 Task: Find connections with filter location Lumajang with filter topic #energywith filter profile language English with filter current company PwC Acceleration Centers with filter school National Engineering College with filter industry Satellite Telecommunications with filter service category Bartending with filter keywords title Courier
Action: Mouse moved to (411, 40)
Screenshot: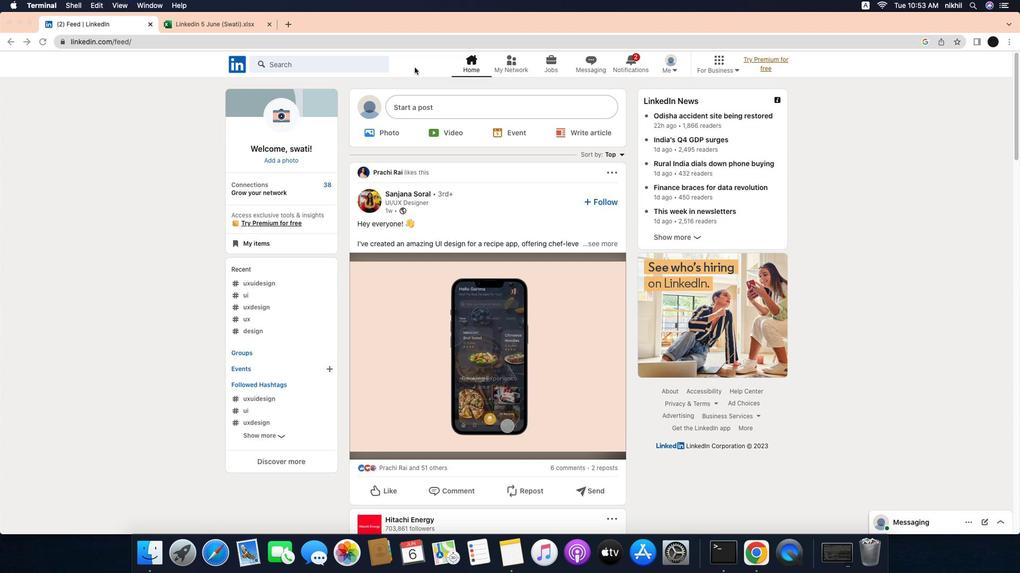 
Action: Mouse pressed left at (411, 40)
Screenshot: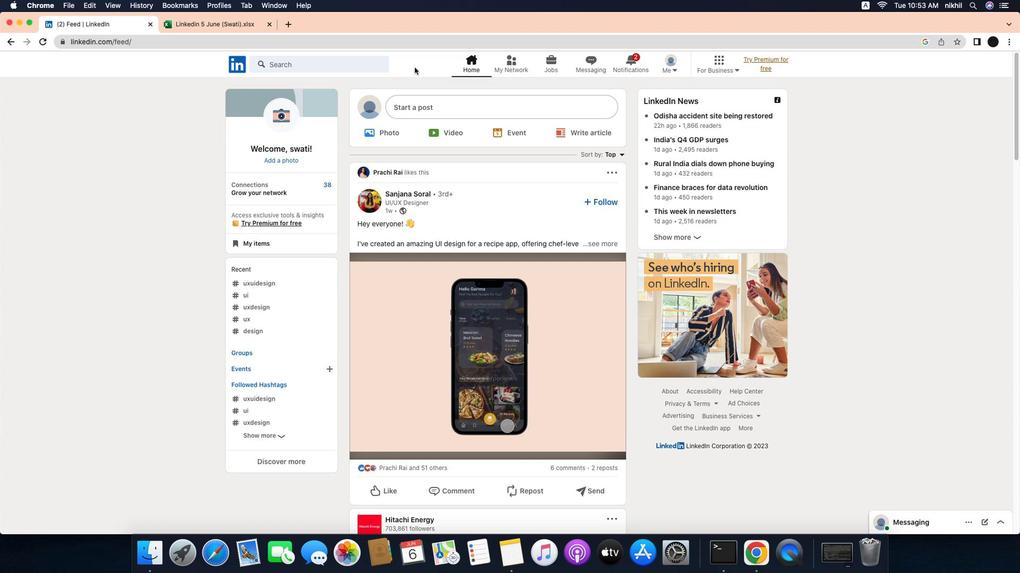 
Action: Mouse moved to (515, 39)
Screenshot: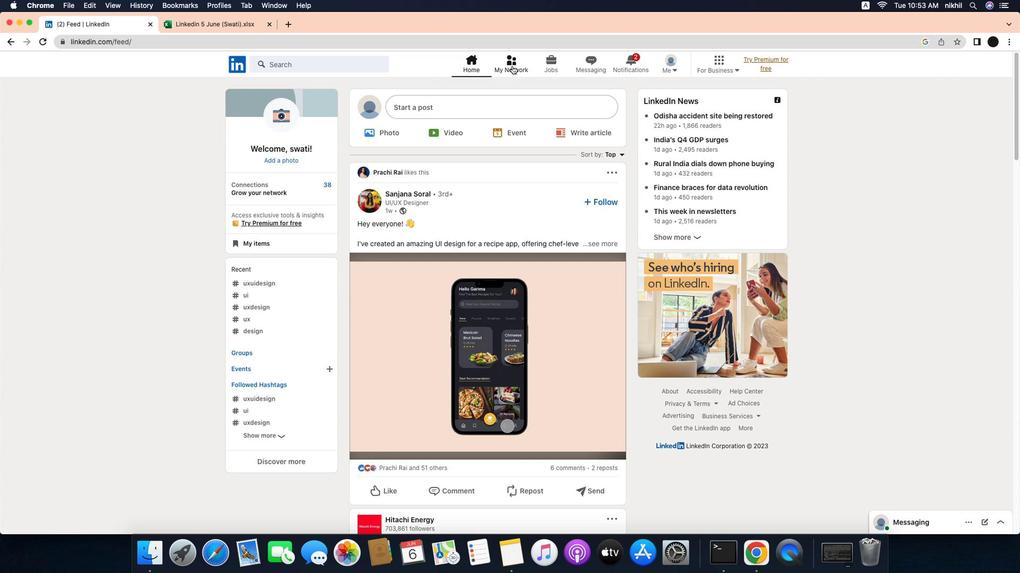 
Action: Mouse pressed left at (515, 39)
Screenshot: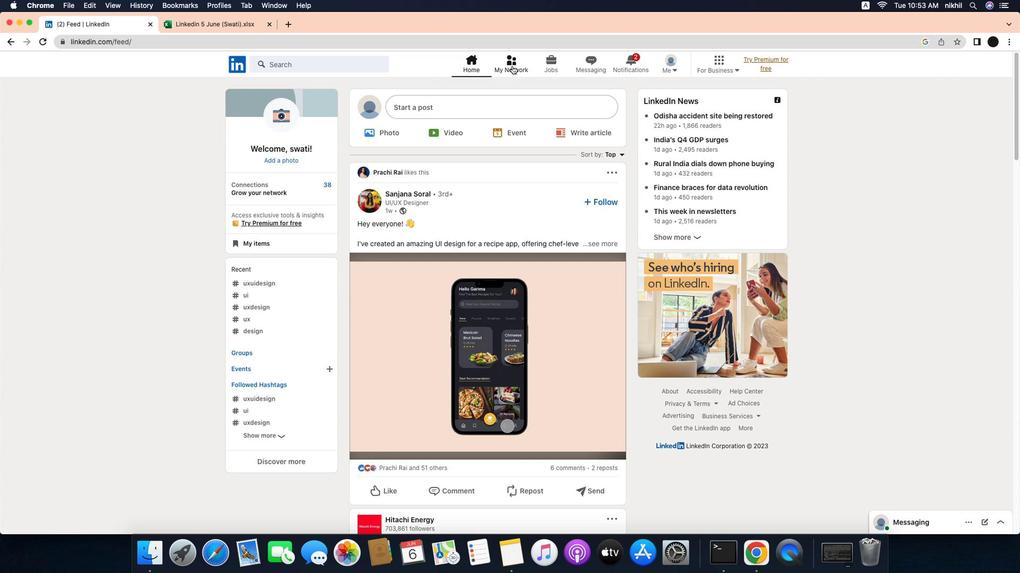 
Action: Mouse moved to (334, 95)
Screenshot: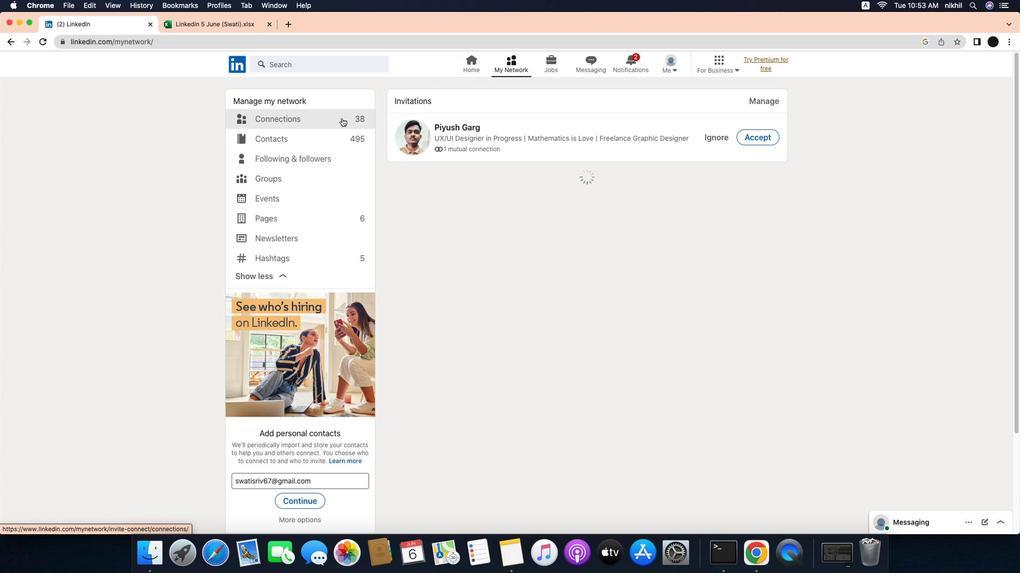 
Action: Mouse pressed left at (334, 95)
Screenshot: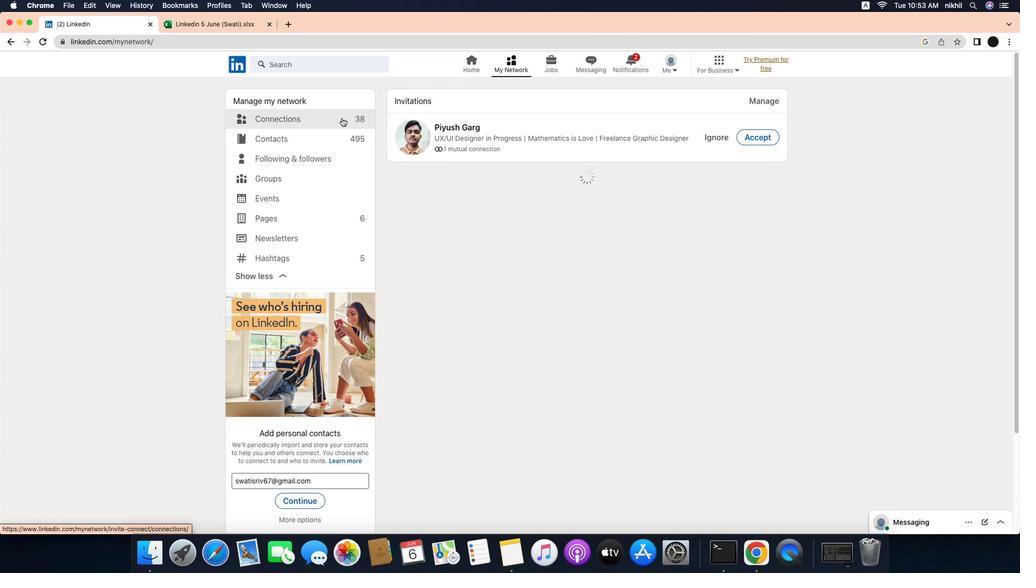 
Action: Mouse moved to (584, 99)
Screenshot: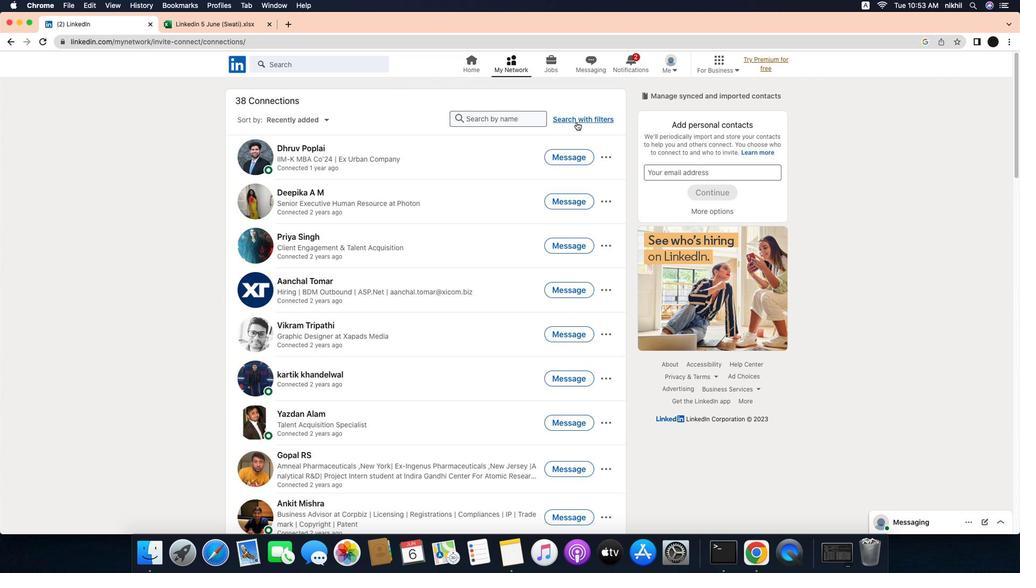 
Action: Mouse pressed left at (584, 99)
Screenshot: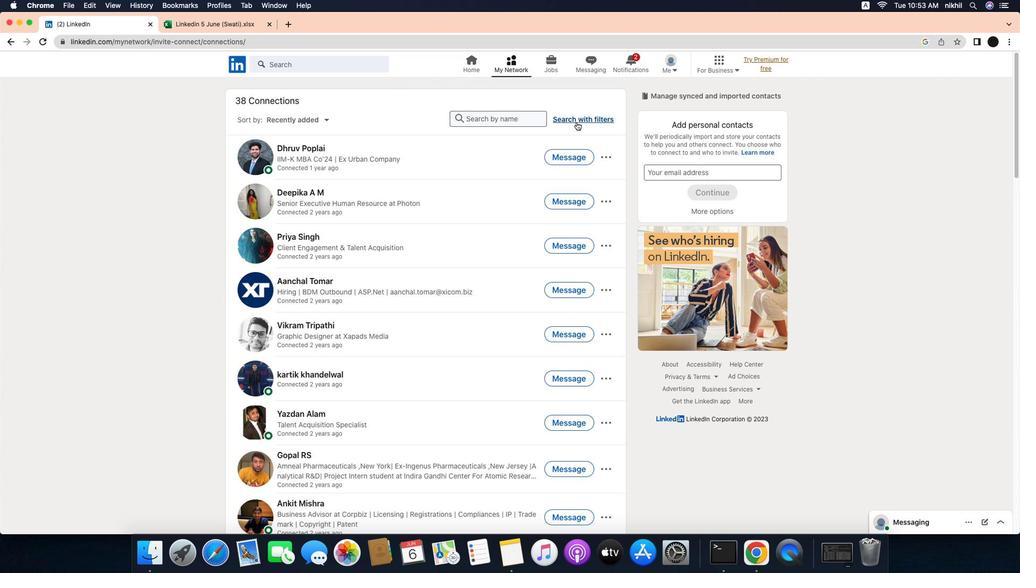 
Action: Mouse moved to (567, 63)
Screenshot: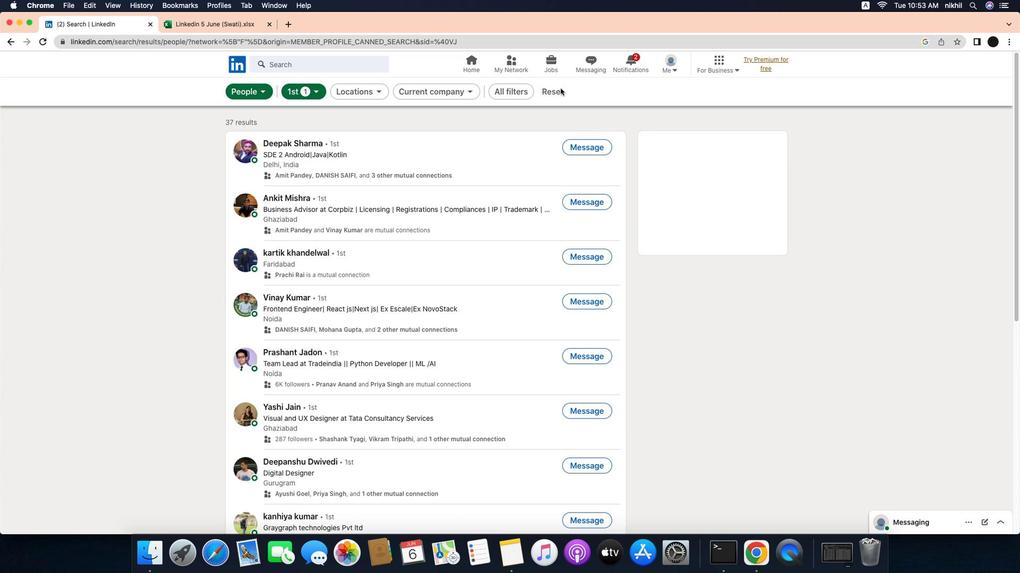 
Action: Mouse pressed left at (567, 63)
Screenshot: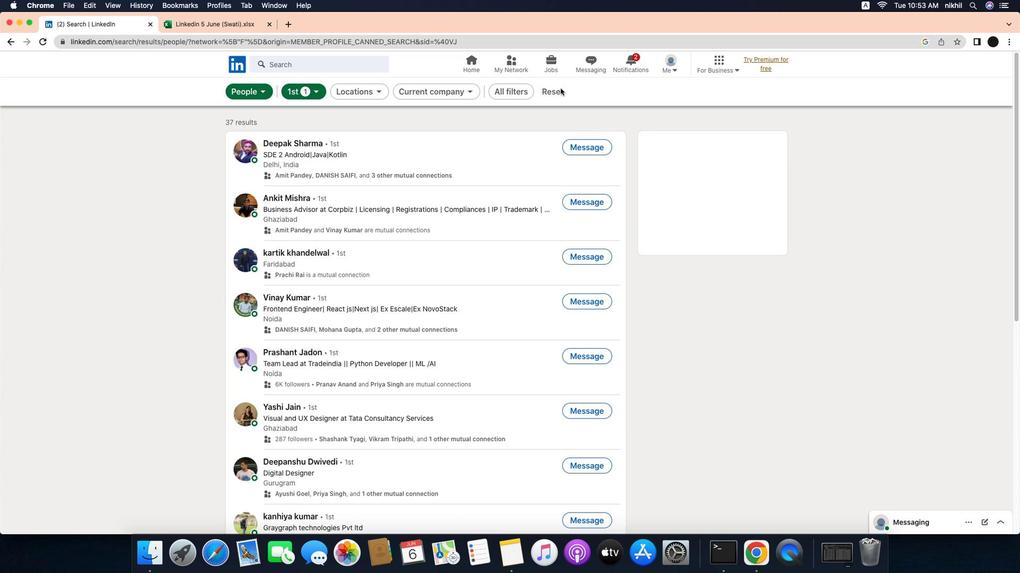 
Action: Mouse moved to (557, 68)
Screenshot: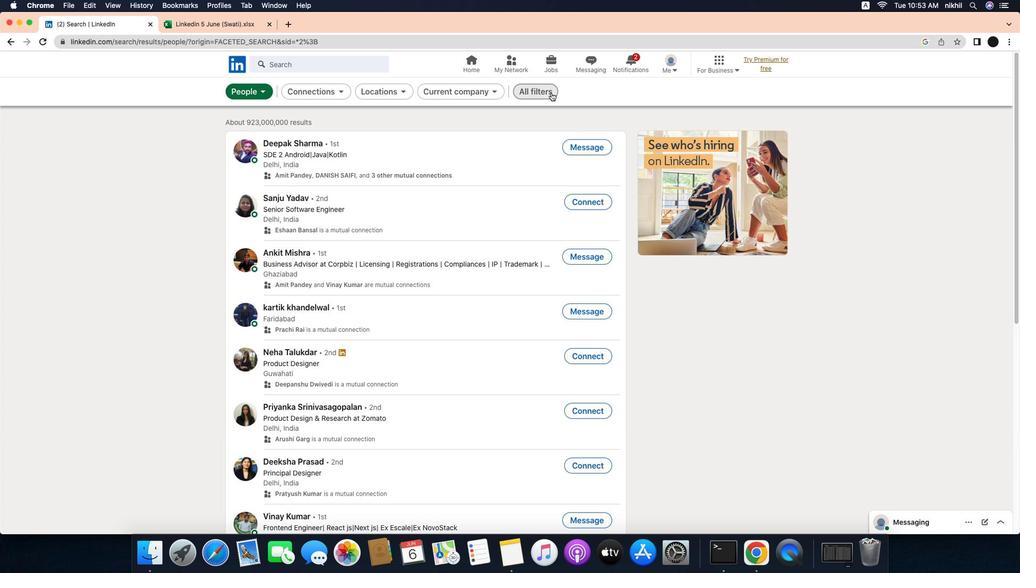
Action: Mouse pressed left at (557, 68)
Screenshot: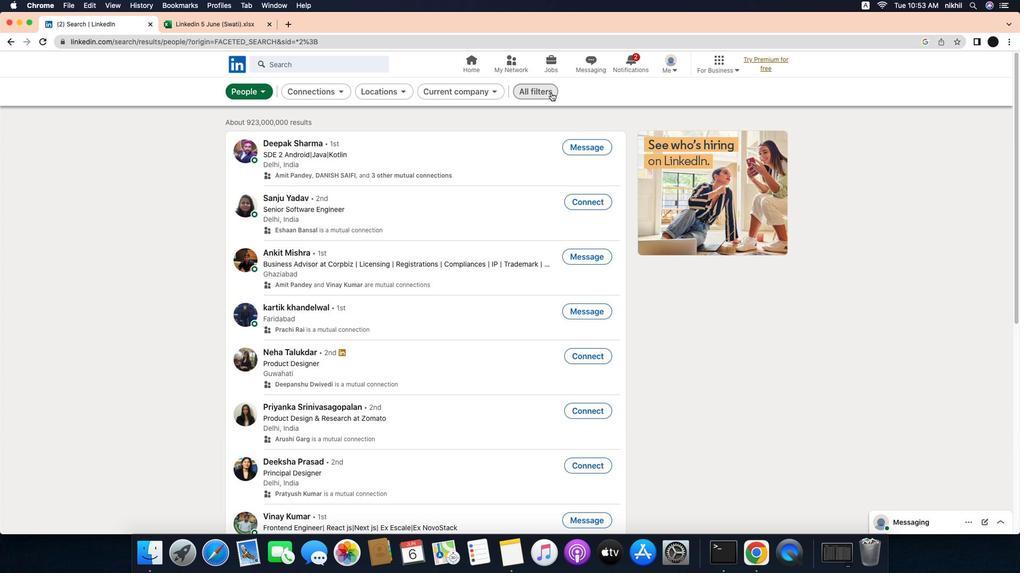 
Action: Mouse moved to (893, 269)
Screenshot: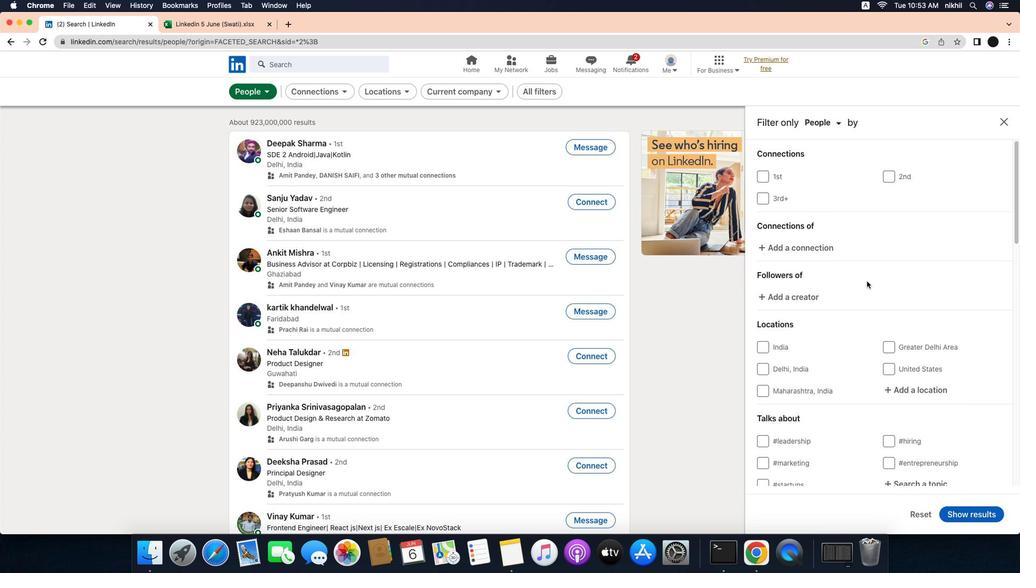 
Action: Mouse scrolled (893, 269) with delta (-30, -30)
Screenshot: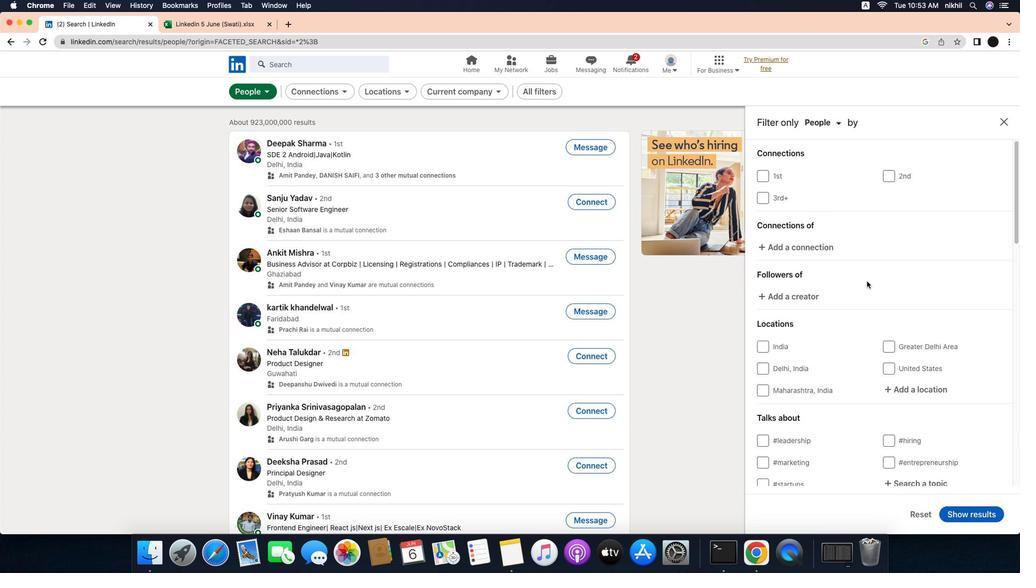 
Action: Mouse scrolled (893, 269) with delta (-30, -30)
Screenshot: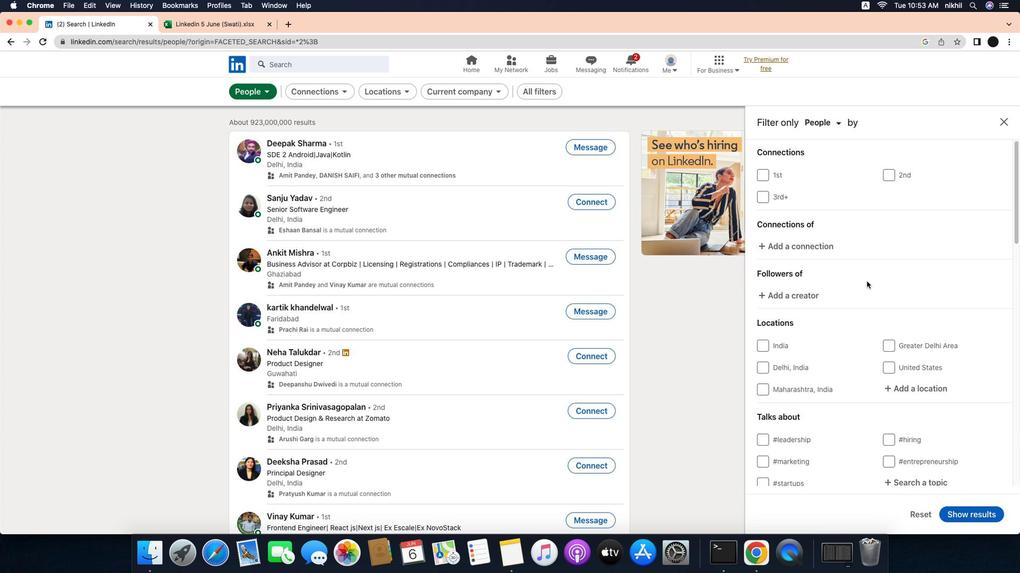 
Action: Mouse moved to (961, 373)
Screenshot: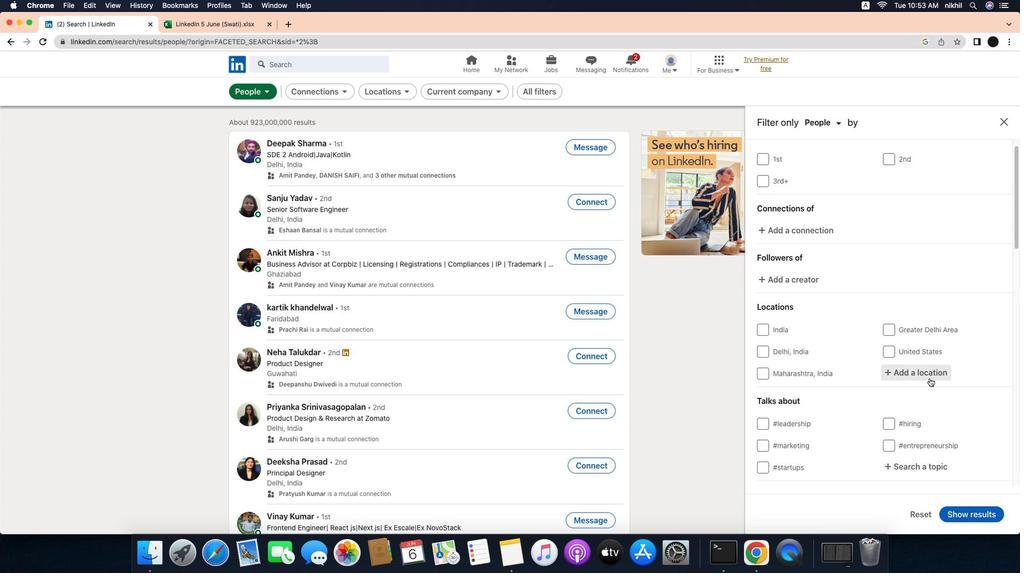 
Action: Mouse pressed left at (961, 373)
Screenshot: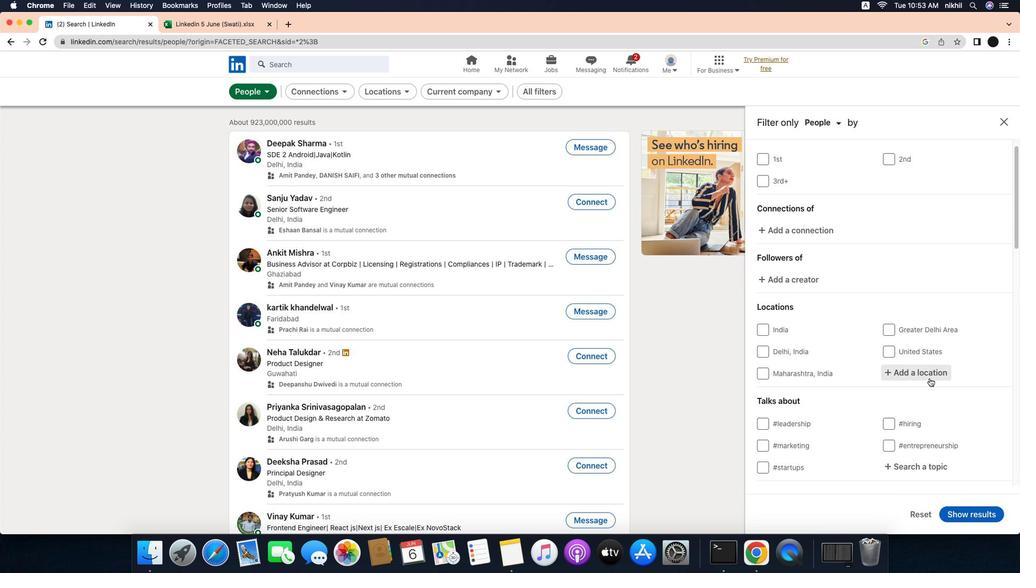 
Action: Mouse moved to (966, 370)
Screenshot: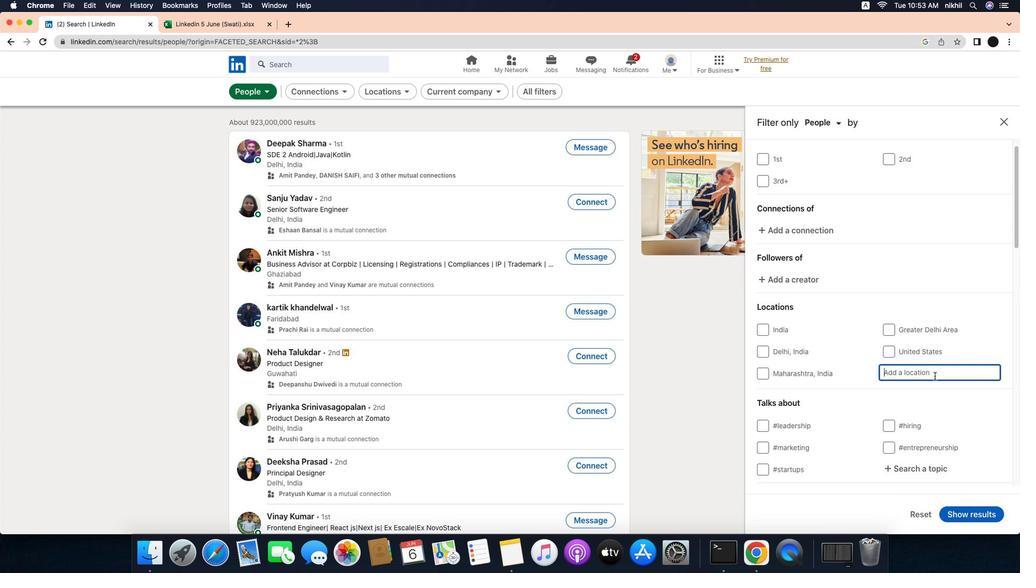 
Action: Mouse pressed left at (966, 370)
Screenshot: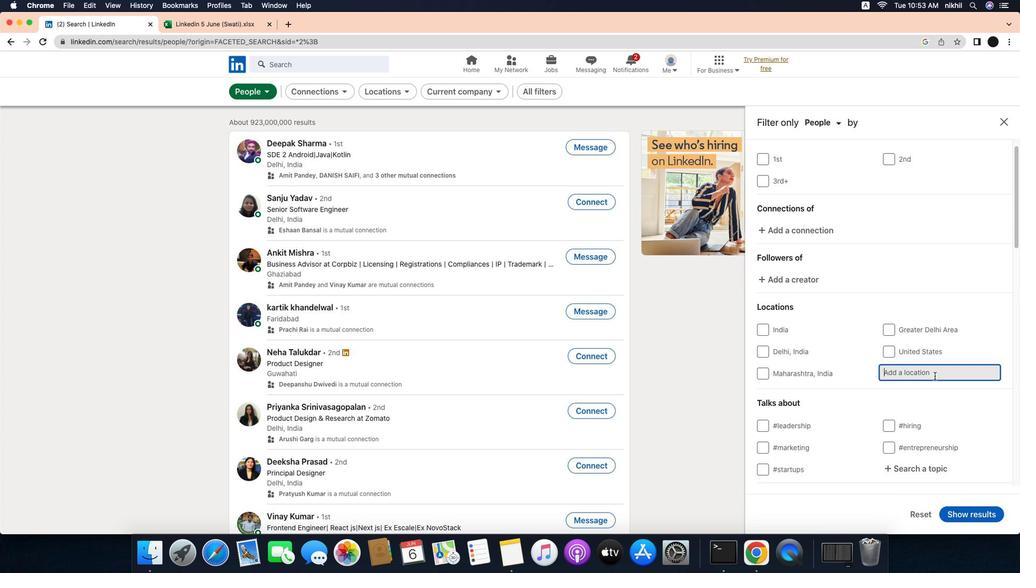 
Action: Mouse moved to (964, 368)
Screenshot: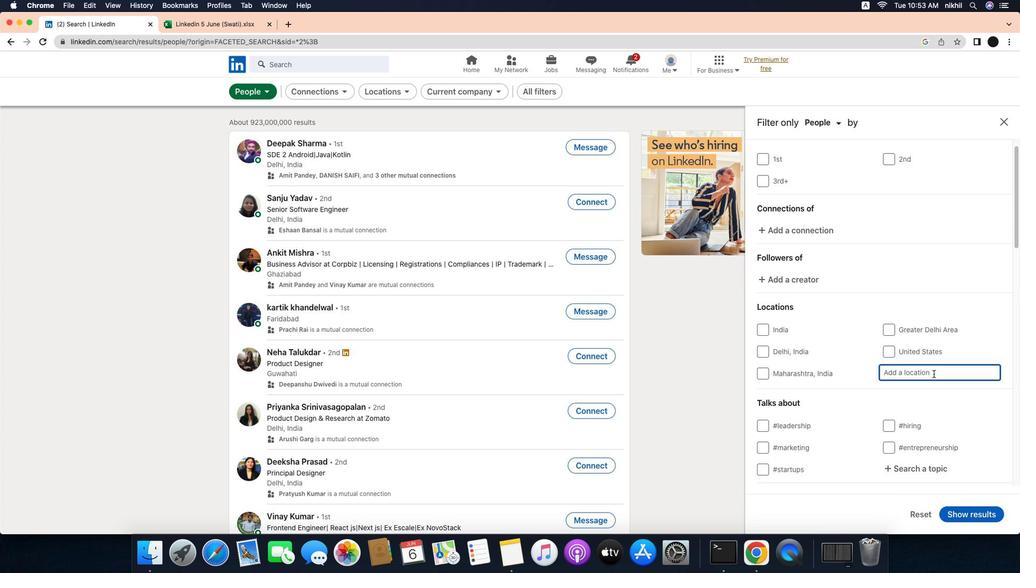 
Action: Key pressed Key.caps_lockKey.caps_lock'L'Key.caps_lock'u''m''a''j''a''n''g'Key.enter
Screenshot: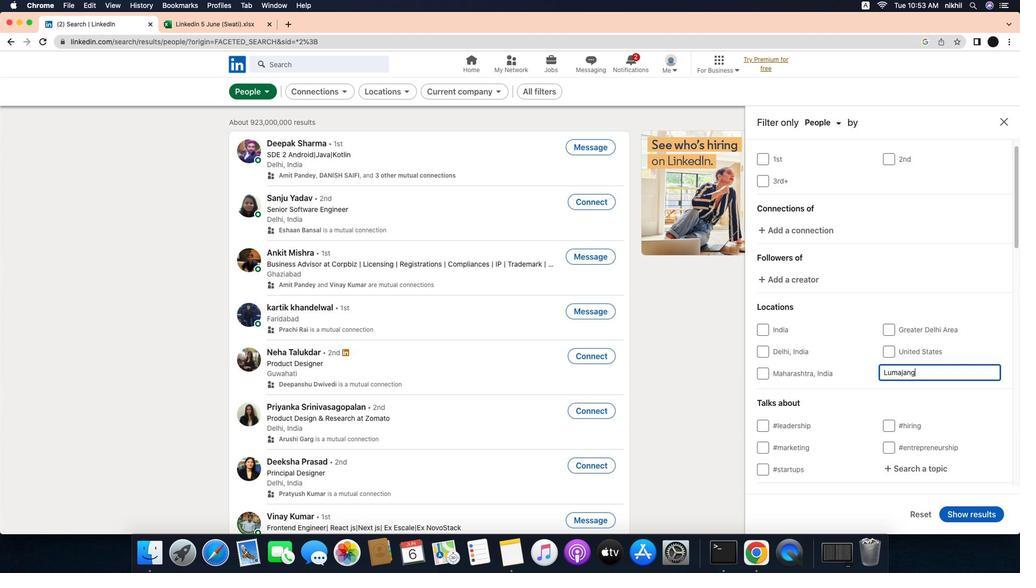 
Action: Mouse moved to (930, 396)
Screenshot: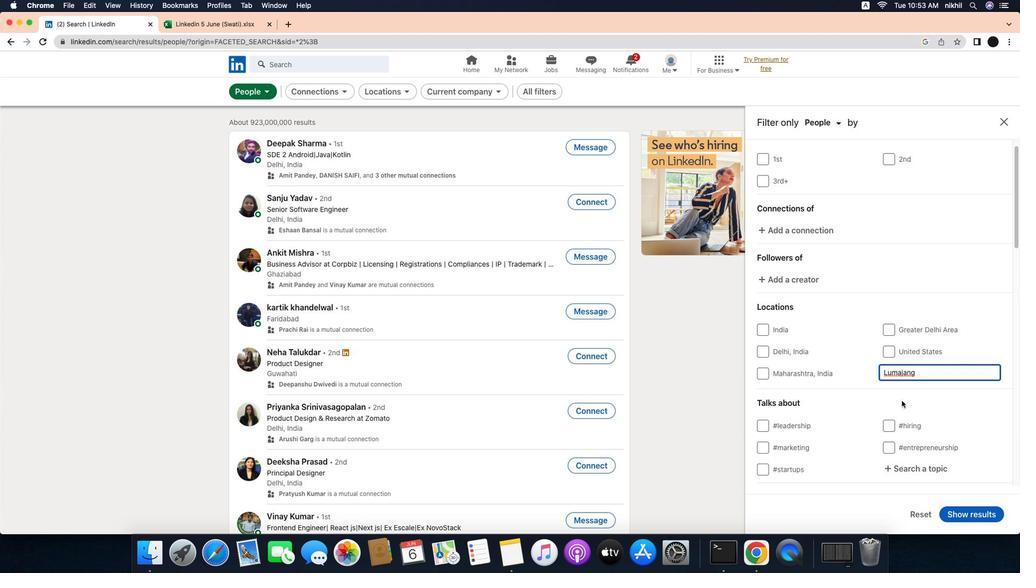 
Action: Mouse scrolled (930, 396) with delta (-30, -30)
Screenshot: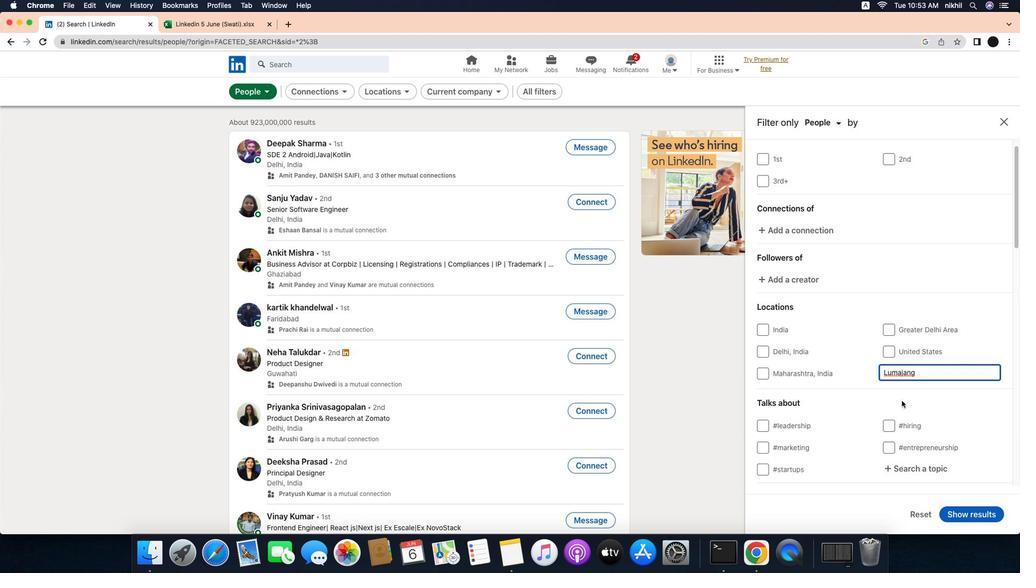 
Action: Mouse scrolled (930, 396) with delta (-30, -30)
Screenshot: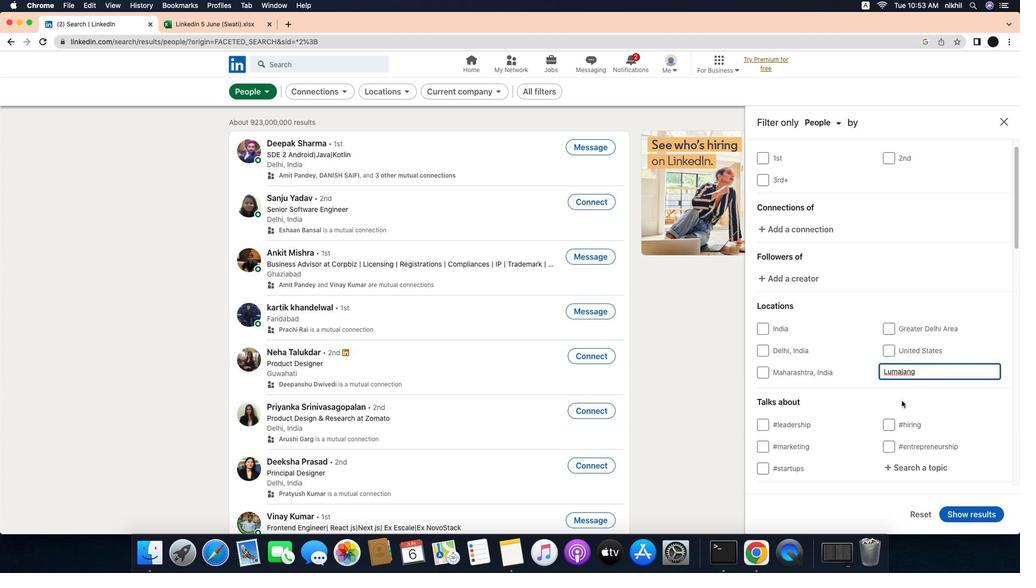 
Action: Mouse scrolled (930, 396) with delta (-30, -31)
Screenshot: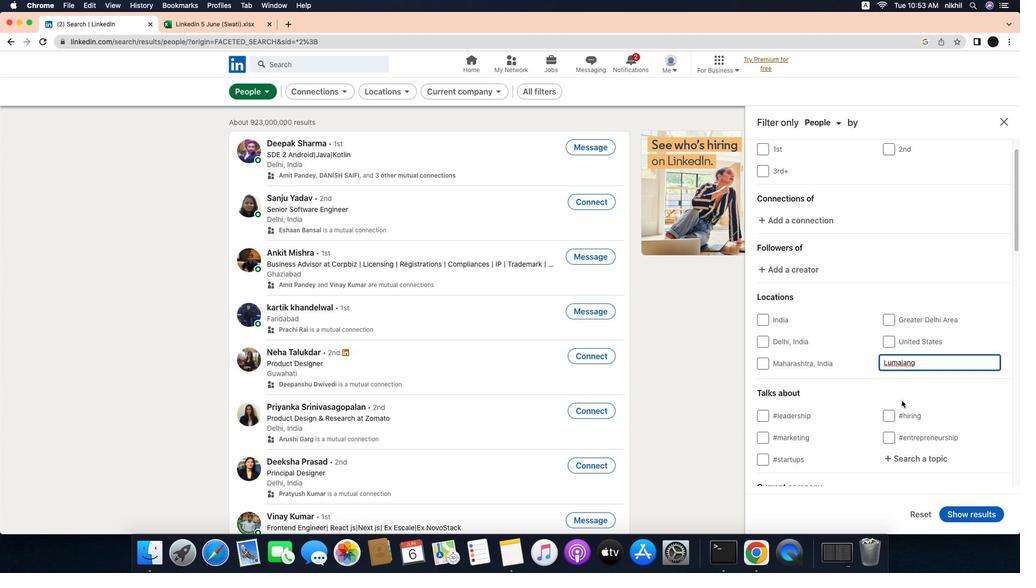 
Action: Mouse scrolled (930, 396) with delta (-30, -30)
Screenshot: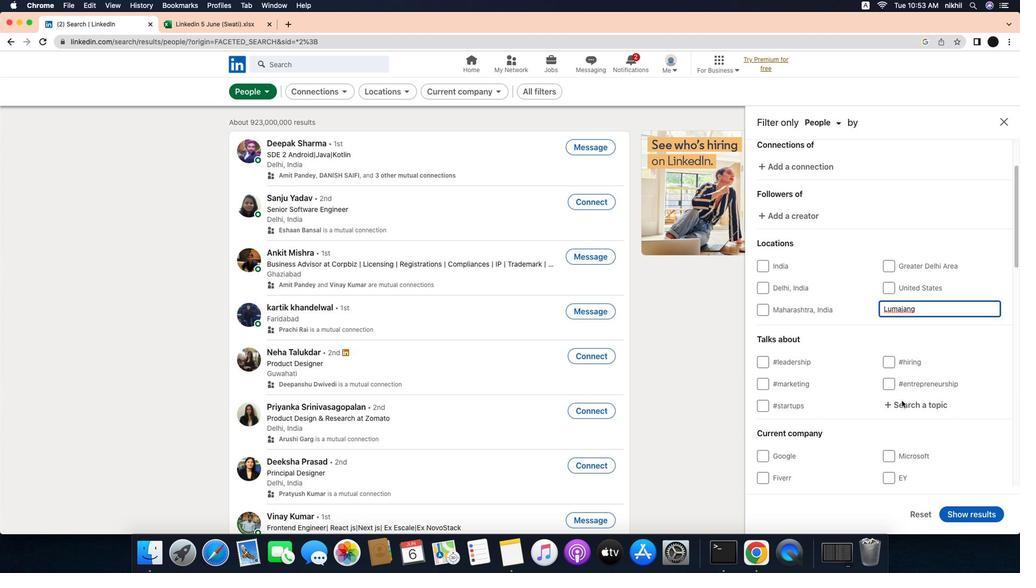 
Action: Mouse moved to (944, 401)
Screenshot: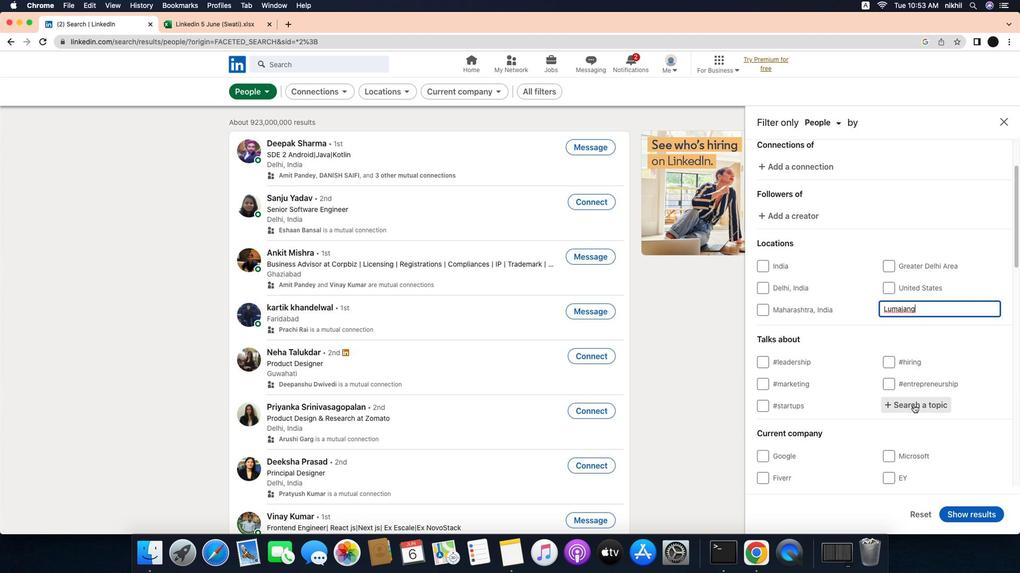 
Action: Mouse pressed left at (944, 401)
Screenshot: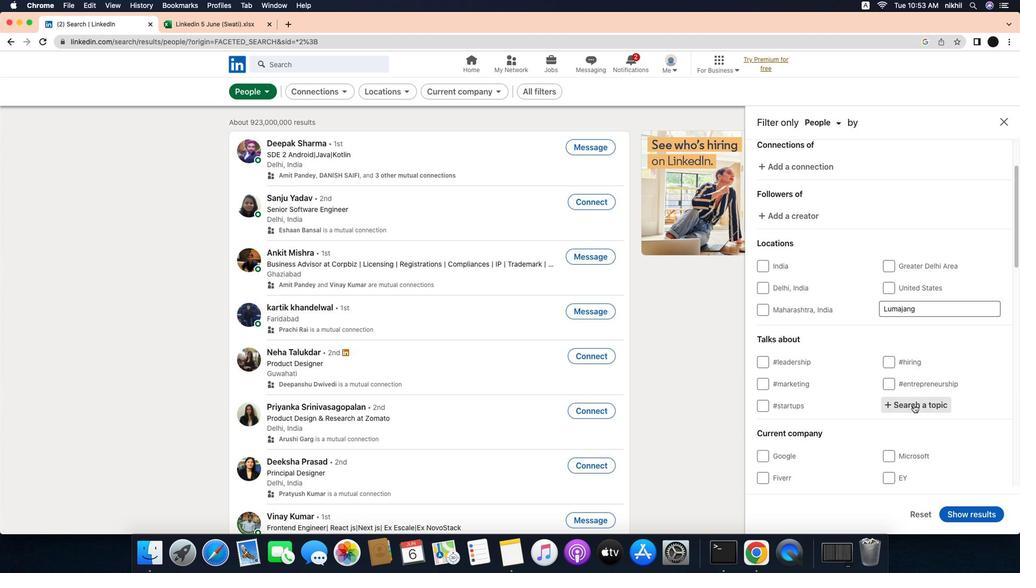 
Action: Mouse moved to (962, 400)
Screenshot: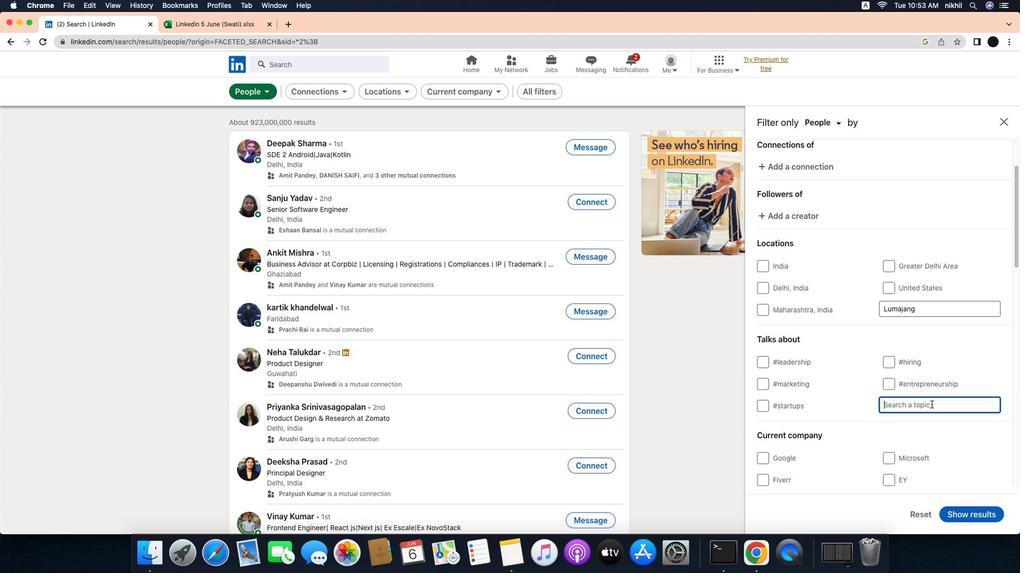 
Action: Mouse pressed left at (962, 400)
Screenshot: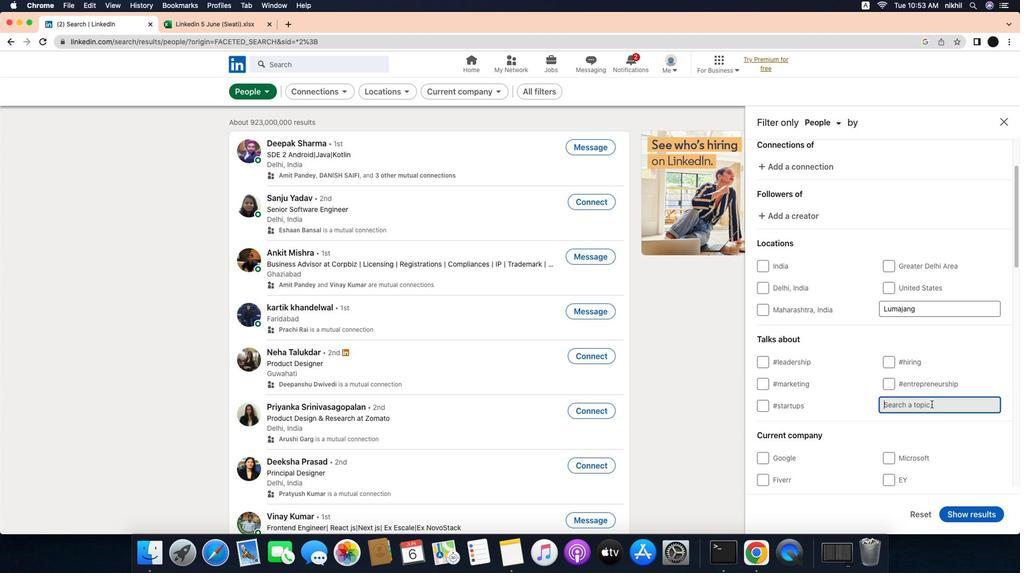 
Action: Key pressed 'e''n''e''r''g''y'
Screenshot: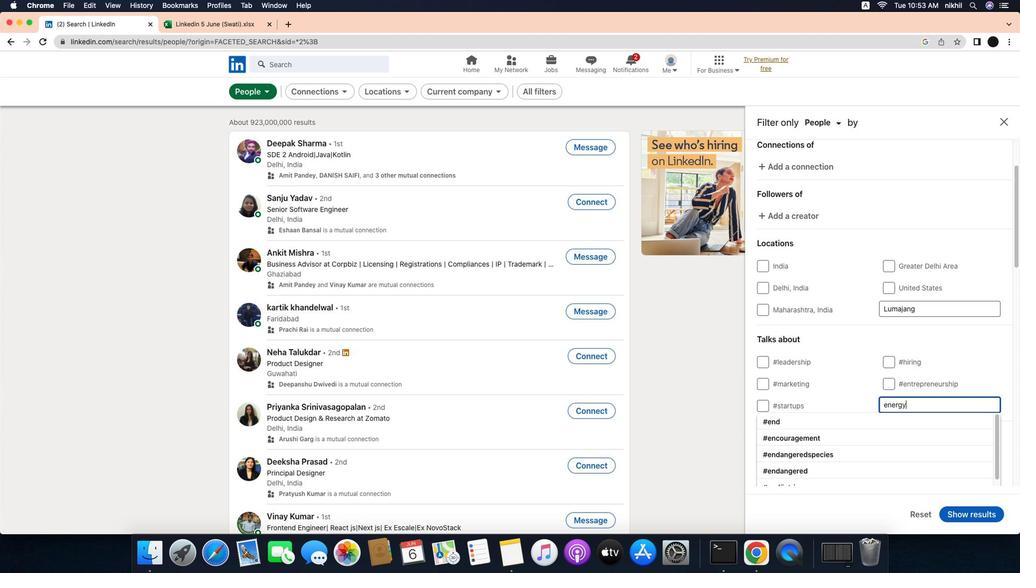 
Action: Mouse moved to (954, 417)
Screenshot: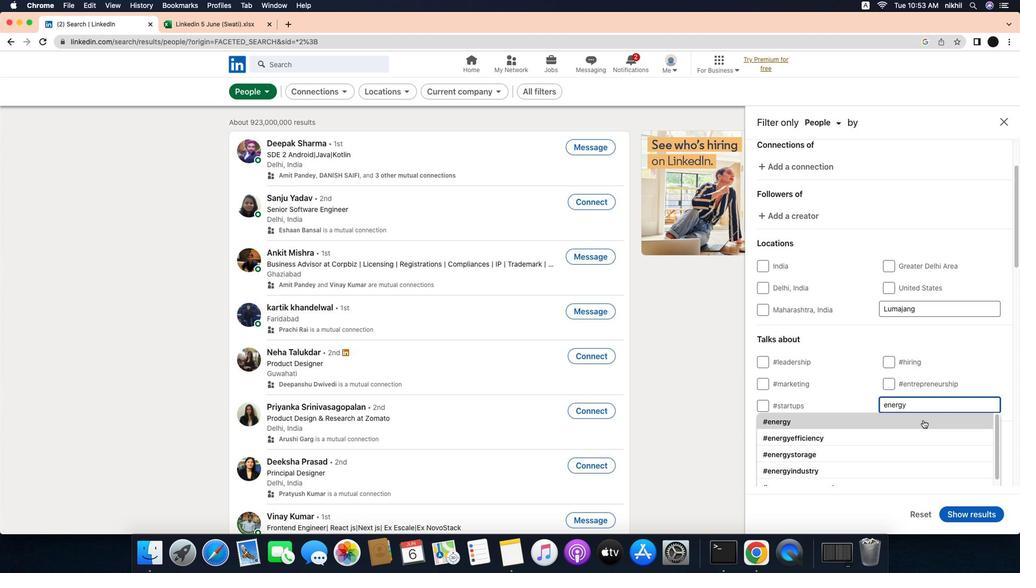 
Action: Mouse pressed left at (954, 417)
Screenshot: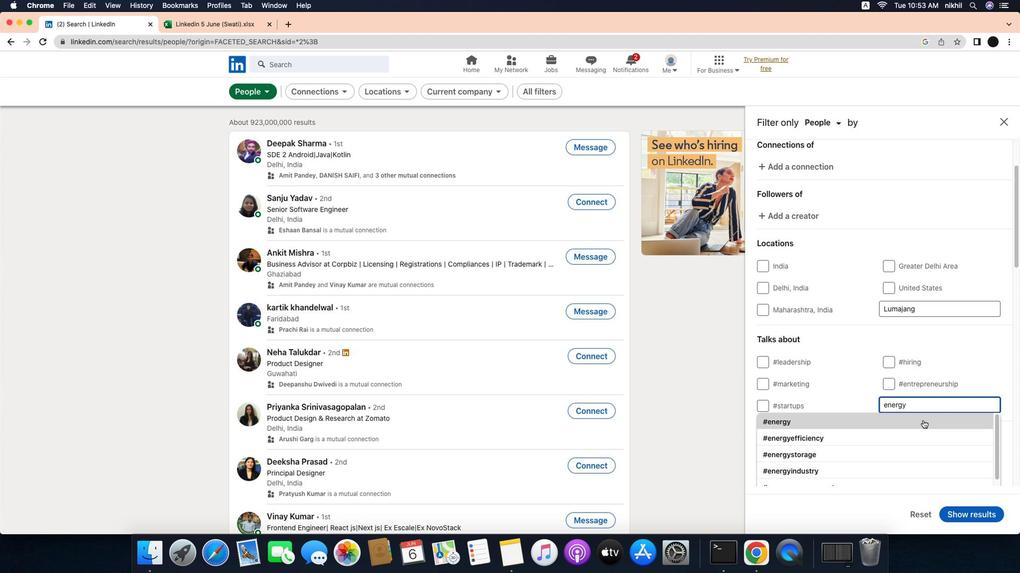 
Action: Mouse moved to (904, 390)
Screenshot: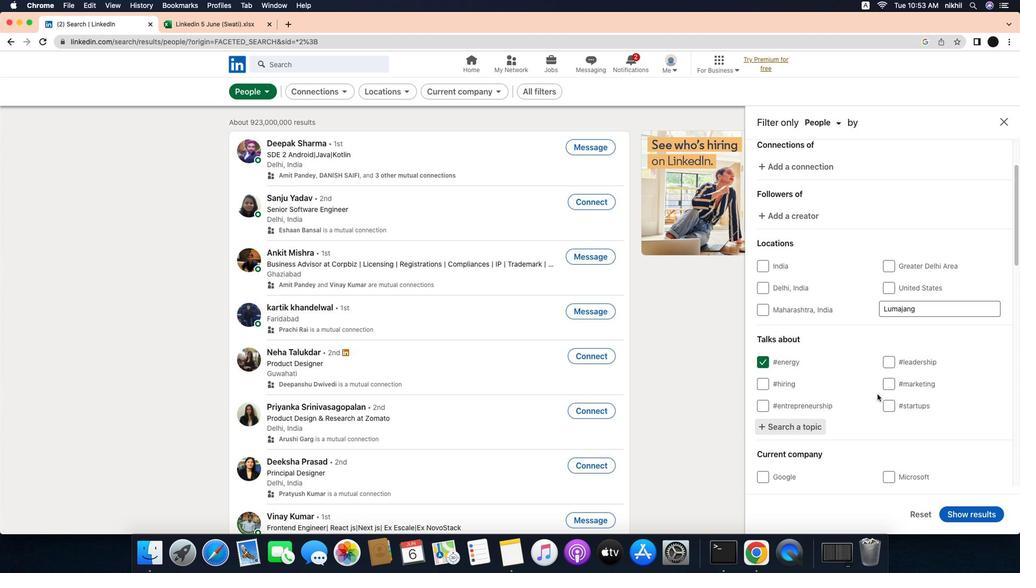 
Action: Mouse scrolled (904, 390) with delta (-30, -30)
Screenshot: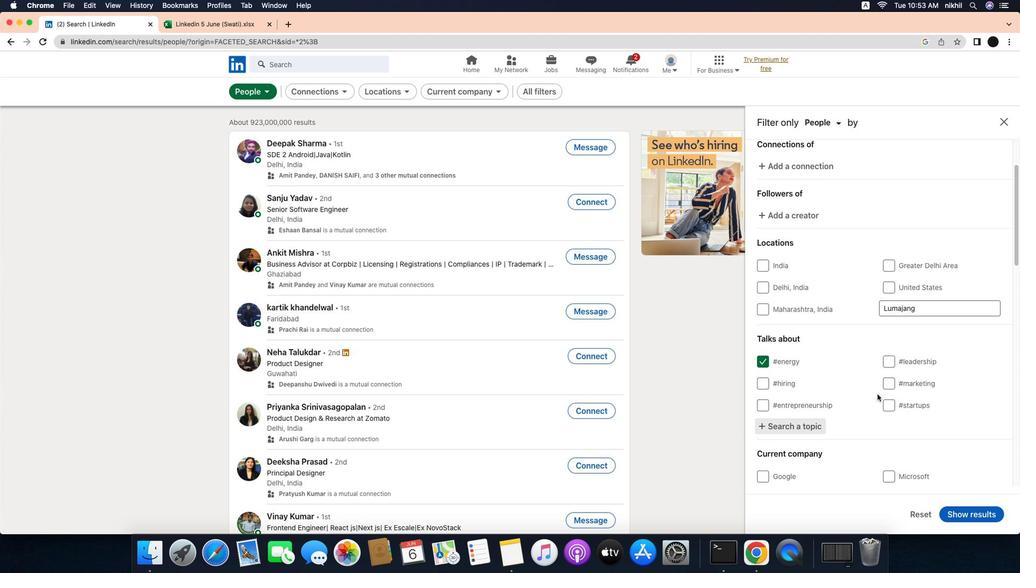 
Action: Mouse scrolled (904, 390) with delta (-30, -30)
Screenshot: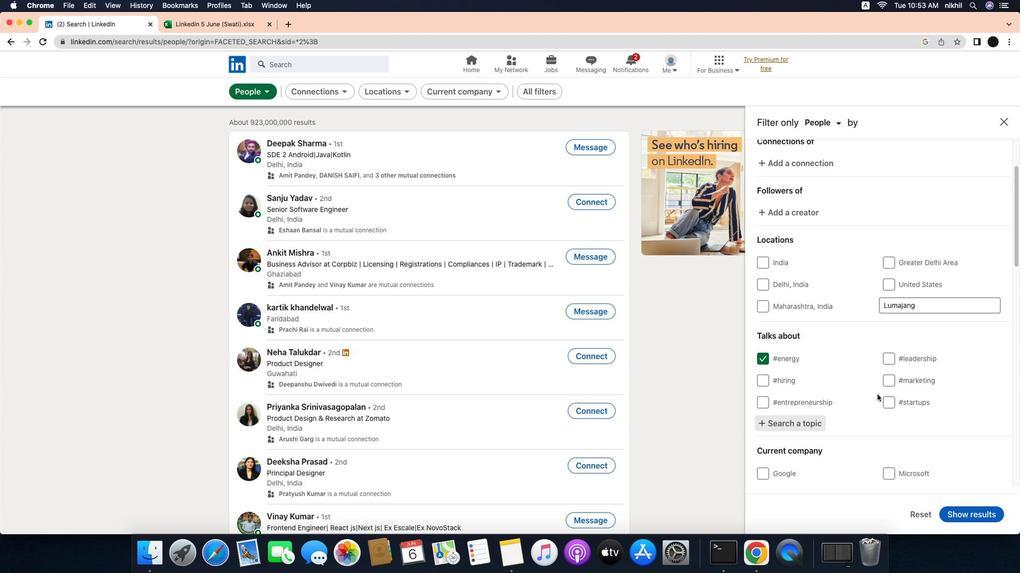 
Action: Mouse scrolled (904, 390) with delta (-30, -31)
Screenshot: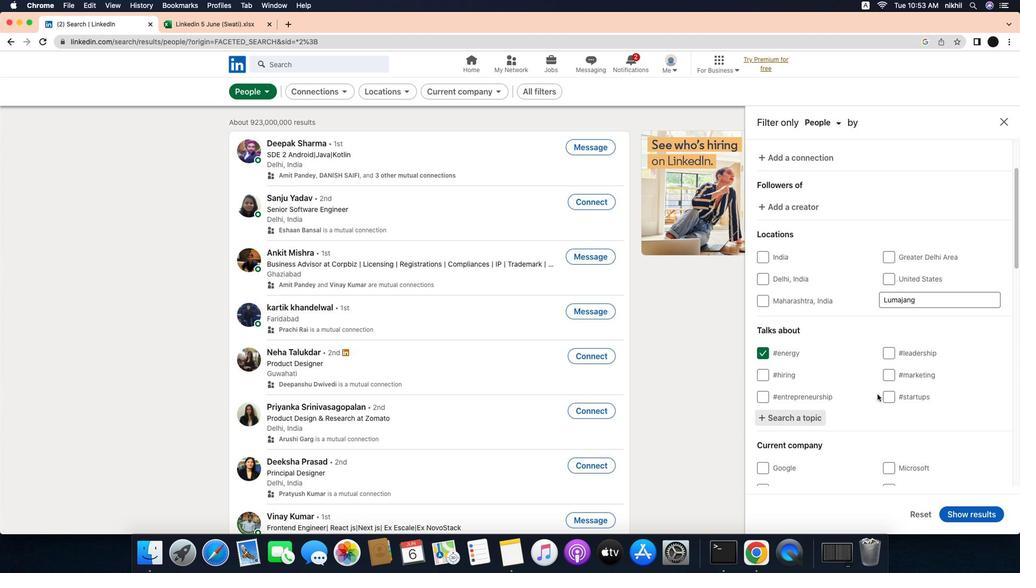 
Action: Mouse scrolled (904, 390) with delta (-30, -30)
Screenshot: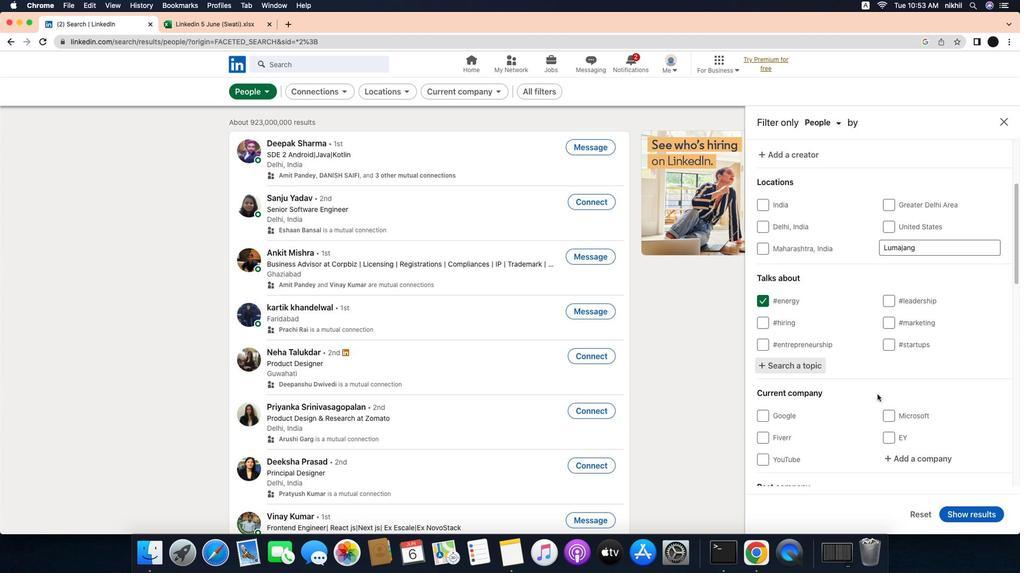 
Action: Mouse scrolled (904, 390) with delta (-30, -30)
Screenshot: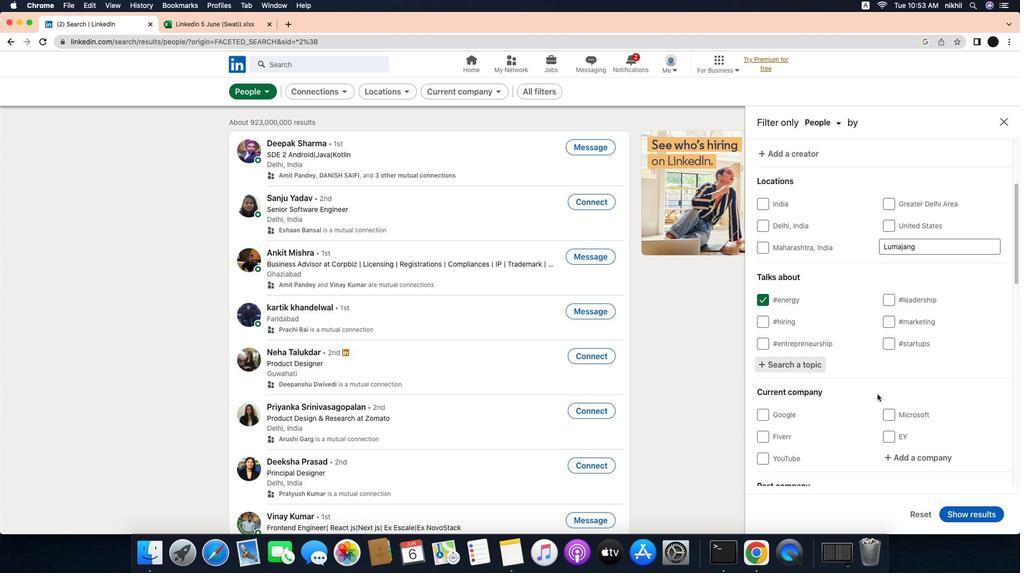 
Action: Mouse scrolled (904, 390) with delta (-30, -31)
Screenshot: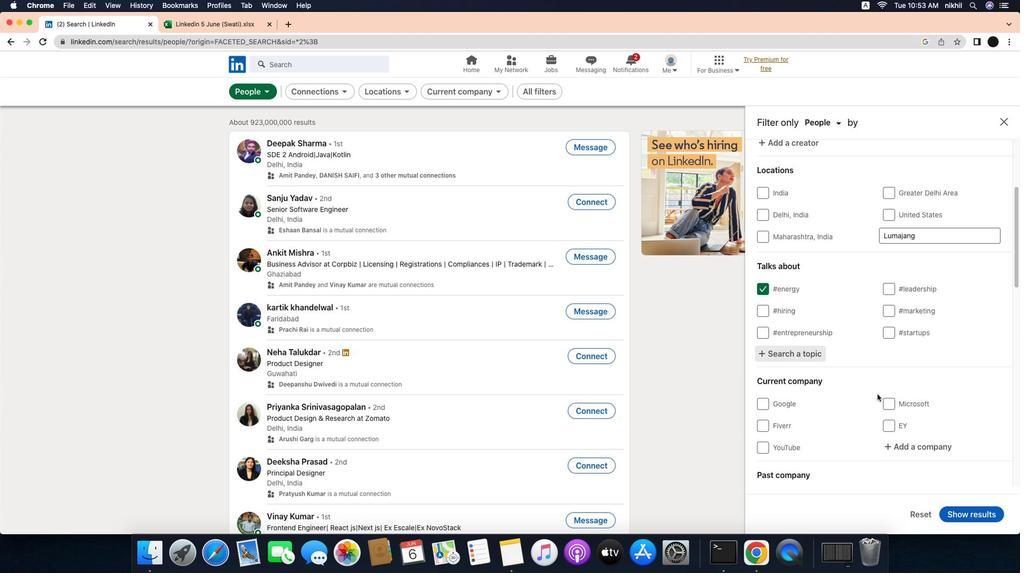 
Action: Mouse scrolled (904, 390) with delta (-30, -31)
Screenshot: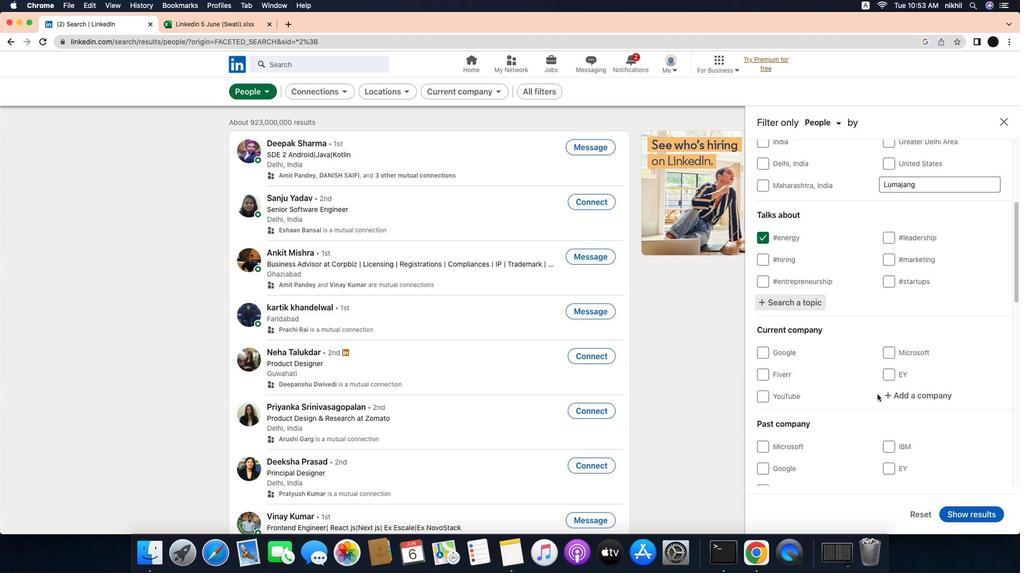 
Action: Mouse scrolled (904, 390) with delta (-30, -30)
Screenshot: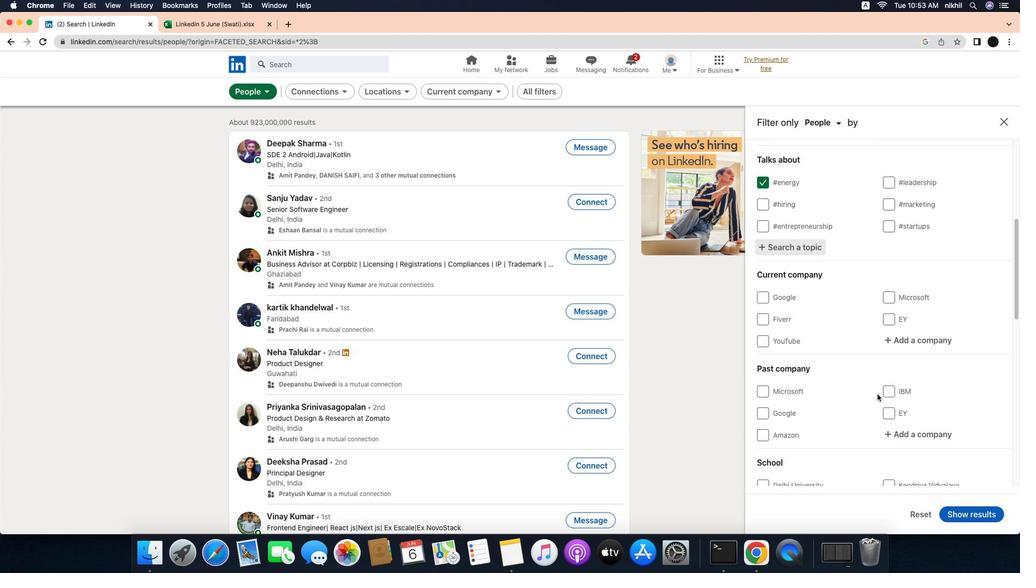 
Action: Mouse scrolled (904, 390) with delta (-30, -30)
Screenshot: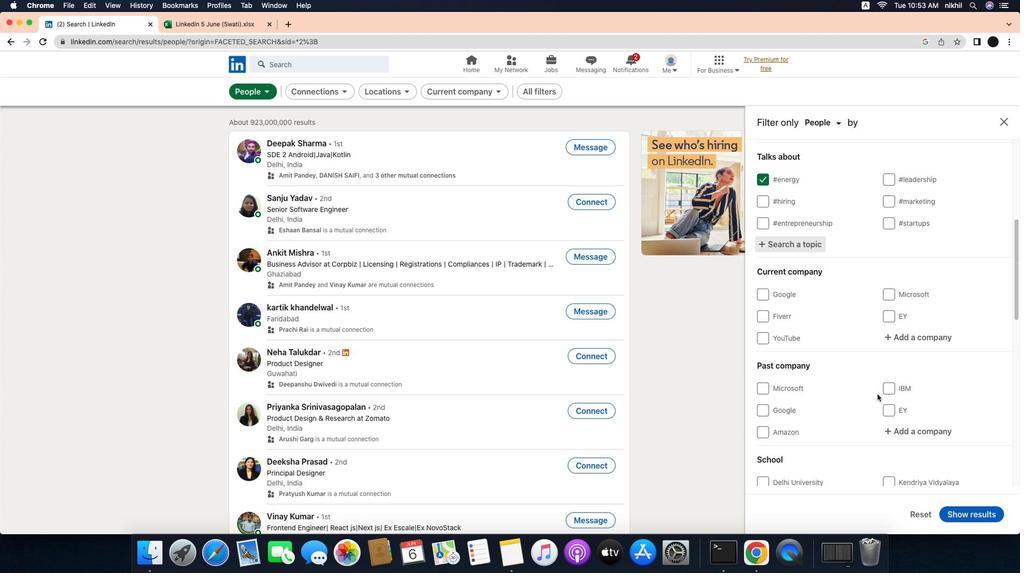 
Action: Mouse scrolled (904, 390) with delta (-30, -31)
Screenshot: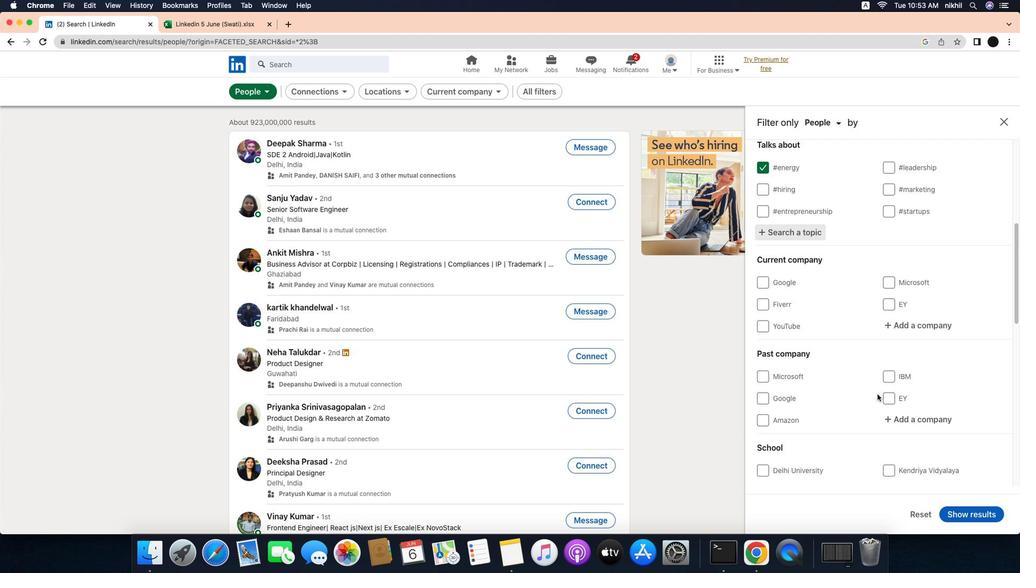 
Action: Mouse scrolled (904, 390) with delta (-30, -30)
Screenshot: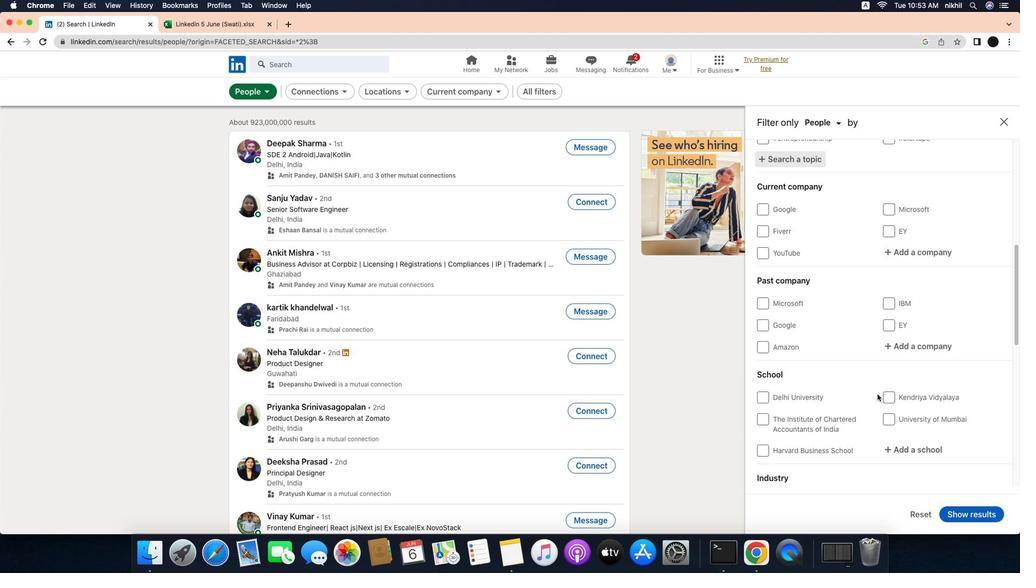 
Action: Mouse scrolled (904, 390) with delta (-30, -30)
Screenshot: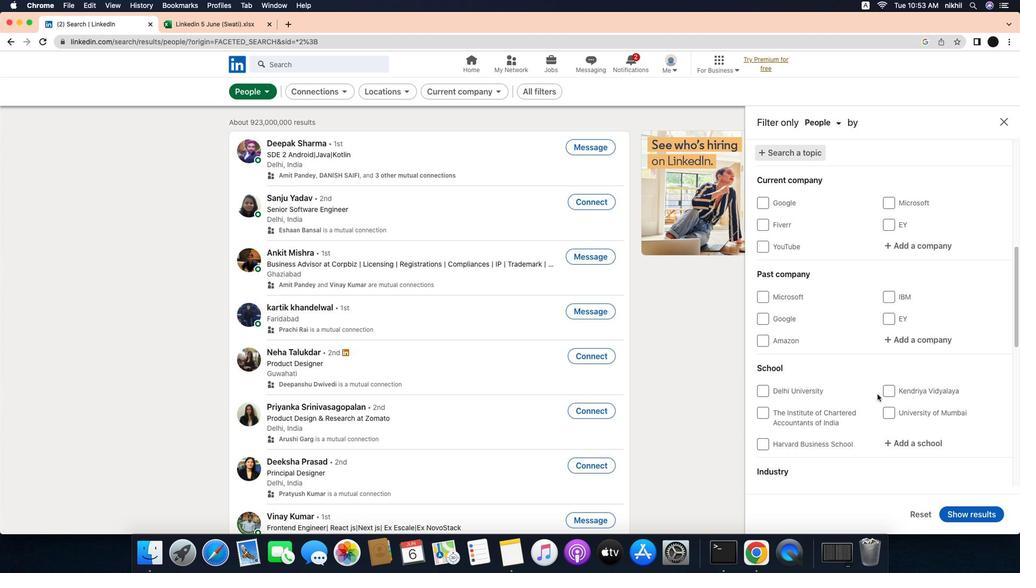 
Action: Mouse scrolled (904, 390) with delta (-30, -31)
Screenshot: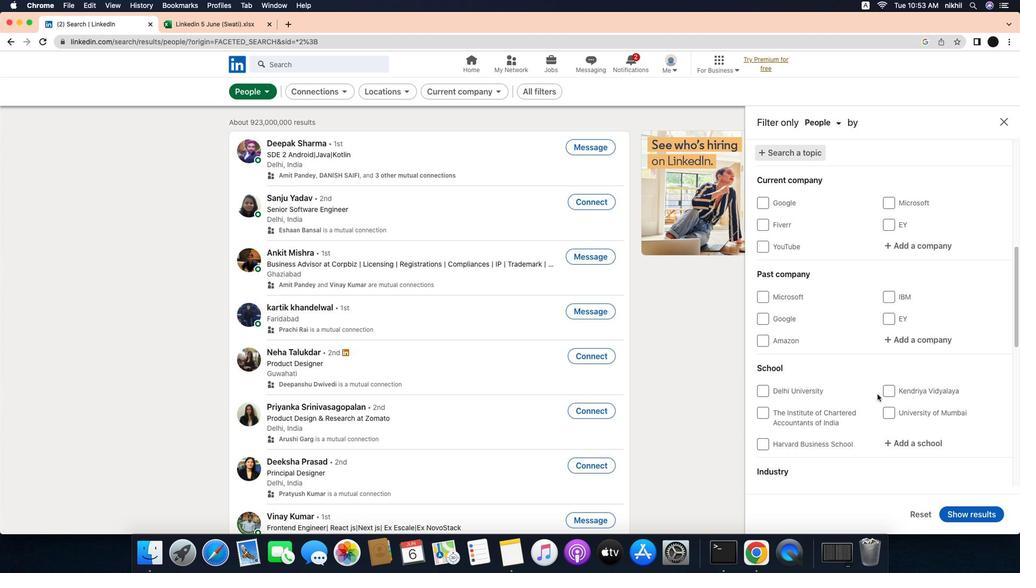 
Action: Mouse scrolled (904, 390) with delta (-30, -32)
Screenshot: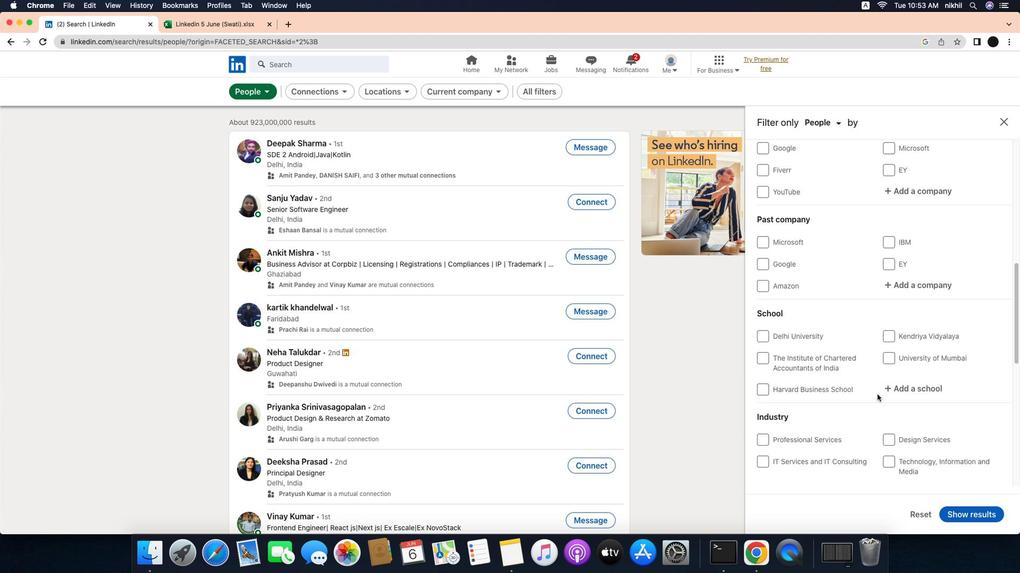 
Action: Mouse scrolled (904, 390) with delta (-30, -30)
Screenshot: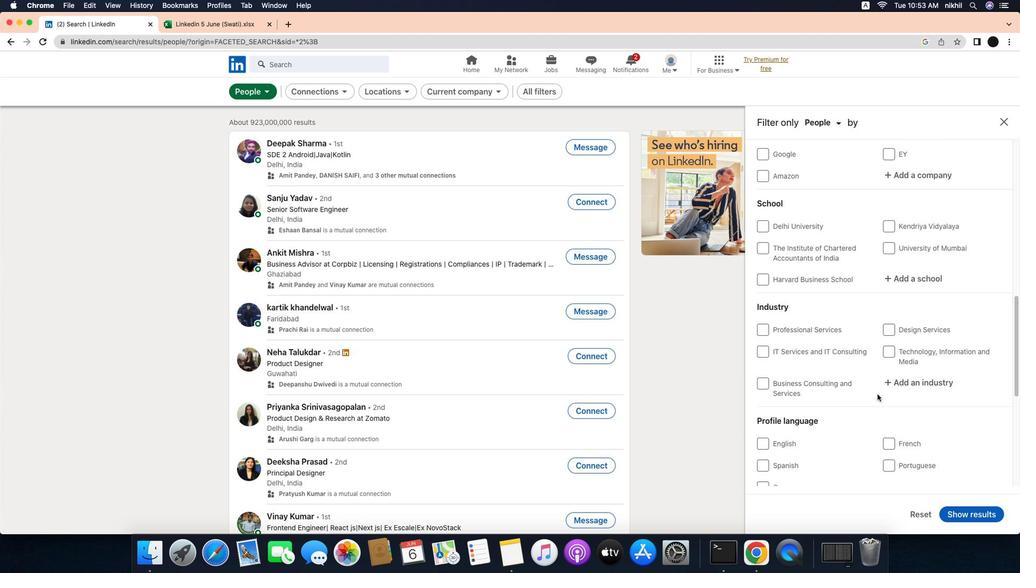 
Action: Mouse scrolled (904, 390) with delta (-30, -30)
Screenshot: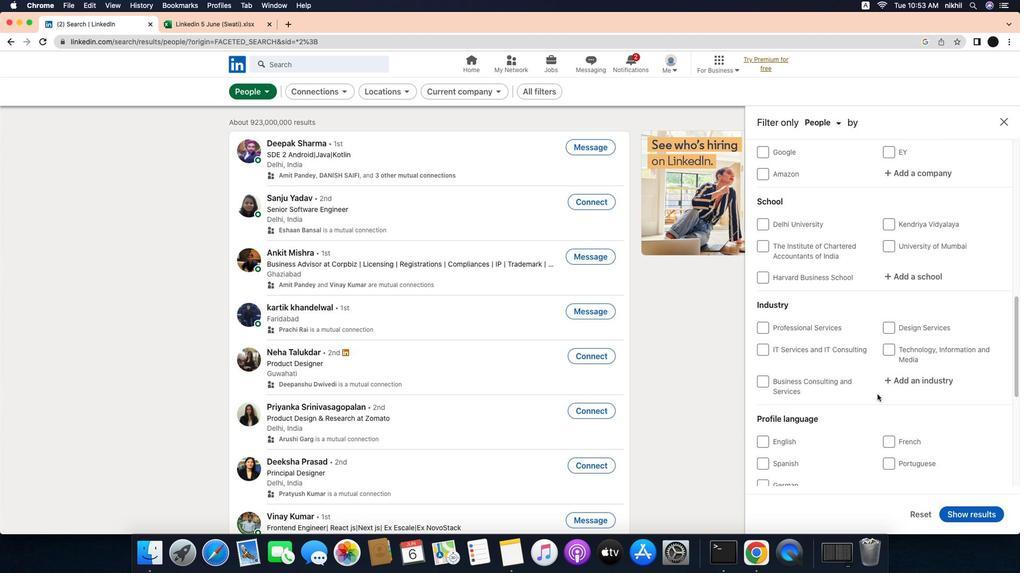 
Action: Mouse scrolled (904, 390) with delta (-30, -31)
Screenshot: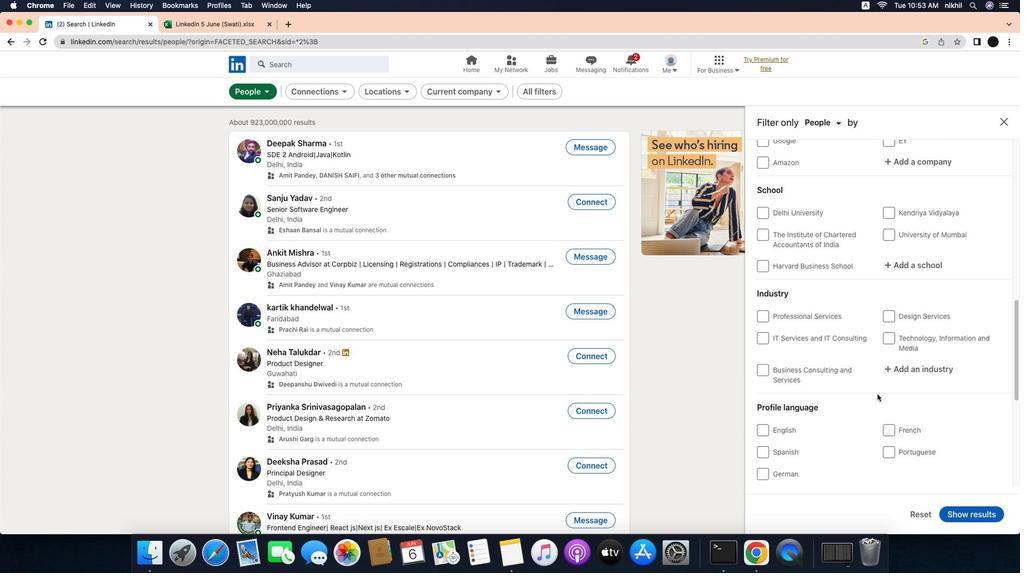 
Action: Mouse moved to (786, 378)
Screenshot: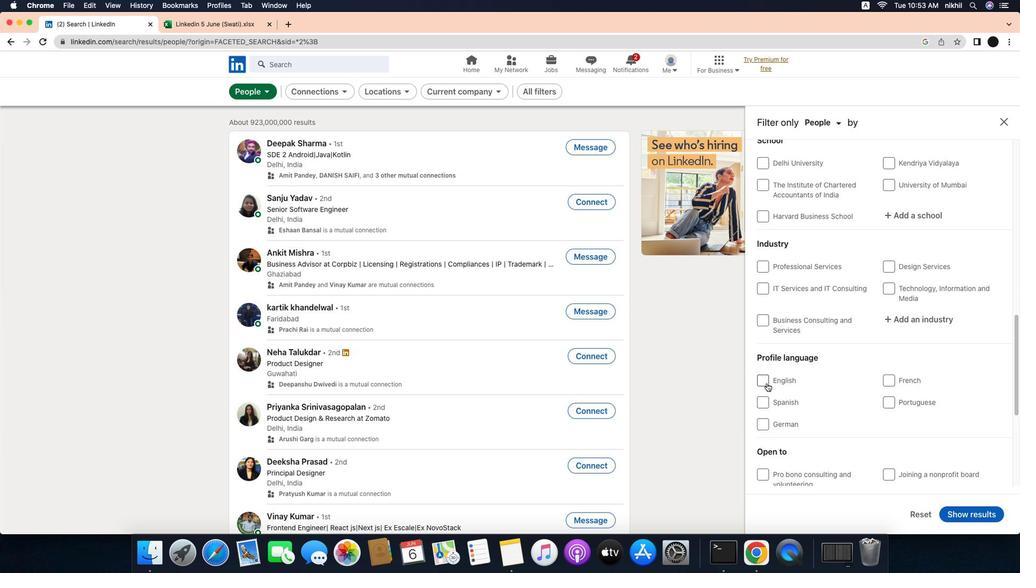 
Action: Mouse pressed left at (786, 378)
Screenshot: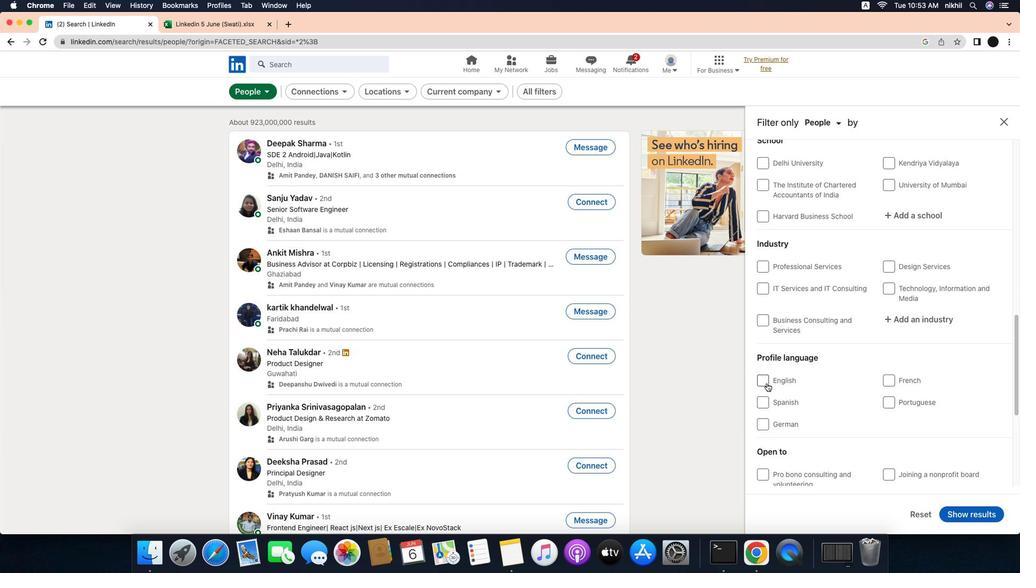 
Action: Mouse moved to (873, 371)
Screenshot: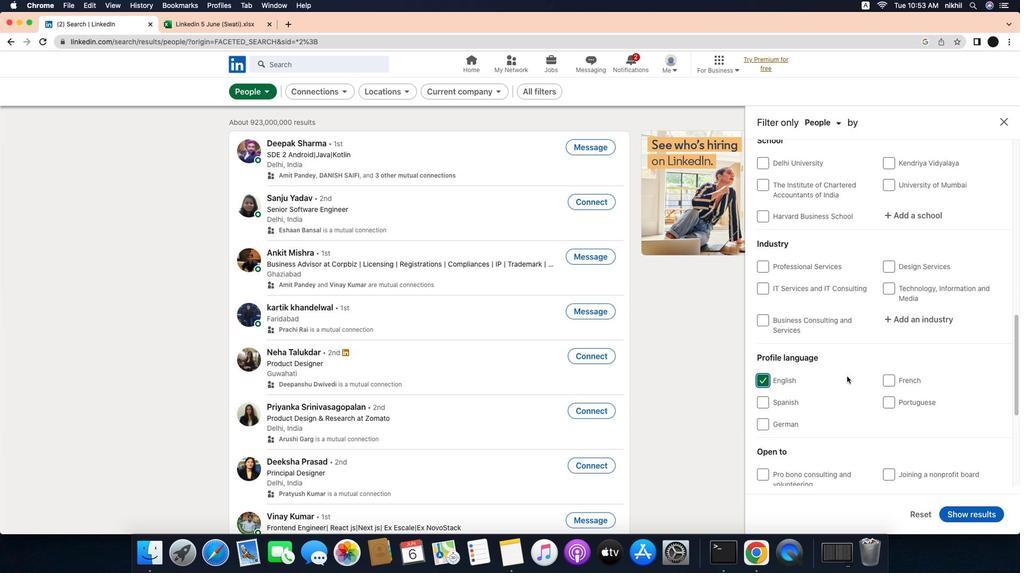 
Action: Mouse scrolled (873, 371) with delta (-30, -29)
Screenshot: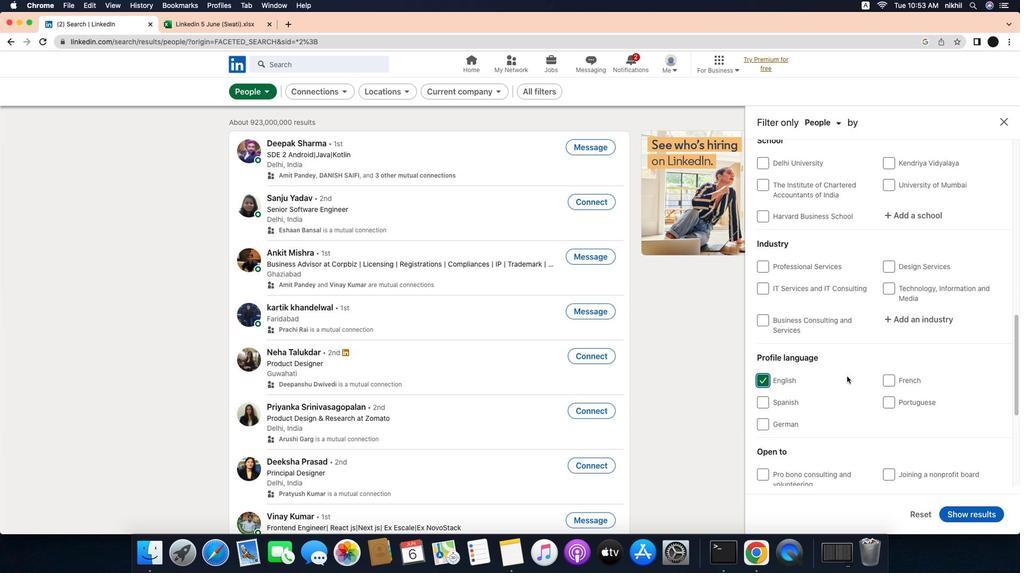 
Action: Mouse scrolled (873, 371) with delta (-30, -29)
Screenshot: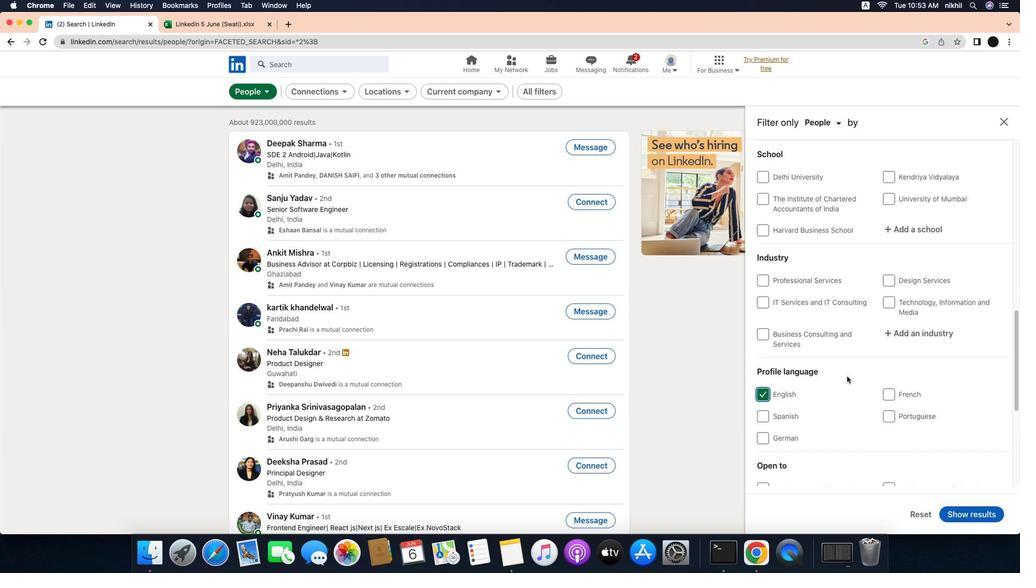 
Action: Mouse scrolled (873, 371) with delta (-30, -28)
Screenshot: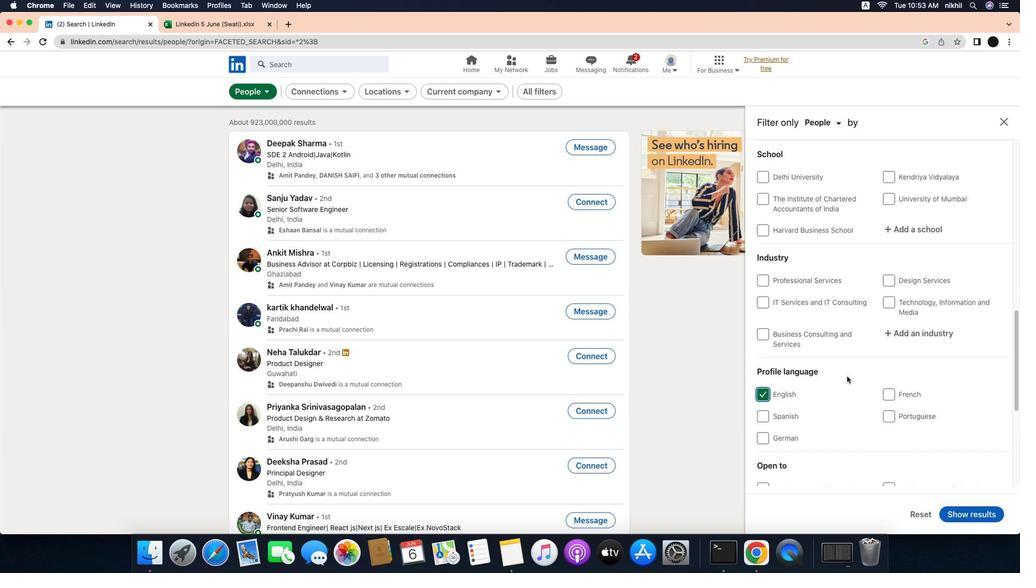 
Action: Mouse scrolled (873, 371) with delta (-30, -27)
Screenshot: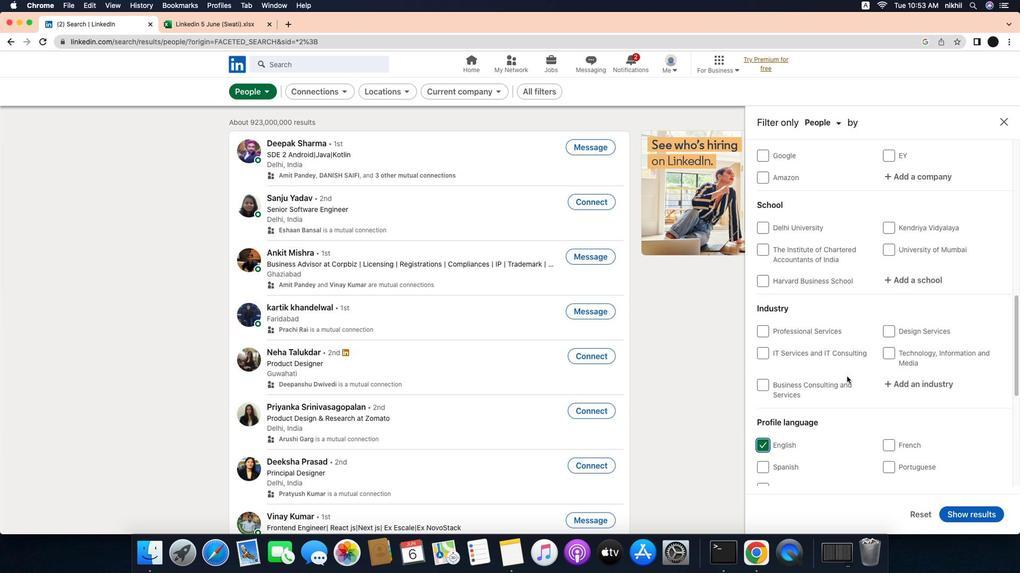 
Action: Mouse scrolled (873, 371) with delta (-30, -29)
Screenshot: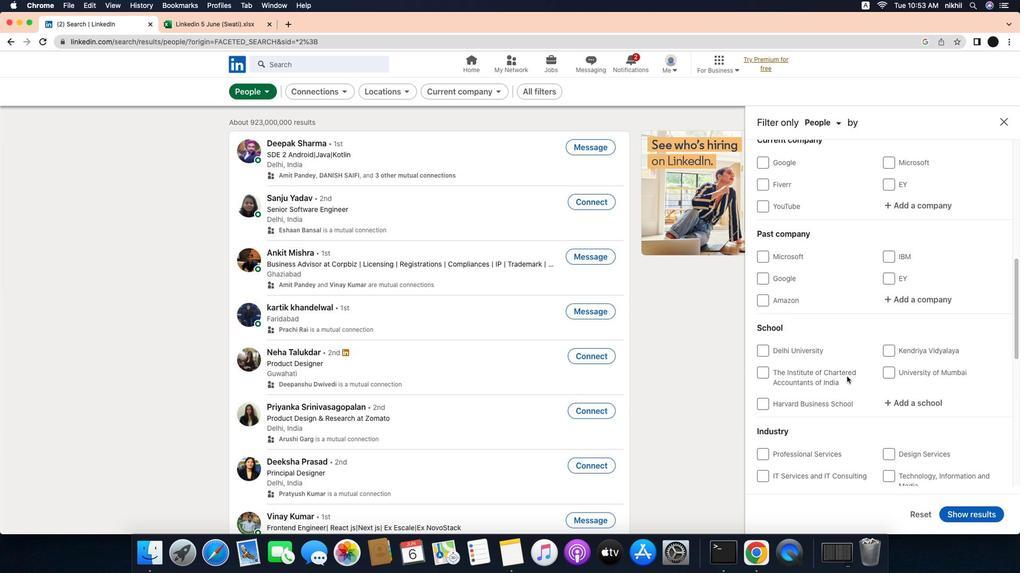 
Action: Mouse scrolled (873, 371) with delta (-30, -29)
Screenshot: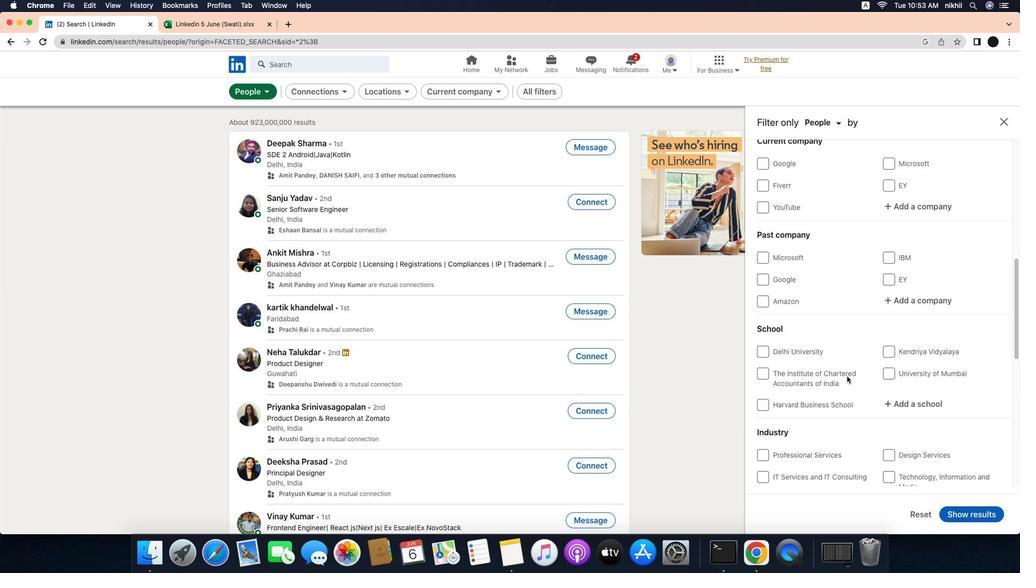 
Action: Mouse scrolled (873, 371) with delta (-30, -29)
Screenshot: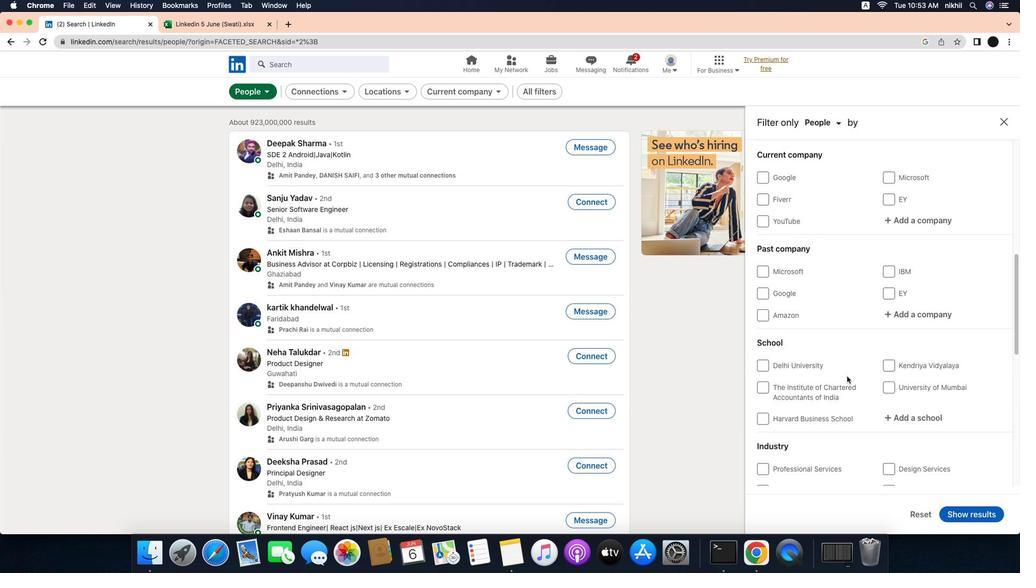 
Action: Mouse scrolled (873, 371) with delta (-30, -29)
Screenshot: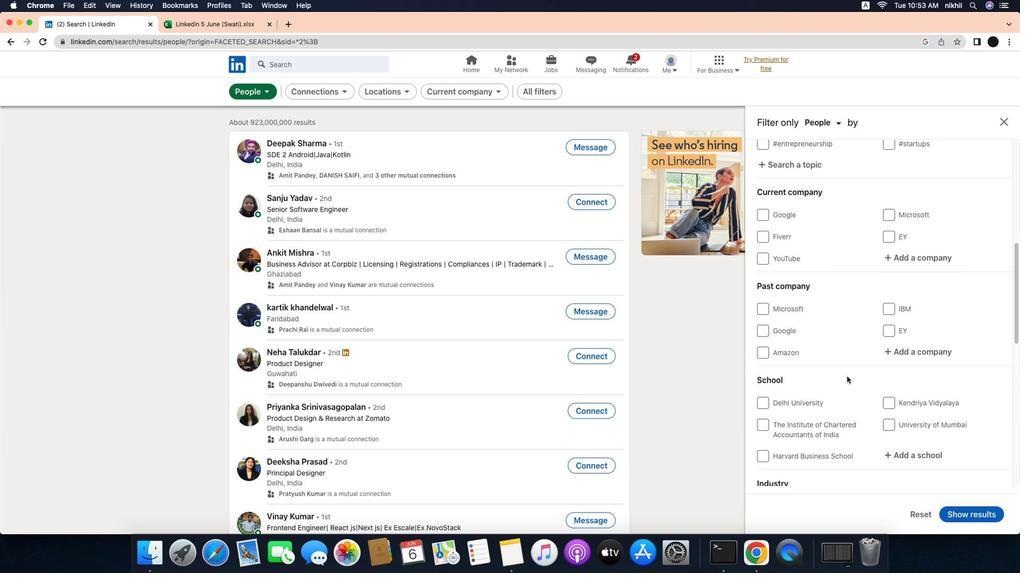 
Action: Mouse scrolled (873, 371) with delta (-30, -29)
Screenshot: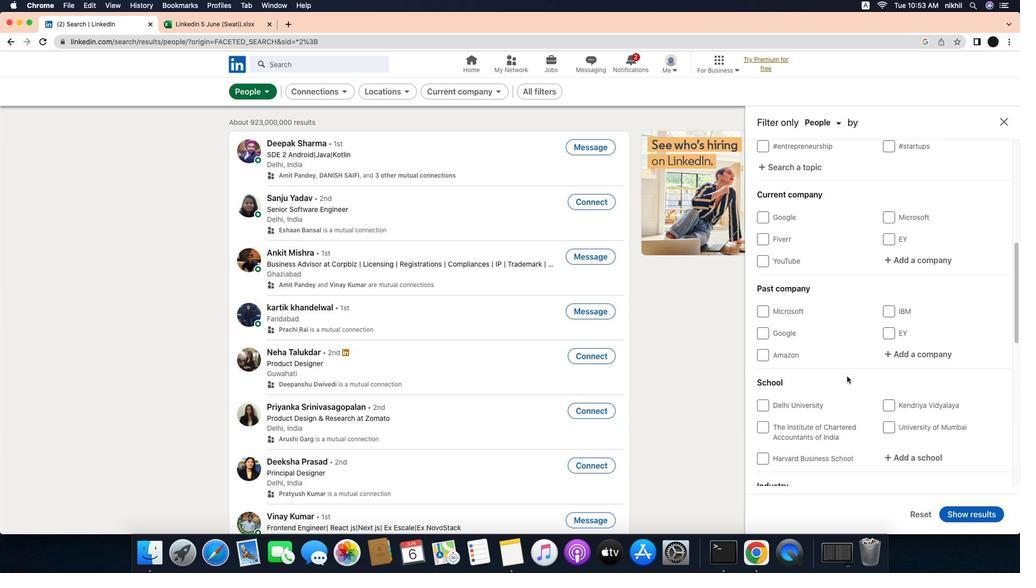 
Action: Mouse scrolled (873, 371) with delta (-30, -29)
Screenshot: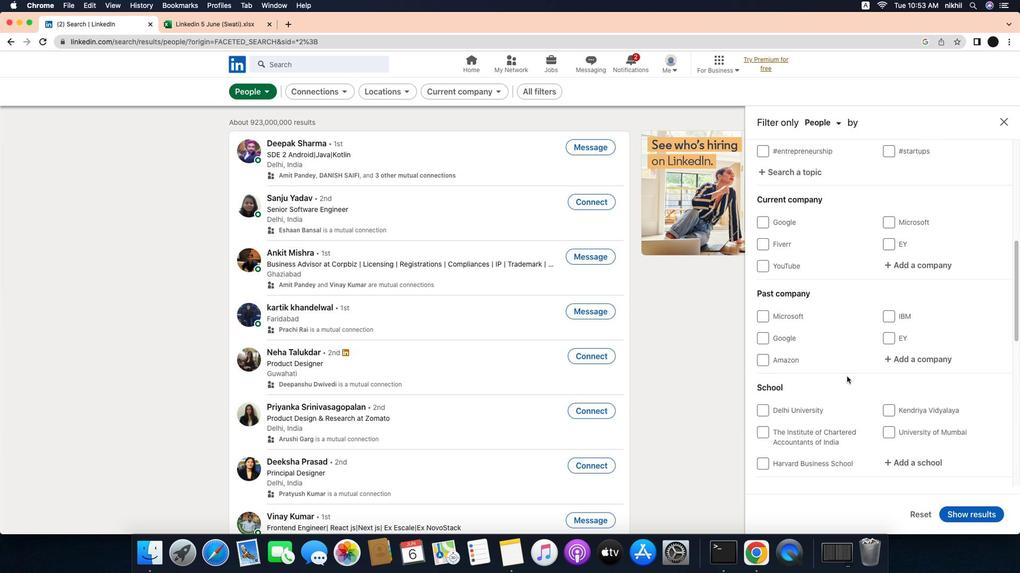 
Action: Mouse moved to (951, 312)
Screenshot: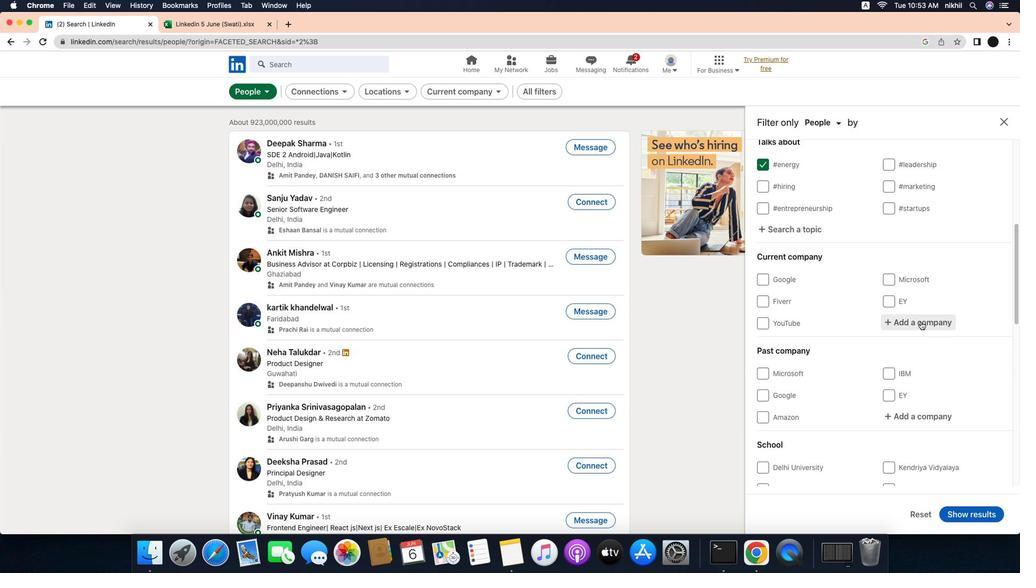 
Action: Mouse pressed left at (951, 312)
Screenshot: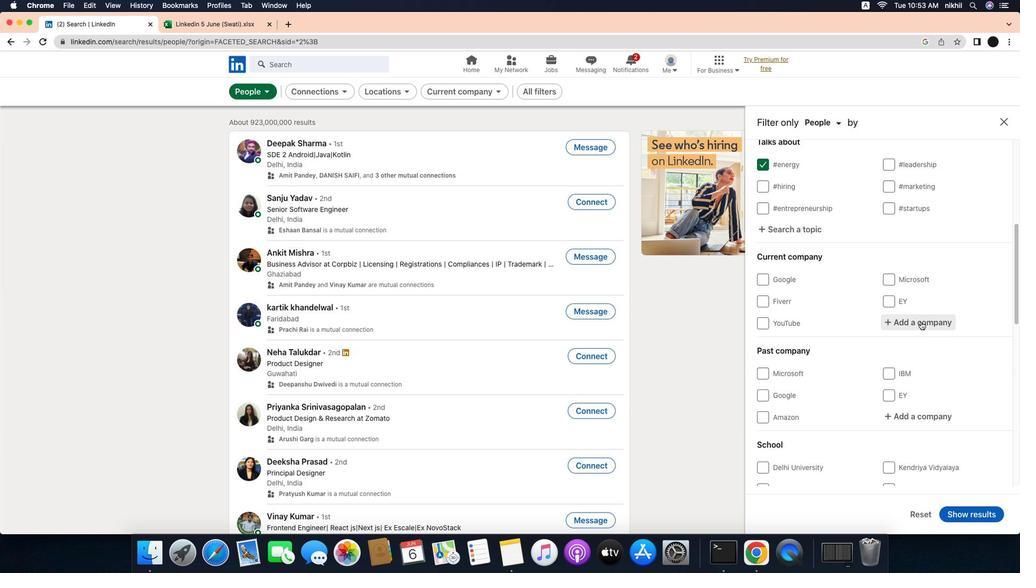 
Action: Mouse moved to (966, 312)
Screenshot: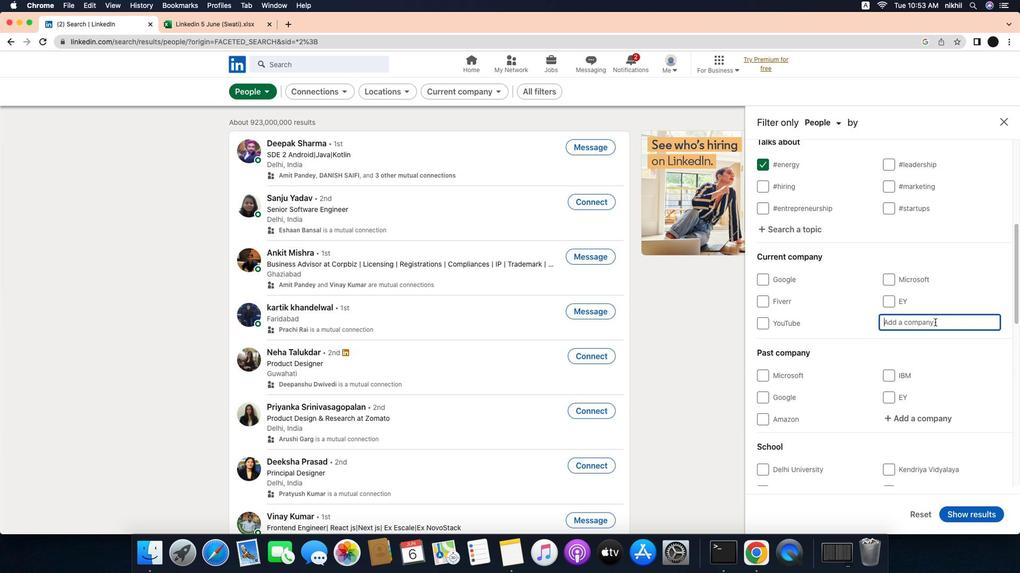 
Action: Mouse pressed left at (966, 312)
Screenshot: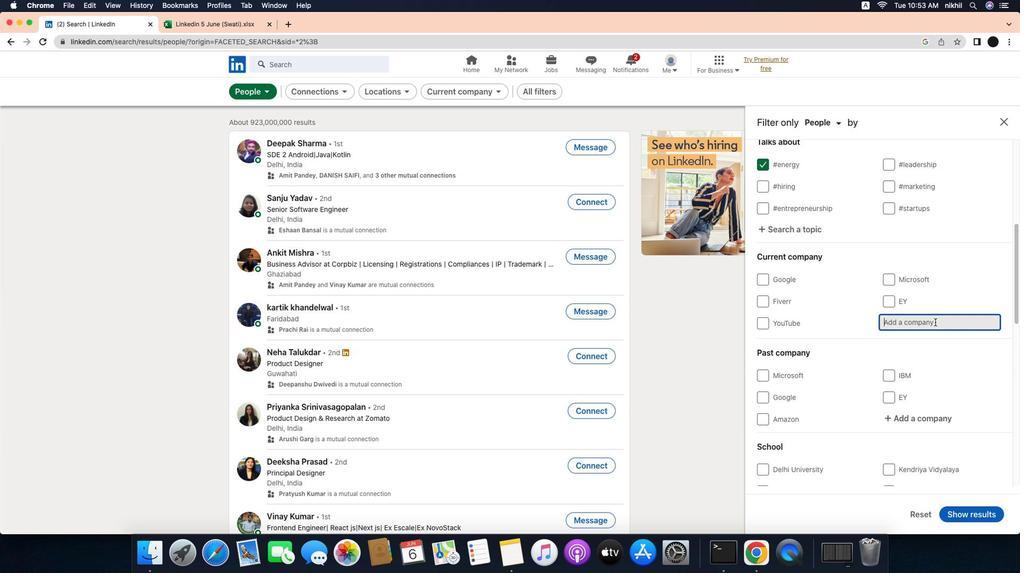
Action: Mouse moved to (967, 313)
Screenshot: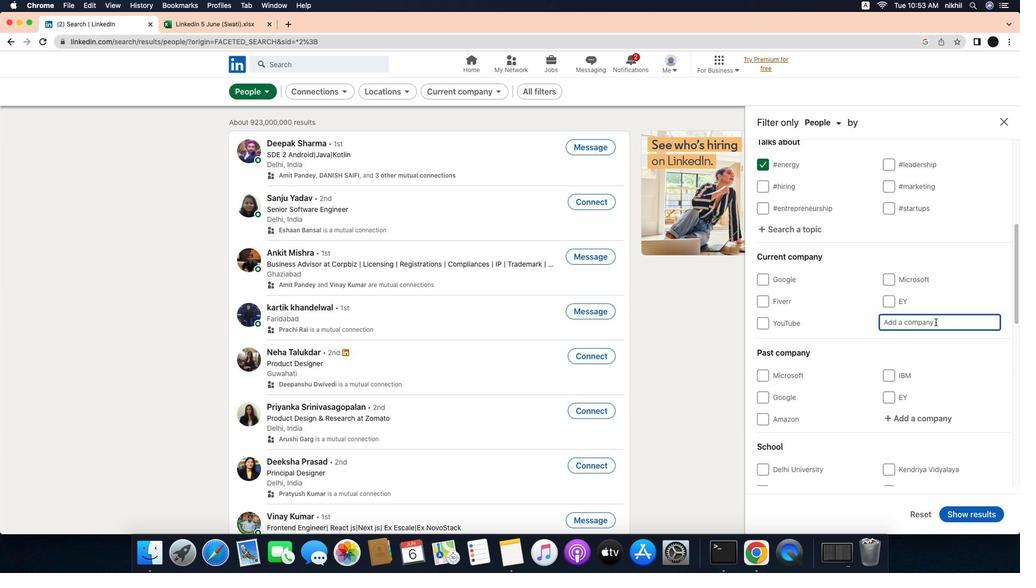 
Action: Key pressed Key.caps_lock'P'Key.caps_lock'w'Key.caps_lock'C'Key.space'A'Key.caps_lock'c''c''e''l''e''r''a''t''i''o''n'Key.spaceKey.caps_lock'C'Key.caps_lock'e''n''t''r''e''s'
Screenshot: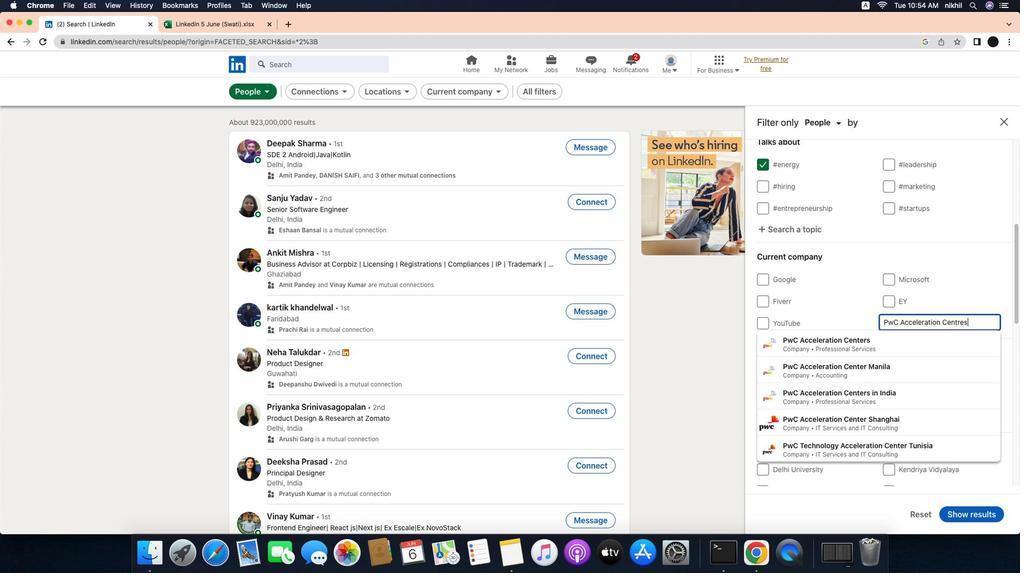 
Action: Mouse moved to (966, 312)
Screenshot: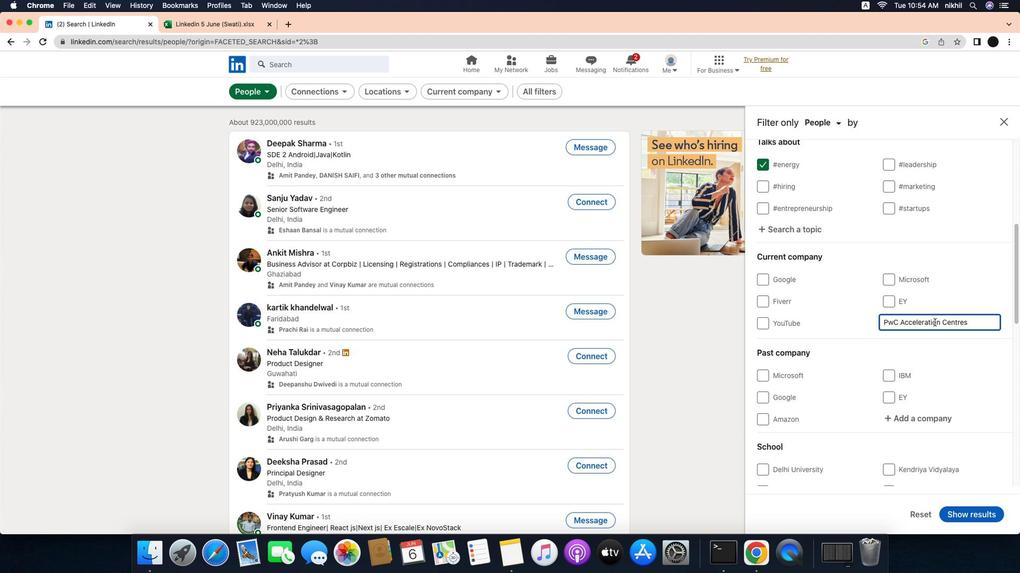 
Action: Key pressed Key.enter
Screenshot: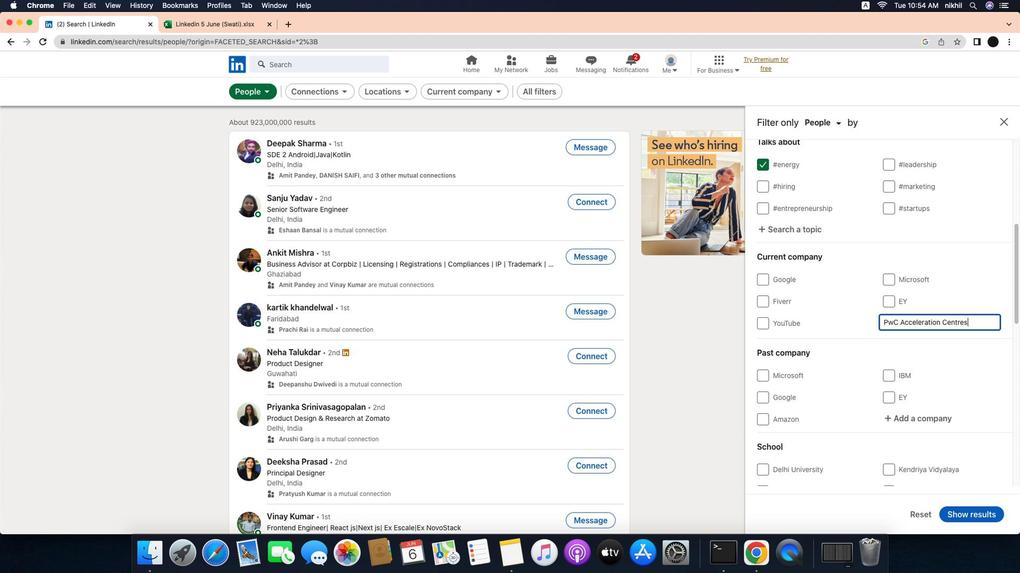
Action: Mouse moved to (900, 357)
Screenshot: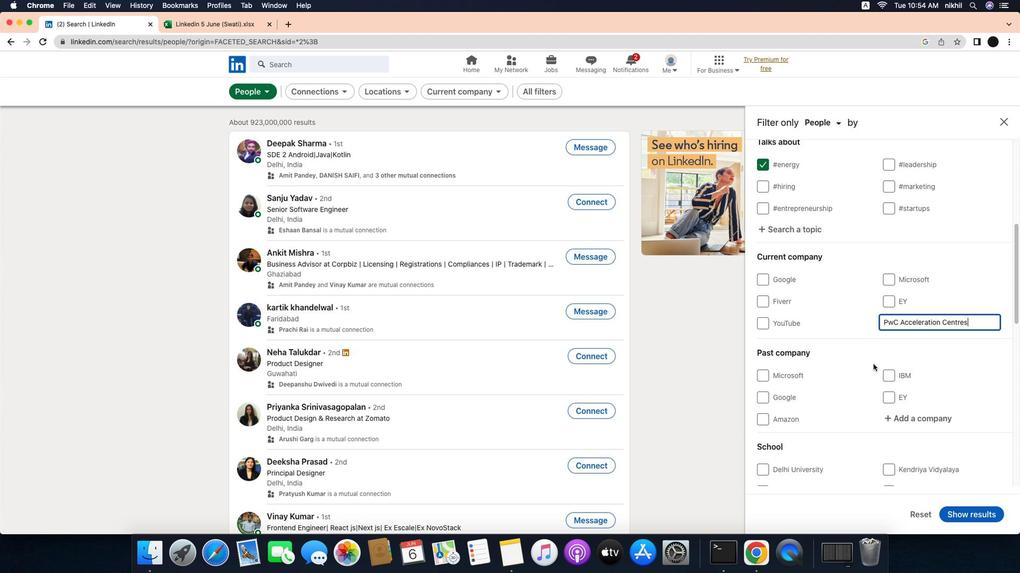 
Action: Mouse scrolled (900, 357) with delta (-30, -30)
Screenshot: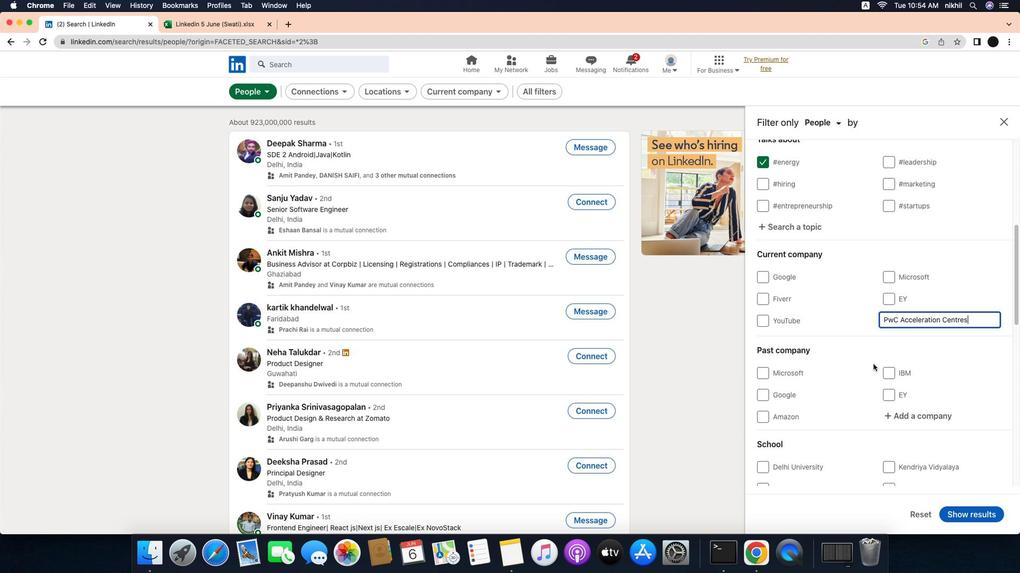 
Action: Mouse scrolled (900, 357) with delta (-30, -30)
Screenshot: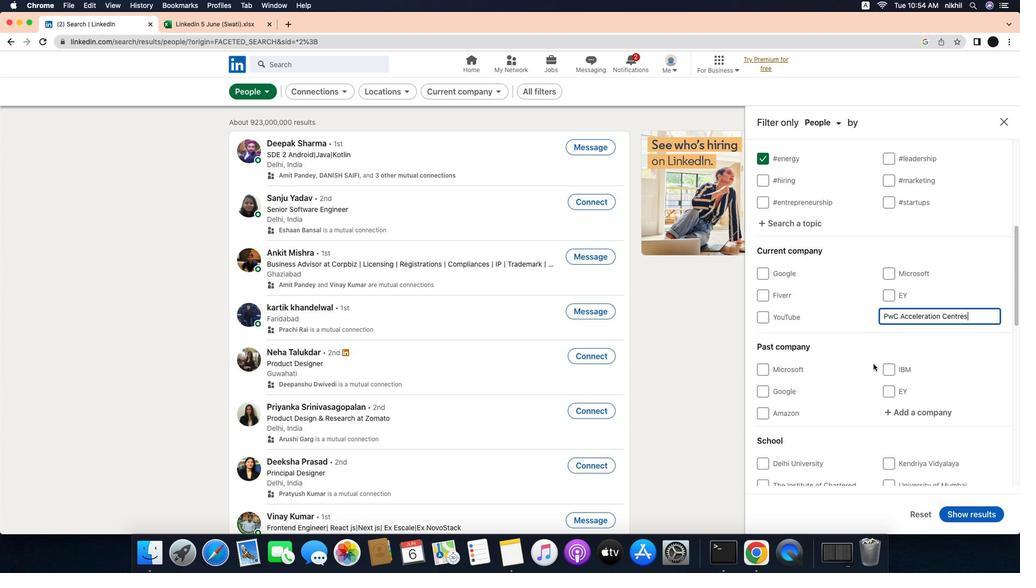
Action: Mouse scrolled (900, 357) with delta (-30, -31)
Screenshot: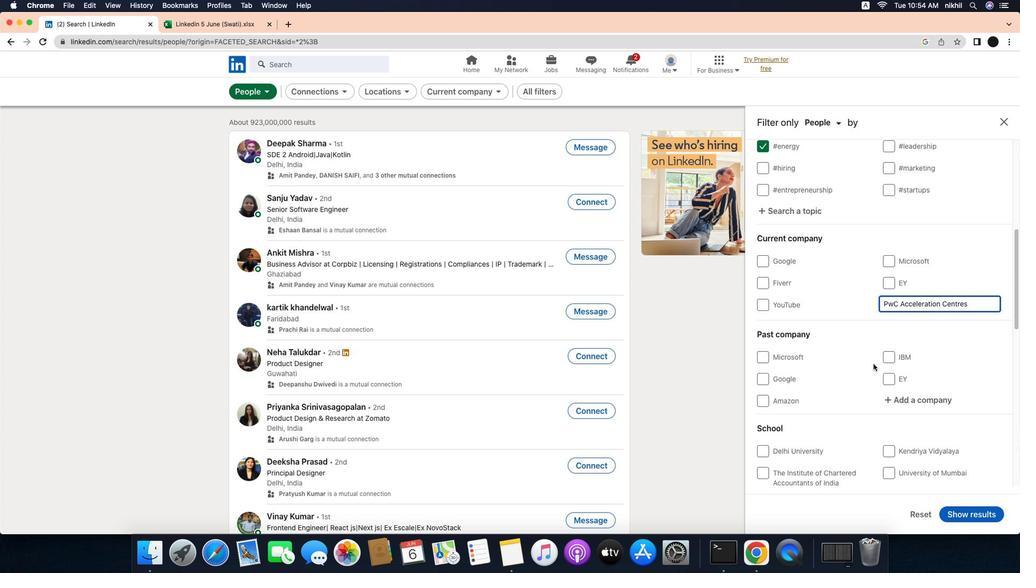 
Action: Mouse scrolled (900, 357) with delta (-30, -30)
Screenshot: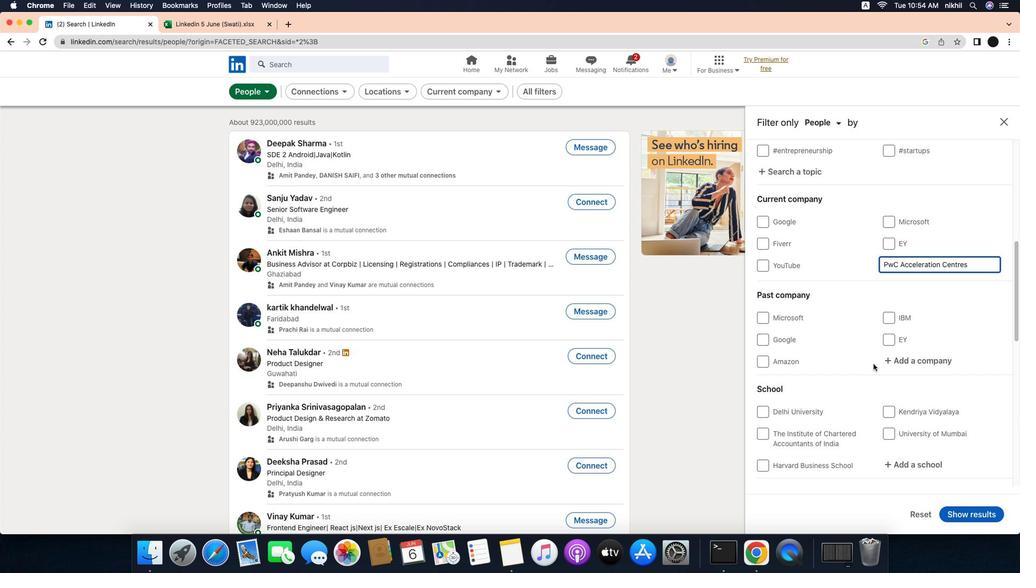 
Action: Mouse scrolled (900, 357) with delta (-30, -30)
Screenshot: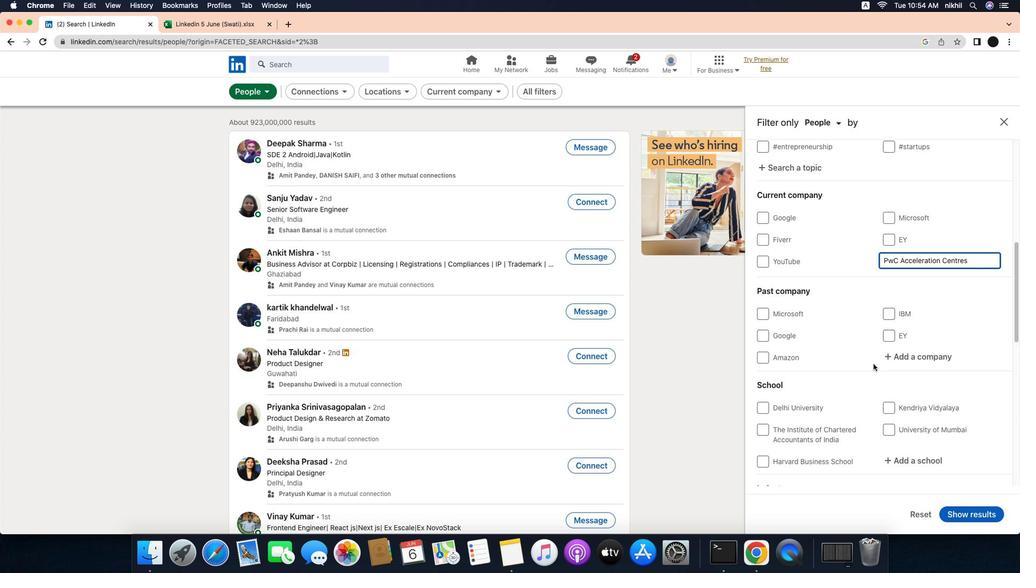 
Action: Mouse scrolled (900, 357) with delta (-30, -30)
Screenshot: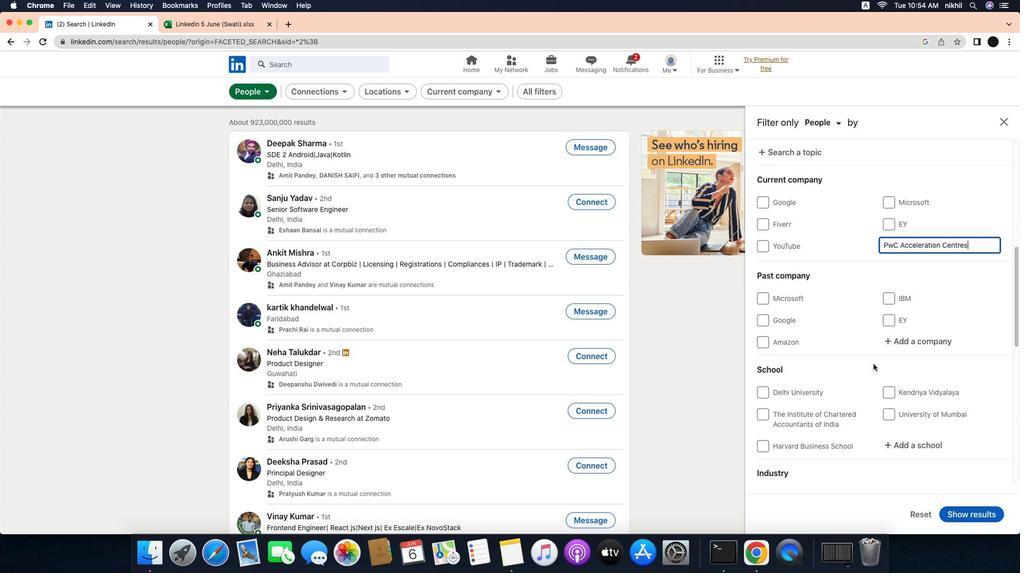 
Action: Mouse scrolled (900, 357) with delta (-30, -30)
Screenshot: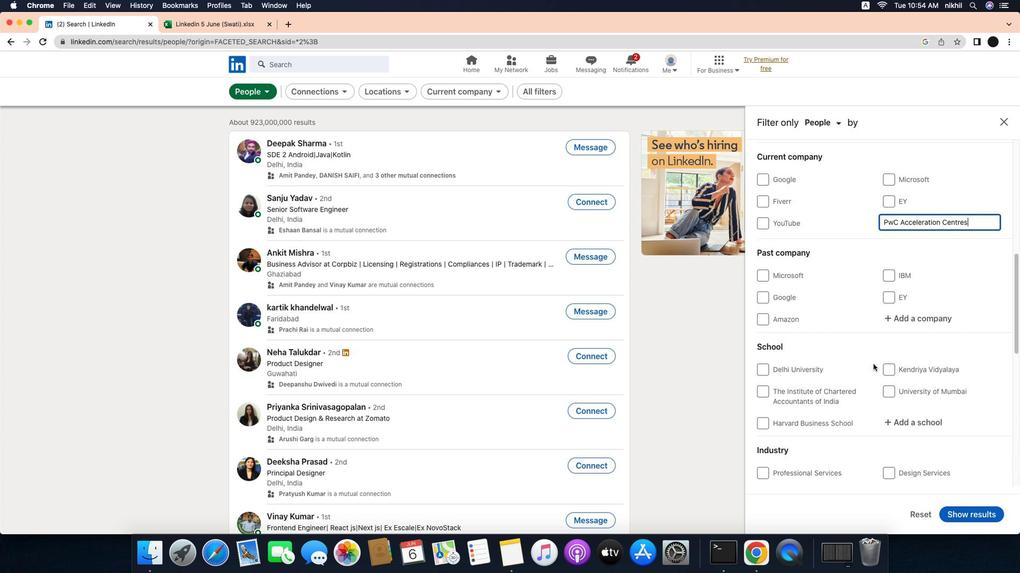 
Action: Mouse moved to (935, 418)
Screenshot: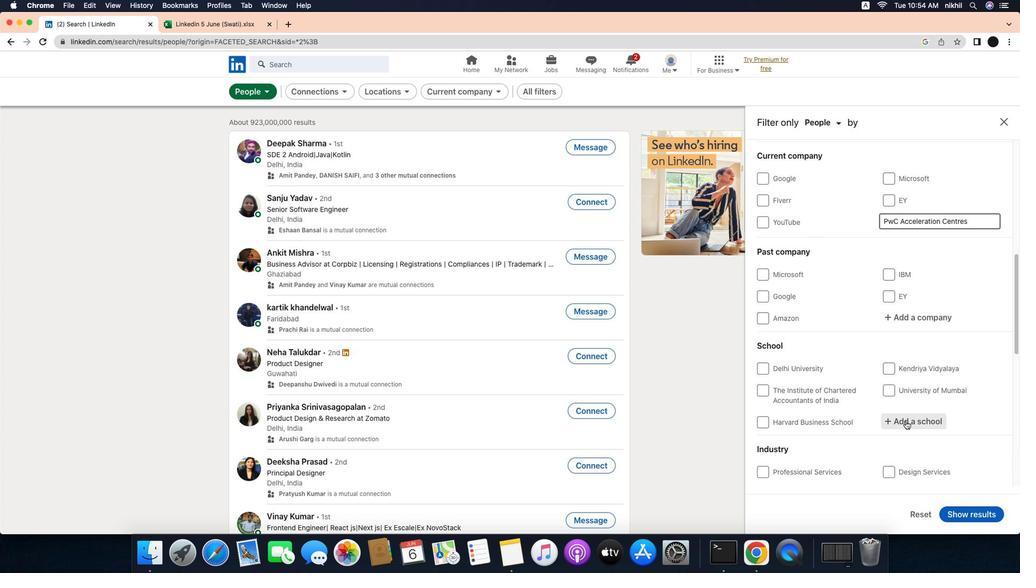 
Action: Mouse pressed left at (935, 418)
Screenshot: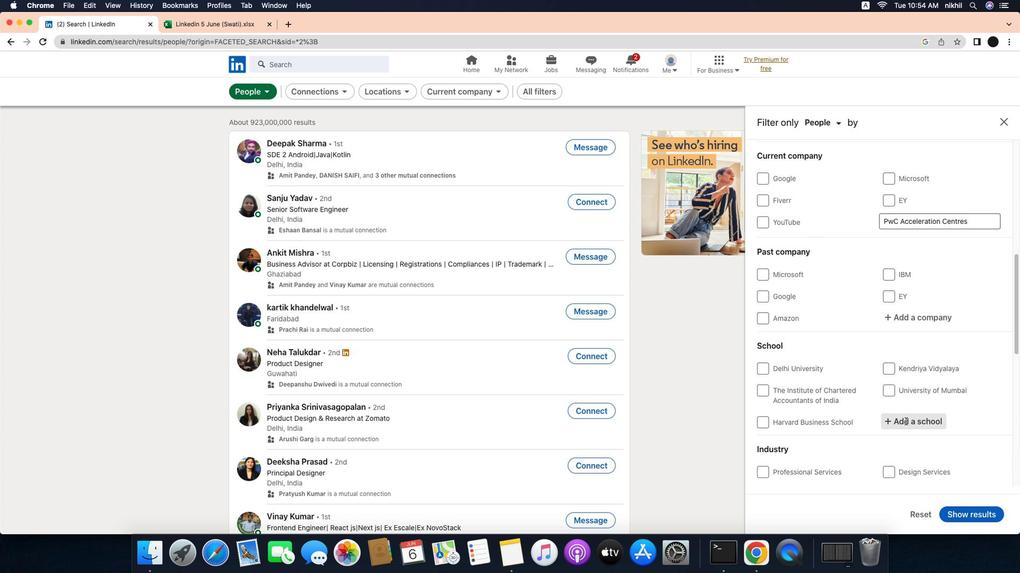 
Action: Mouse moved to (950, 419)
Screenshot: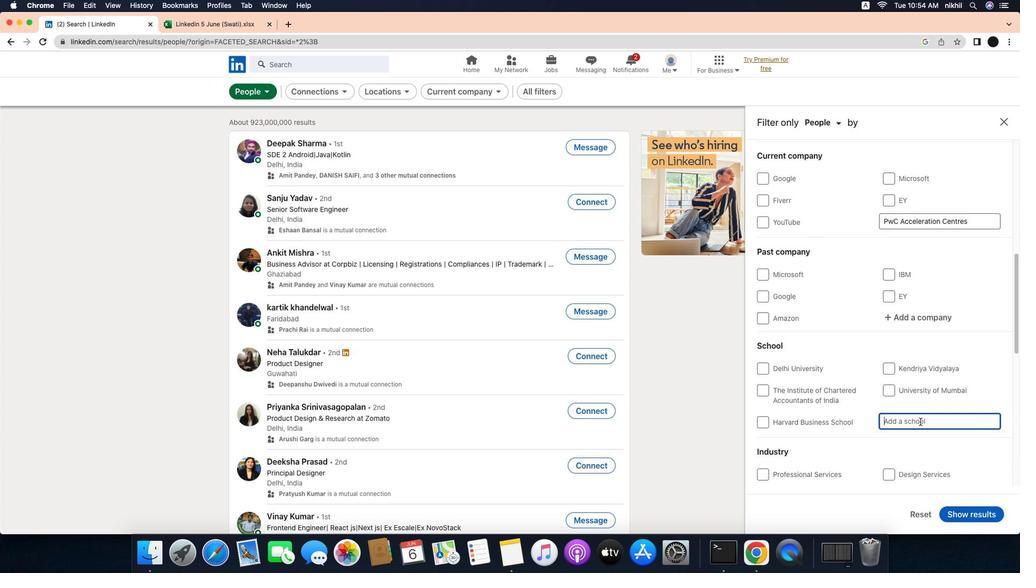 
Action: Mouse pressed left at (950, 419)
Screenshot: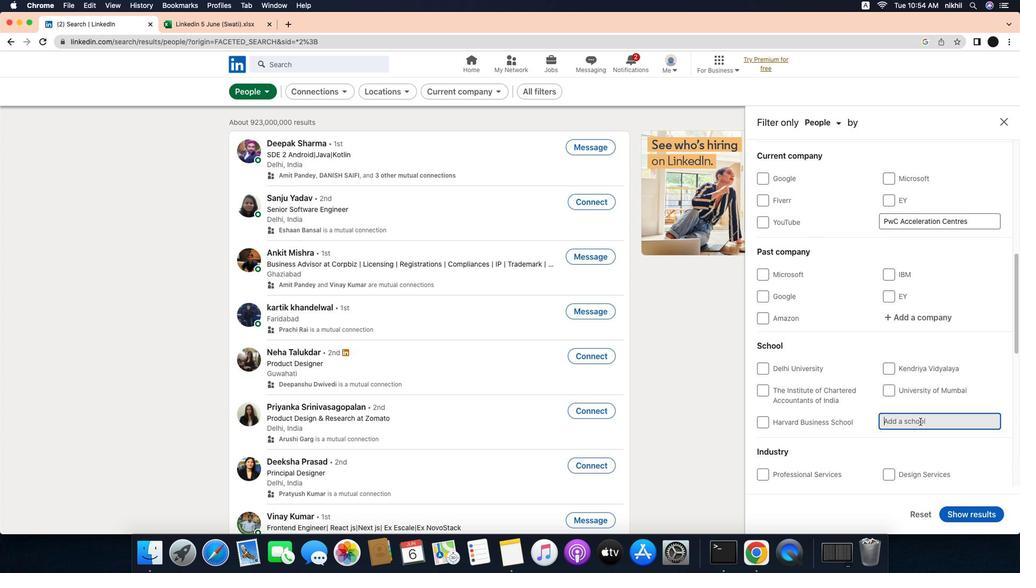 
Action: Mouse moved to (949, 420)
Screenshot: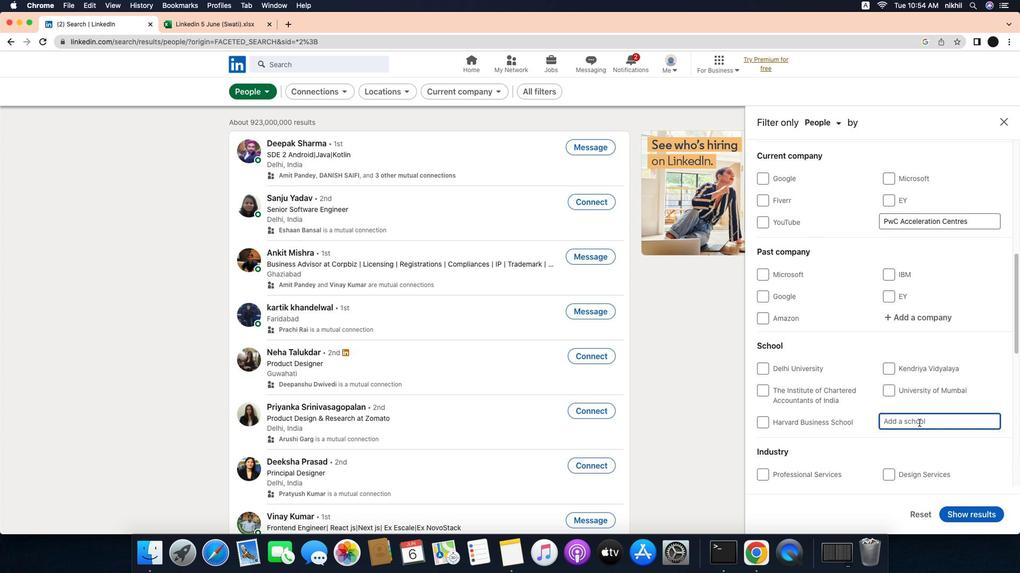
Action: Key pressed Key.caps_lock'N'Key.caps_lock'a''t''i''o''n''l''a'Key.backspaceKey.backspace'a''l'Key.spaceKey.caps_lock'E'Key.caps_lock'n''g''i''n''e''e''r''i''n''g'Key.spaceKey.caps_lock'C'Key.caps_lock'o''l''l''e''g''e'
Screenshot: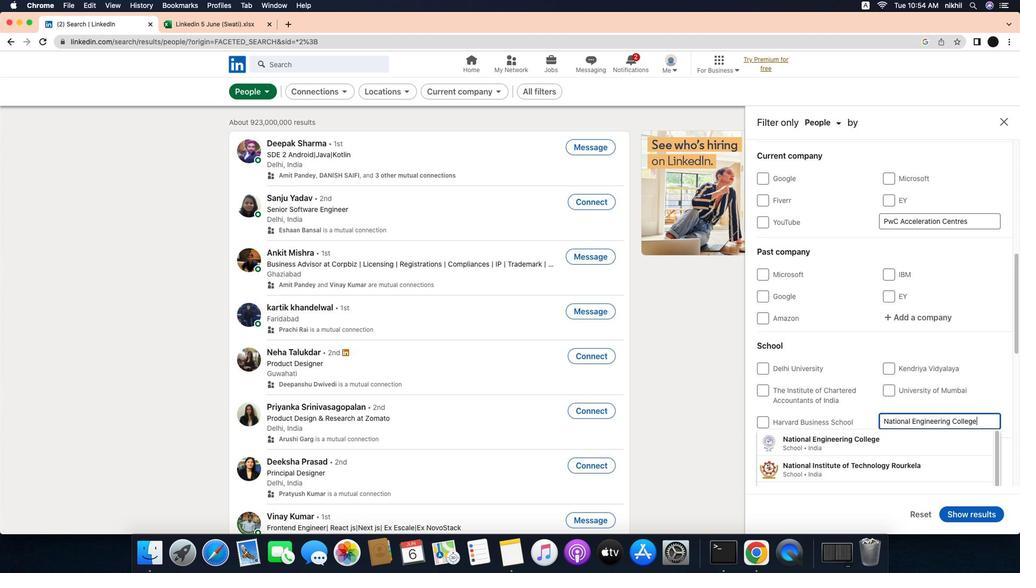 
Action: Mouse moved to (918, 440)
Screenshot: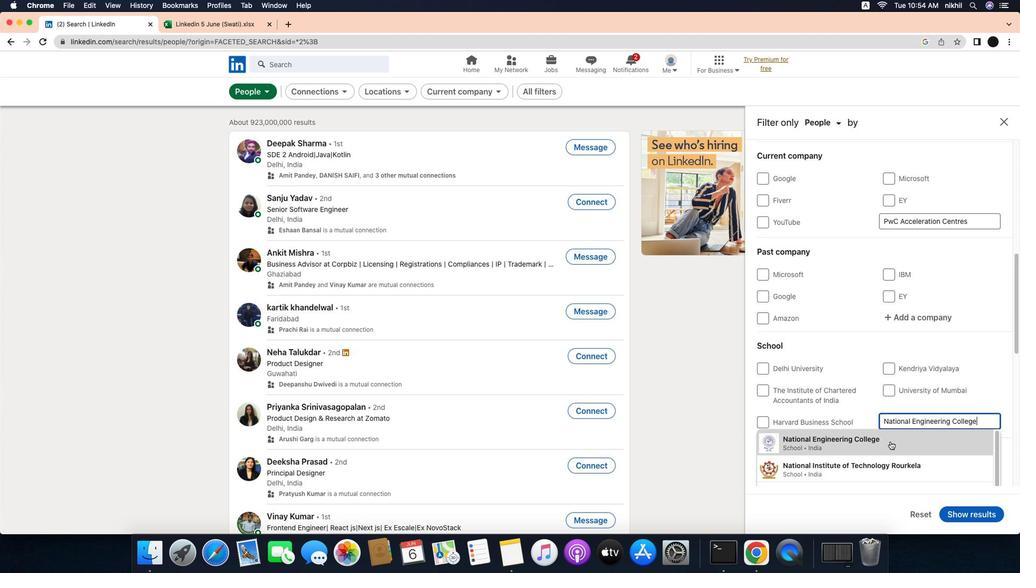
Action: Mouse pressed left at (918, 440)
Screenshot: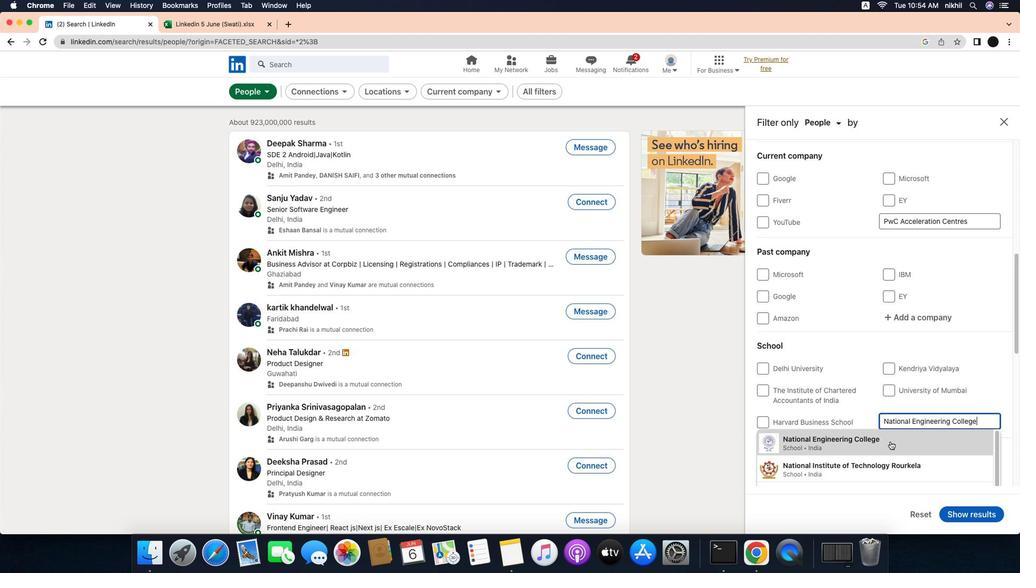 
Action: Mouse moved to (918, 433)
Screenshot: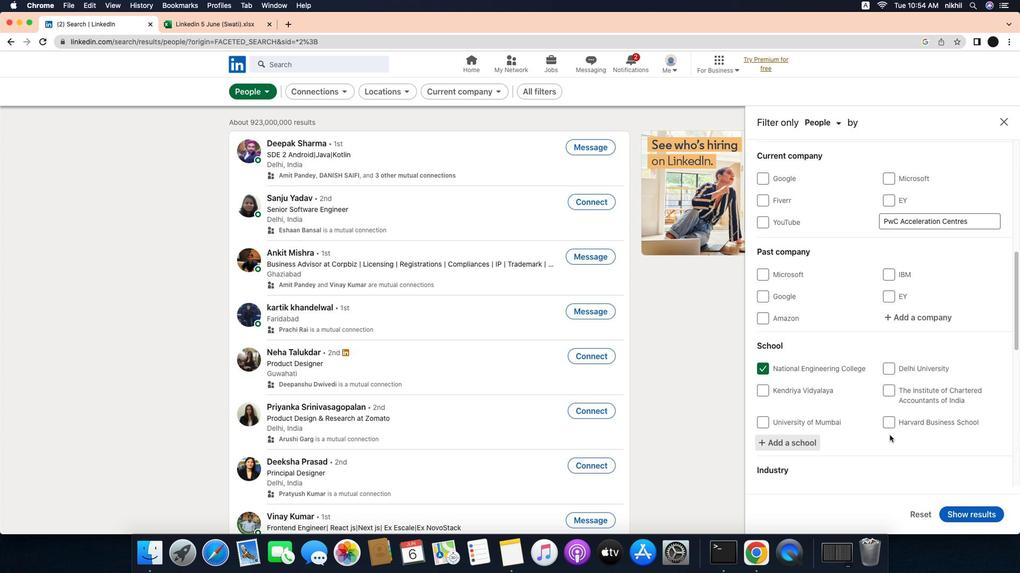 
Action: Mouse scrolled (918, 433) with delta (-30, -30)
Screenshot: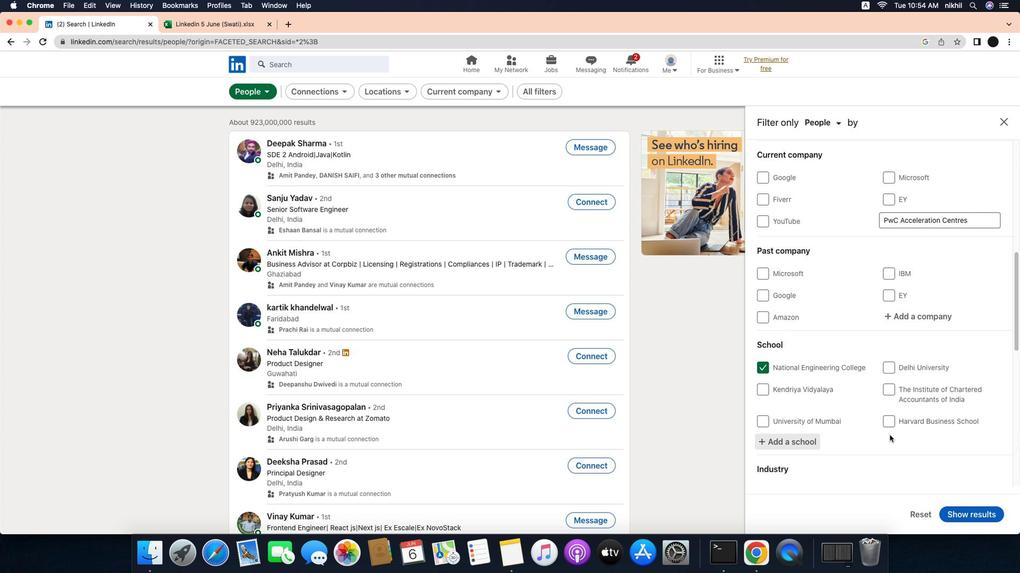 
Action: Mouse scrolled (918, 433) with delta (-30, -30)
Screenshot: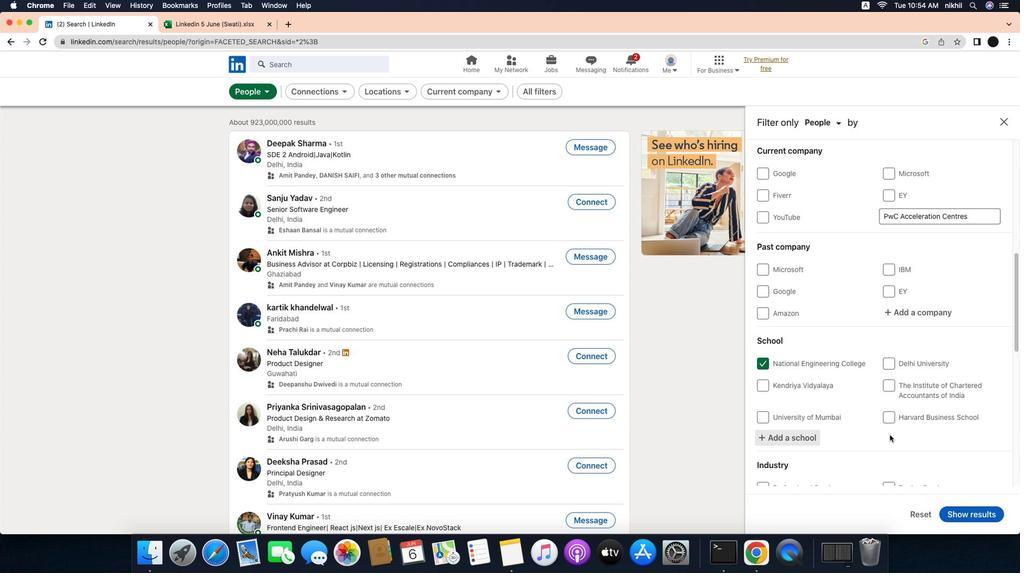 
Action: Mouse scrolled (918, 433) with delta (-30, -30)
Screenshot: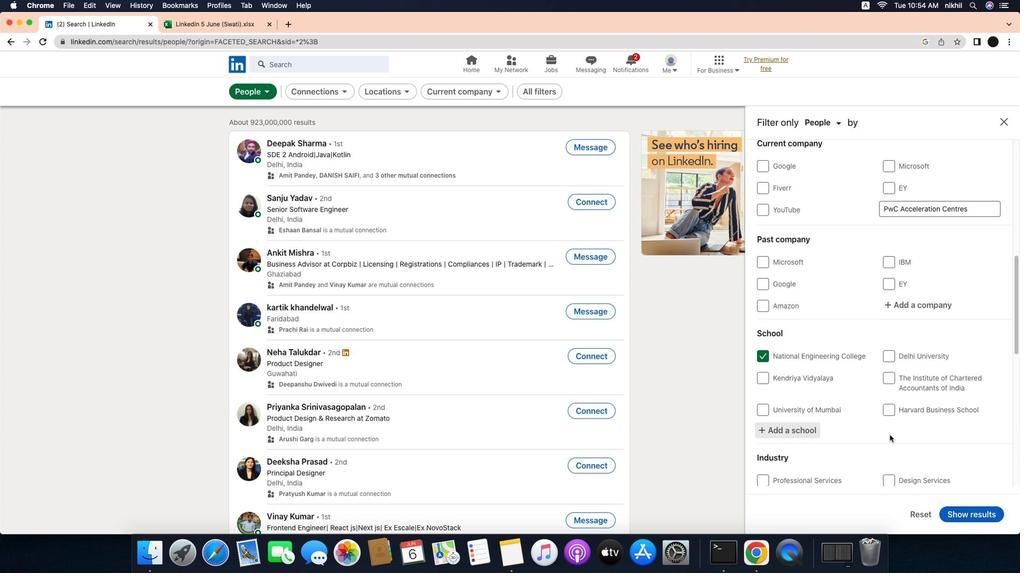 
Action: Mouse scrolled (918, 433) with delta (-30, -30)
Screenshot: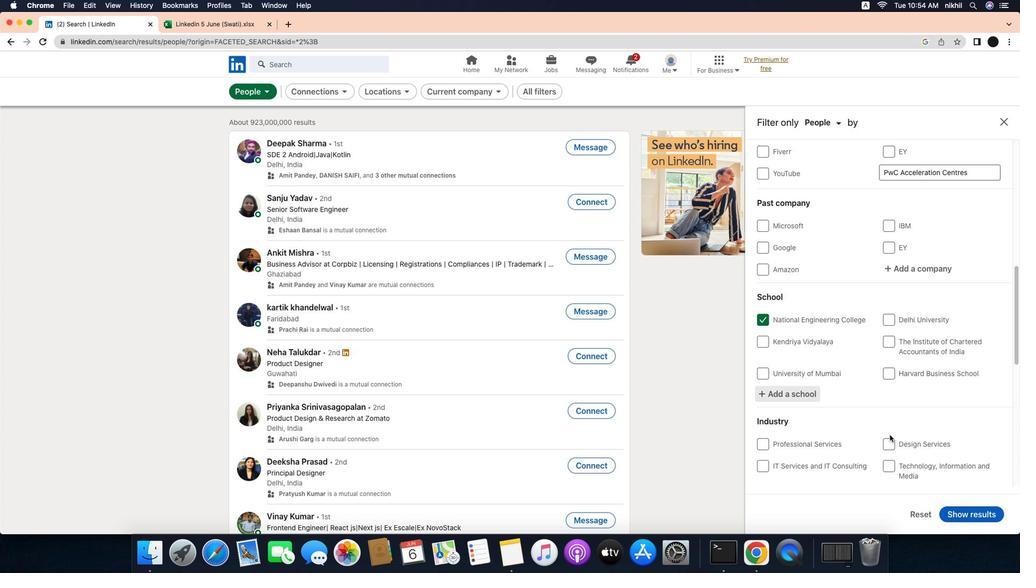 
Action: Mouse scrolled (918, 433) with delta (-30, -30)
Screenshot: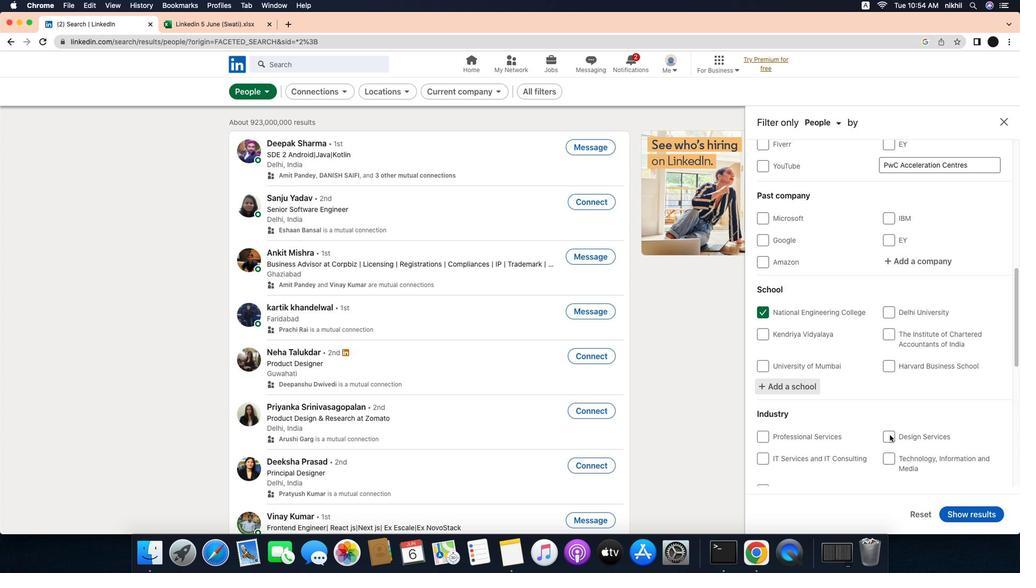 
Action: Mouse scrolled (918, 433) with delta (-30, -31)
Screenshot: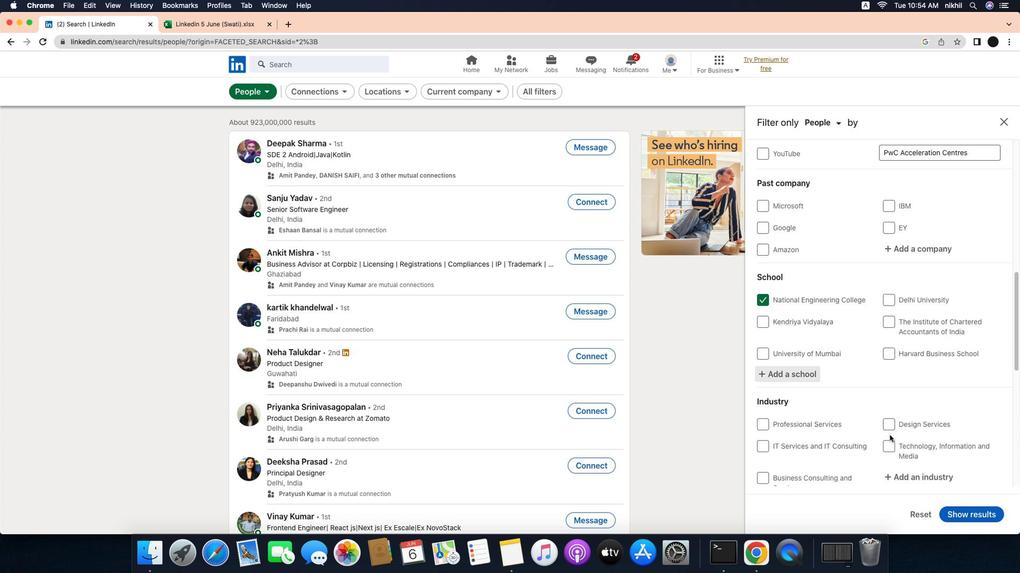 
Action: Mouse scrolled (918, 433) with delta (-30, -31)
Screenshot: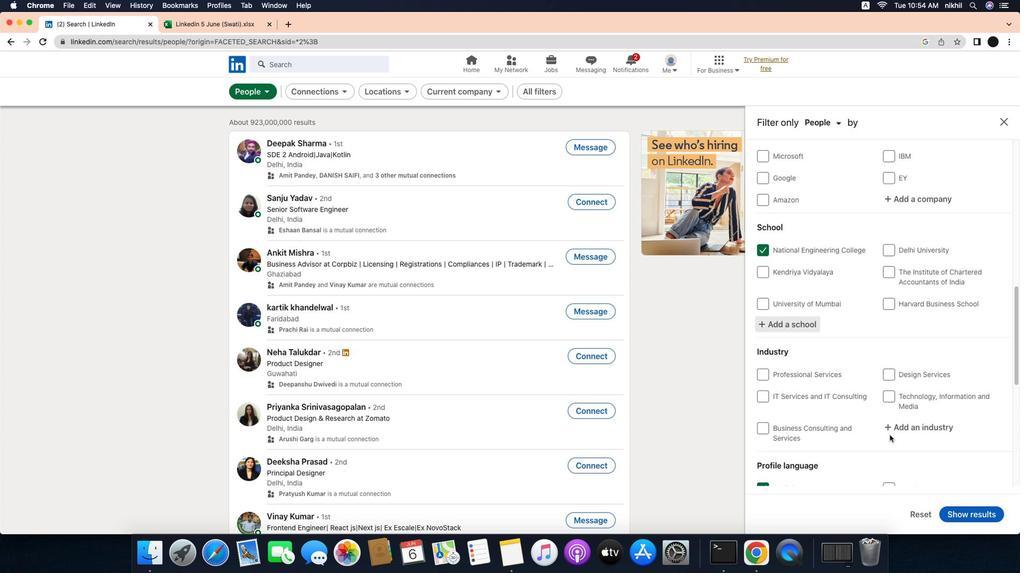 
Action: Mouse moved to (941, 371)
Screenshot: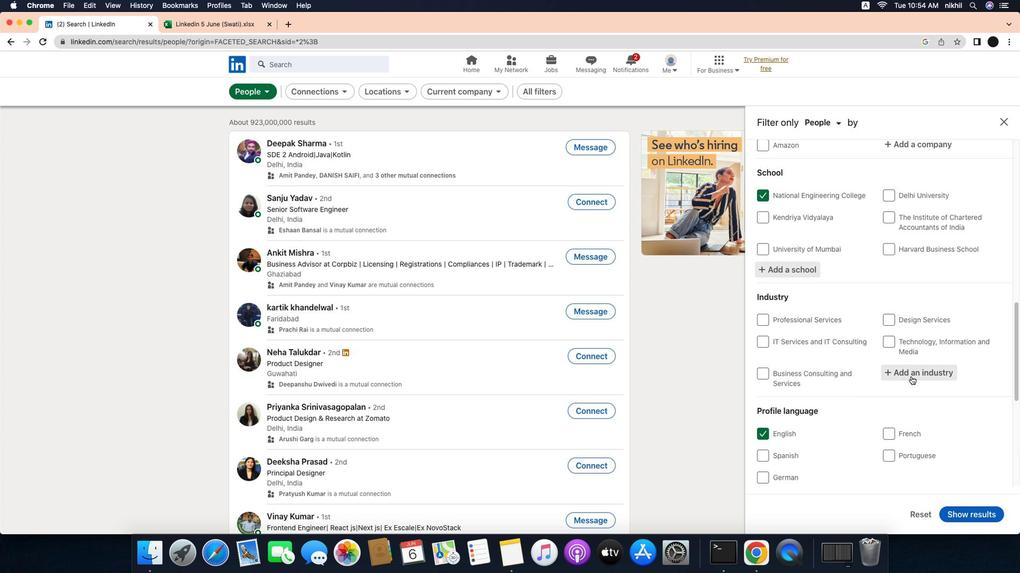 
Action: Mouse pressed left at (941, 371)
Screenshot: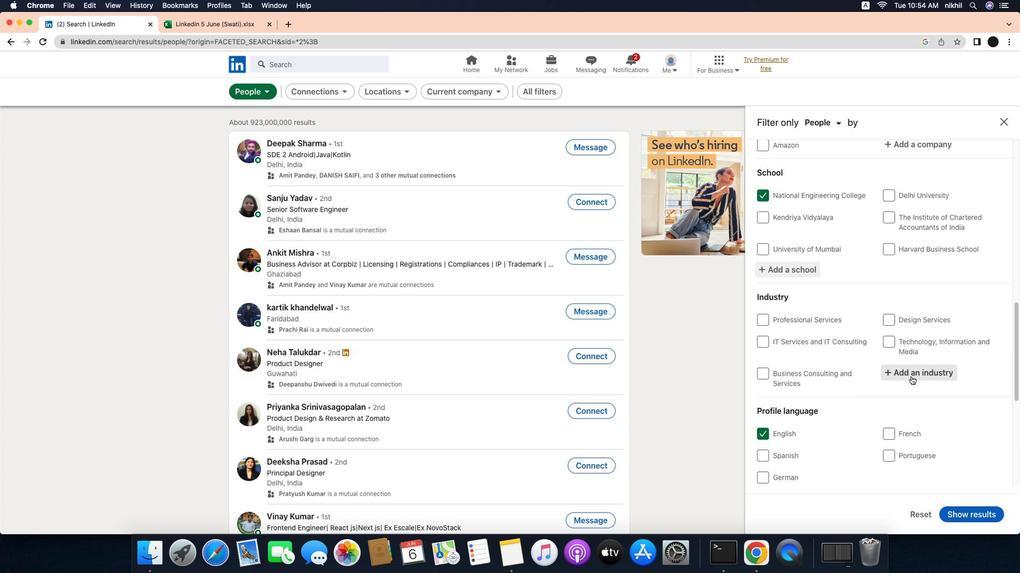 
Action: Mouse moved to (956, 369)
Screenshot: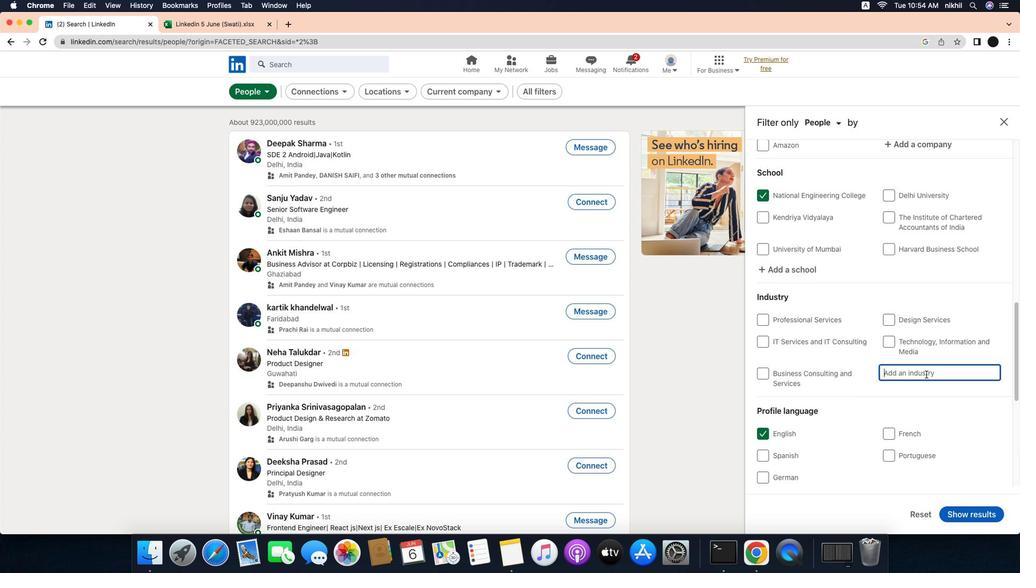 
Action: Mouse pressed left at (956, 369)
Screenshot: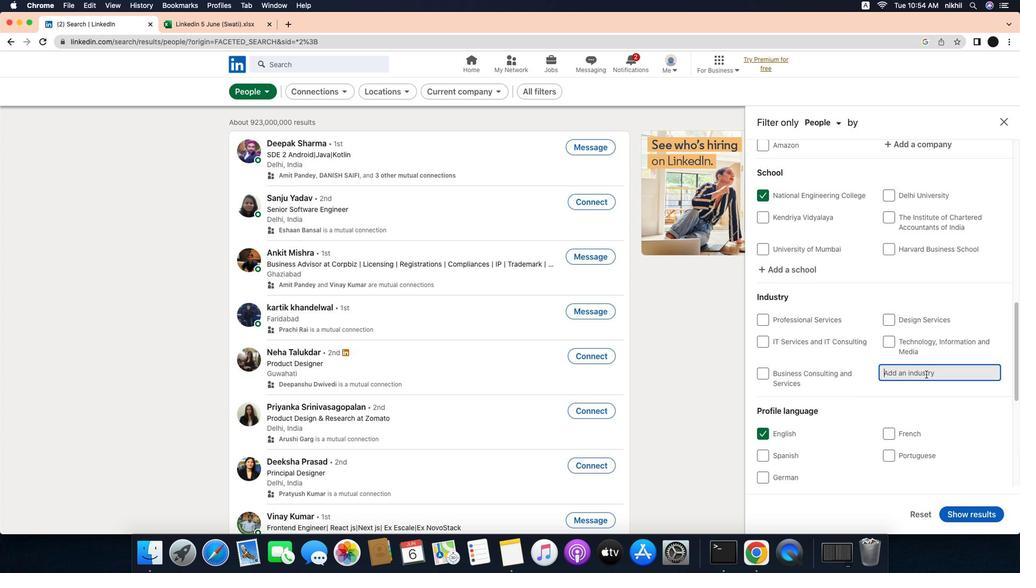 
Action: Mouse moved to (956, 369)
Screenshot: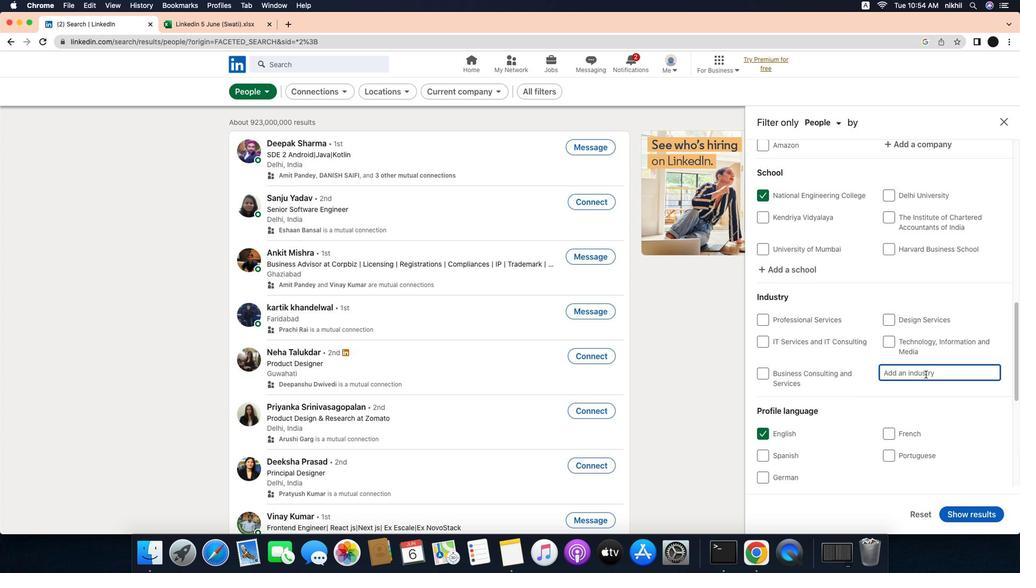 
Action: Key pressed Key.caps_lock'S'Key.caps_lock'a''t''e''l''l''i''t''e'Key.spaceKey.caps_lock'T'Key.caps_lock'e''l''e''c''o''m''m''u''n''i''c''a''t''i''o''n''s'
Screenshot: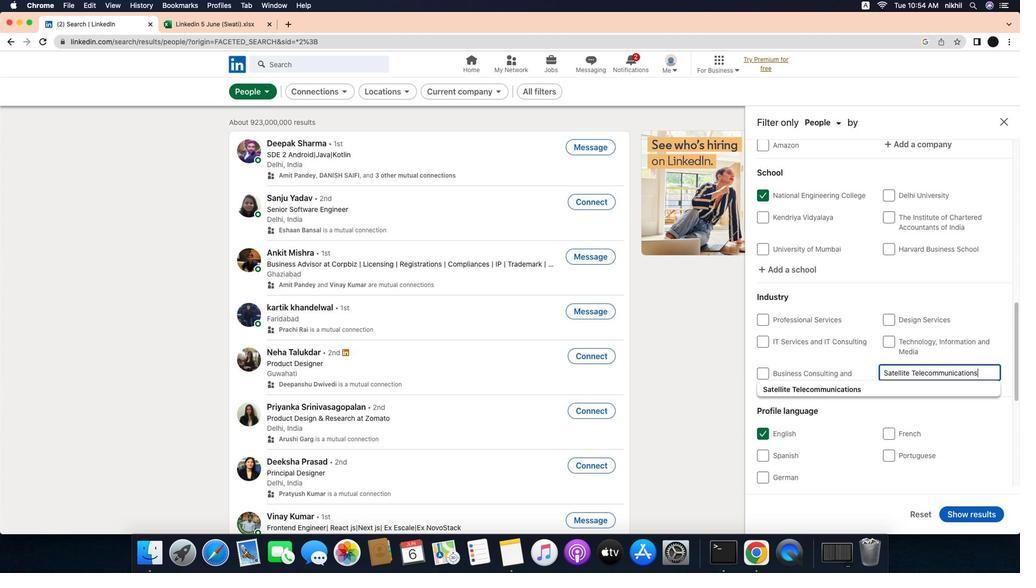 
Action: Mouse moved to (904, 386)
Screenshot: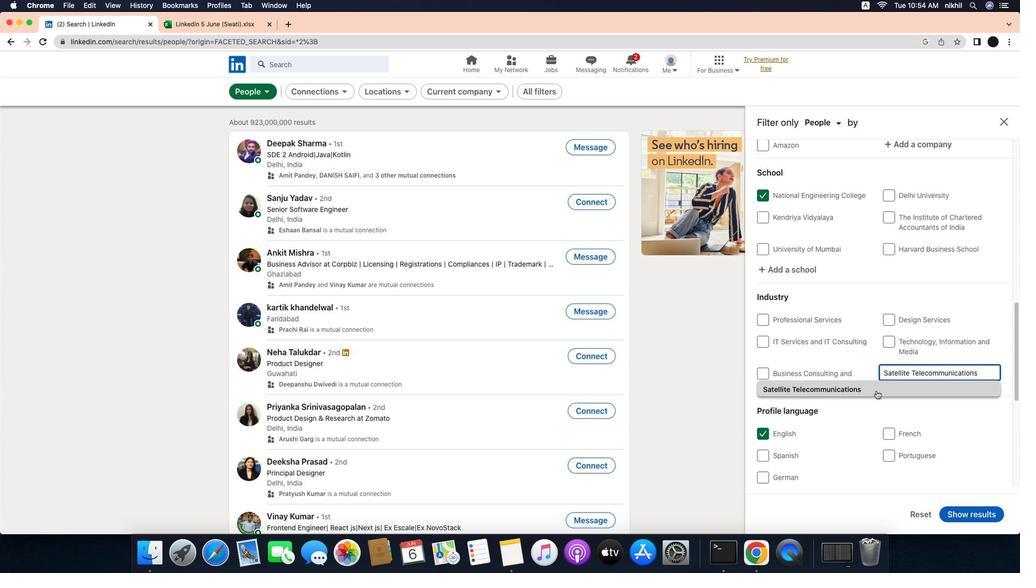 
Action: Mouse pressed left at (904, 386)
Screenshot: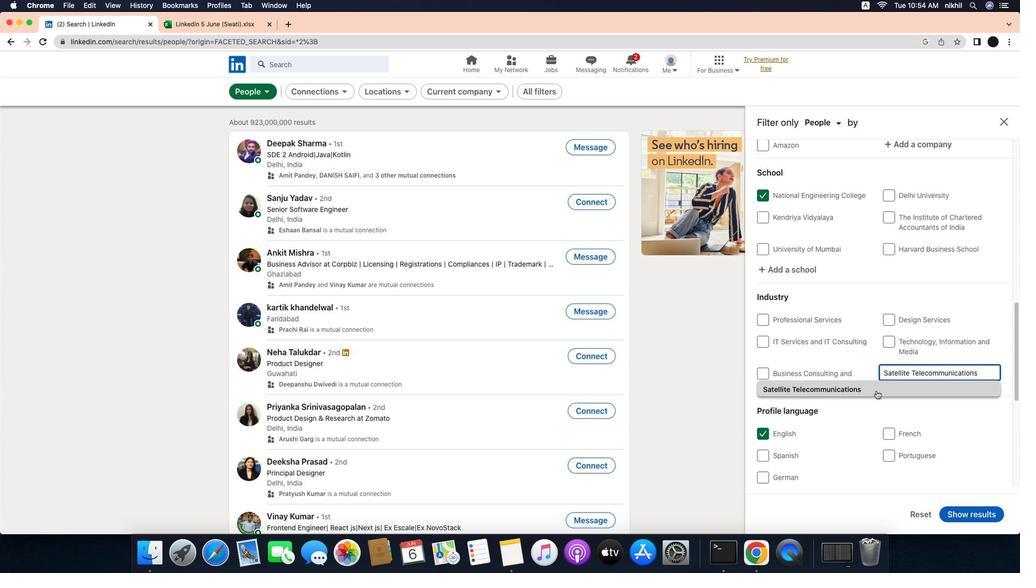 
Action: Mouse moved to (911, 398)
Screenshot: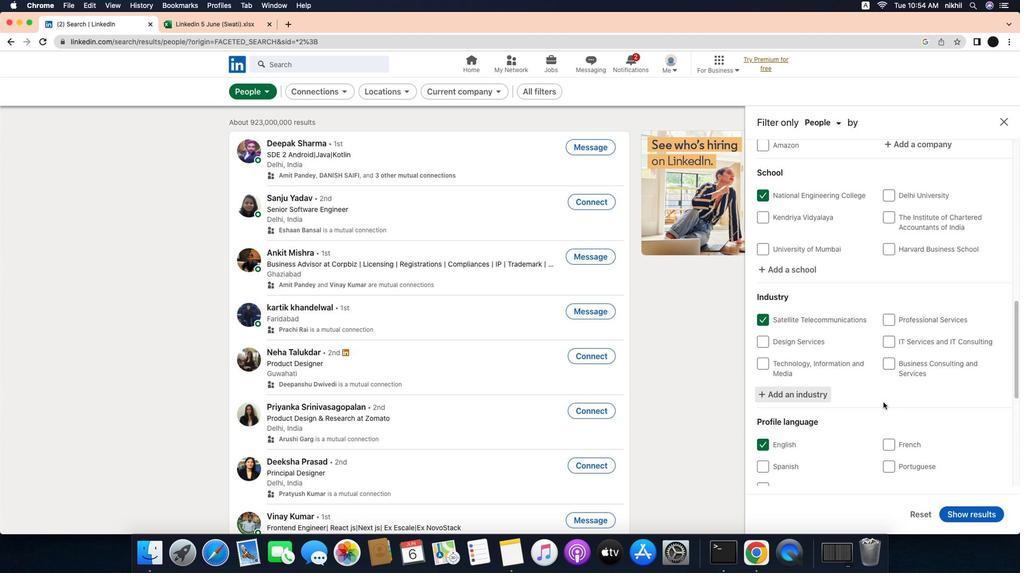 
Action: Mouse scrolled (911, 398) with delta (-30, -30)
Screenshot: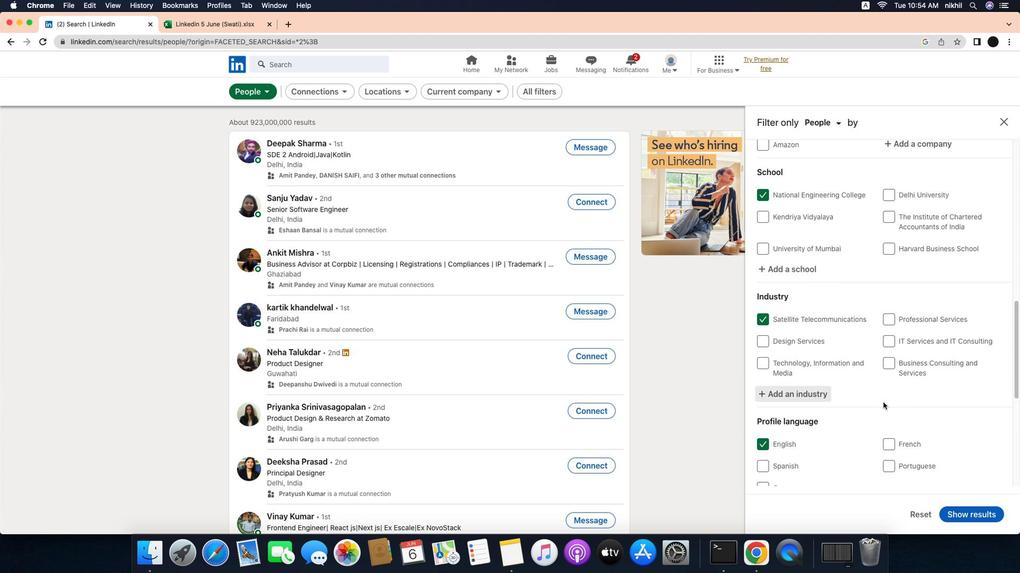 
Action: Mouse scrolled (911, 398) with delta (-30, -30)
Screenshot: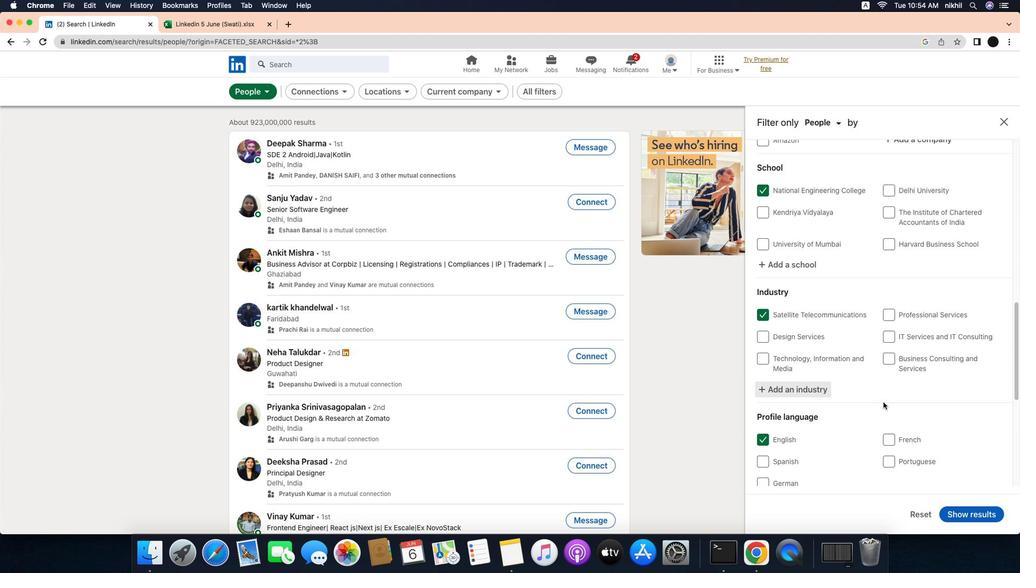 
Action: Mouse scrolled (911, 398) with delta (-30, -31)
Screenshot: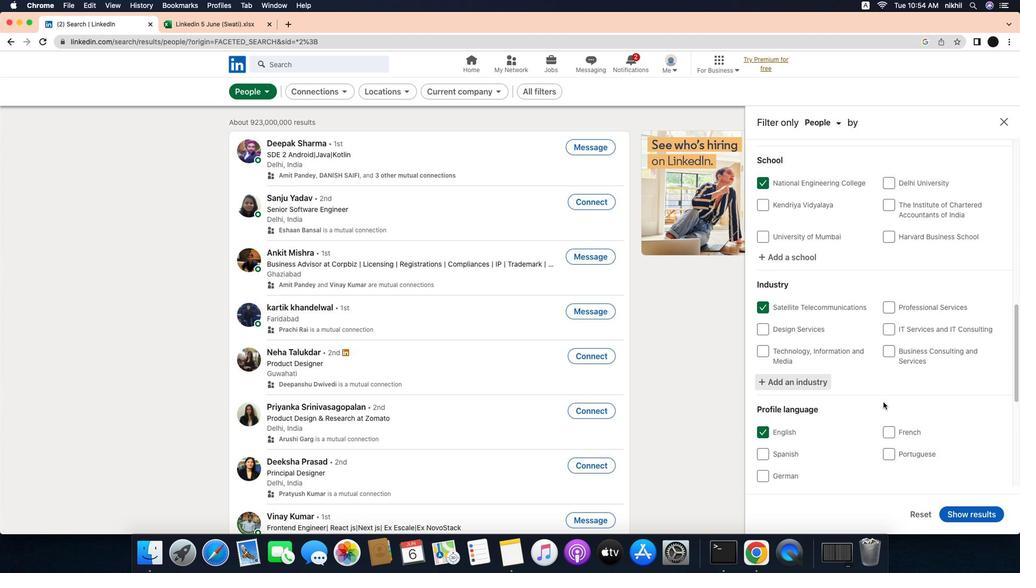 
Action: Mouse scrolled (911, 398) with delta (-30, -30)
Screenshot: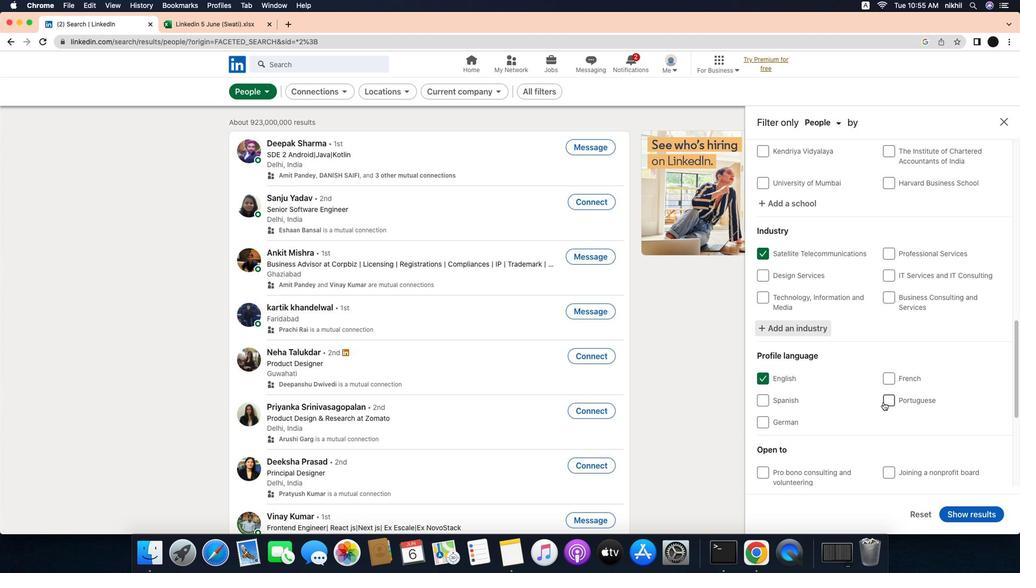 
Action: Mouse scrolled (911, 398) with delta (-30, -30)
Screenshot: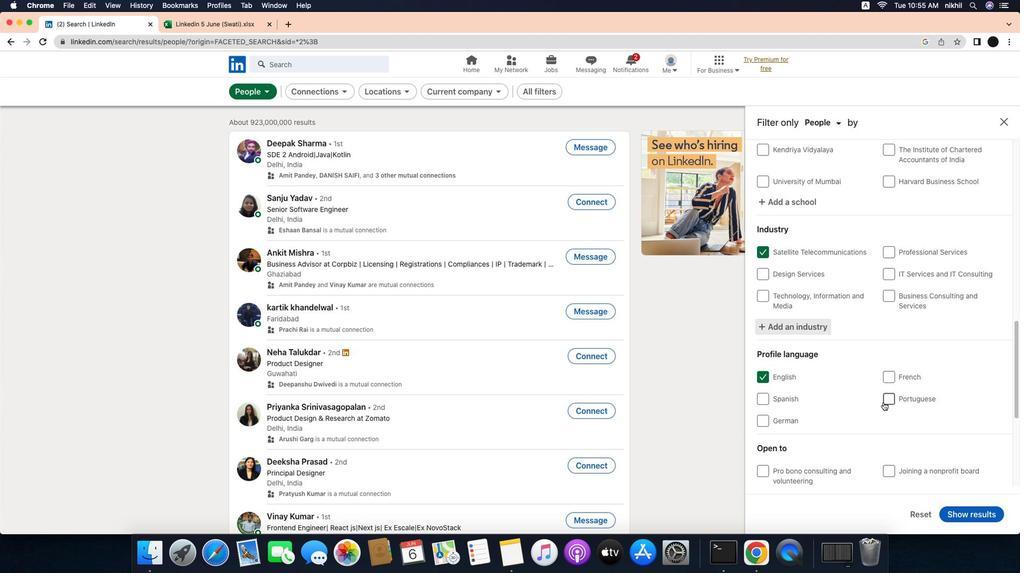 
Action: Mouse scrolled (911, 398) with delta (-30, -31)
Screenshot: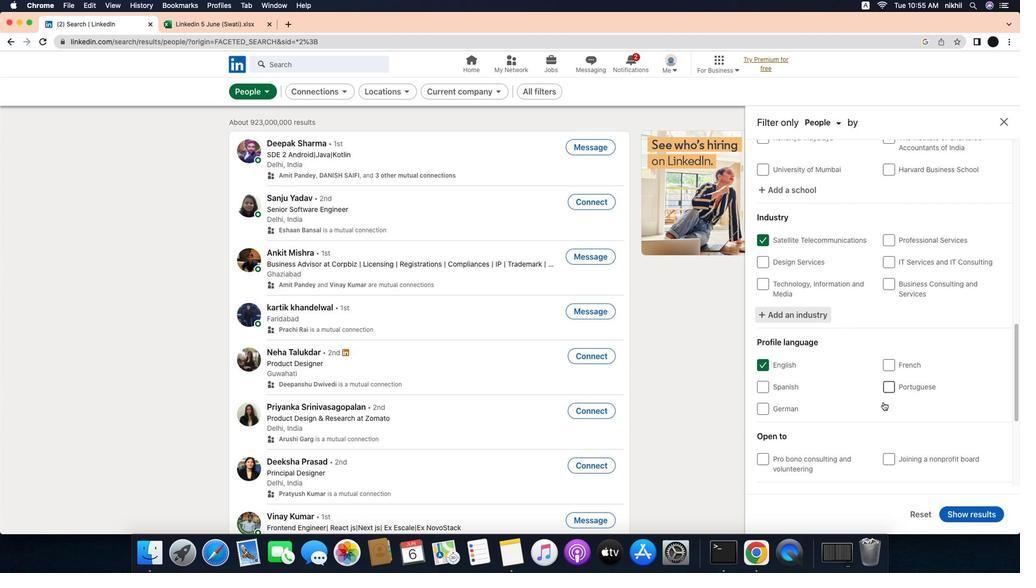 
Action: Mouse scrolled (911, 398) with delta (-30, -31)
Screenshot: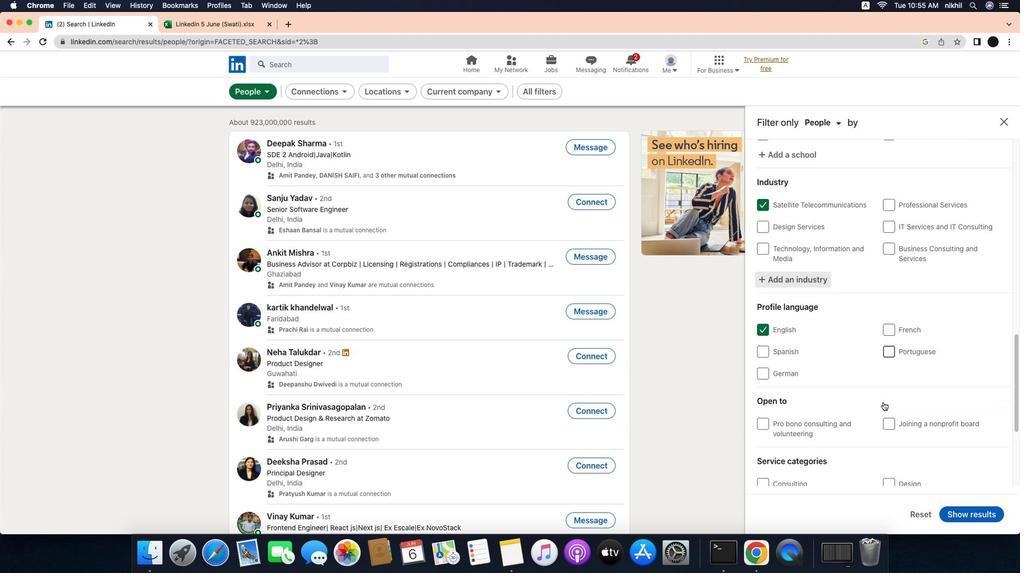 
Action: Mouse scrolled (911, 398) with delta (-30, -30)
Screenshot: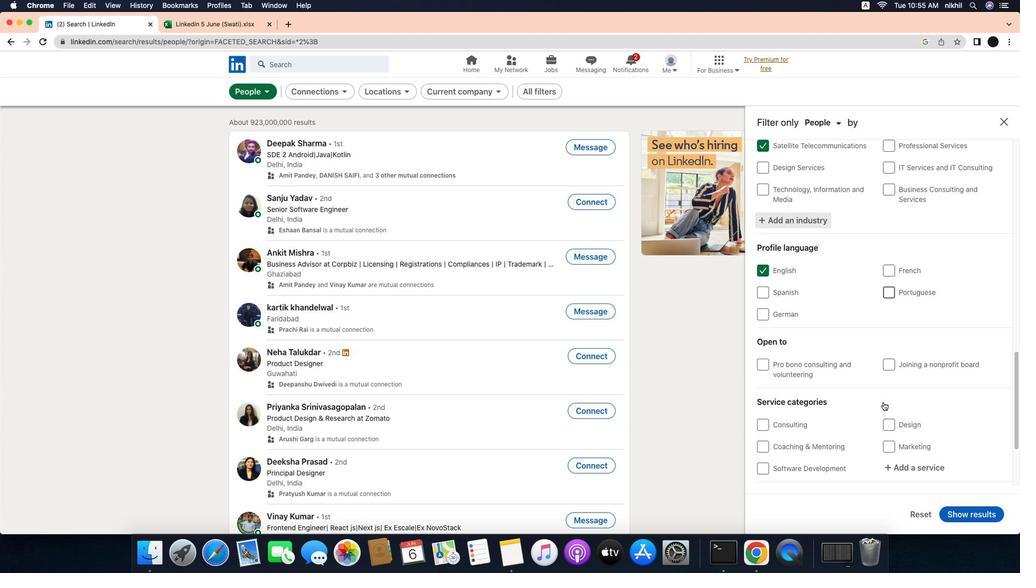 
Action: Mouse scrolled (911, 398) with delta (-30, -30)
Screenshot: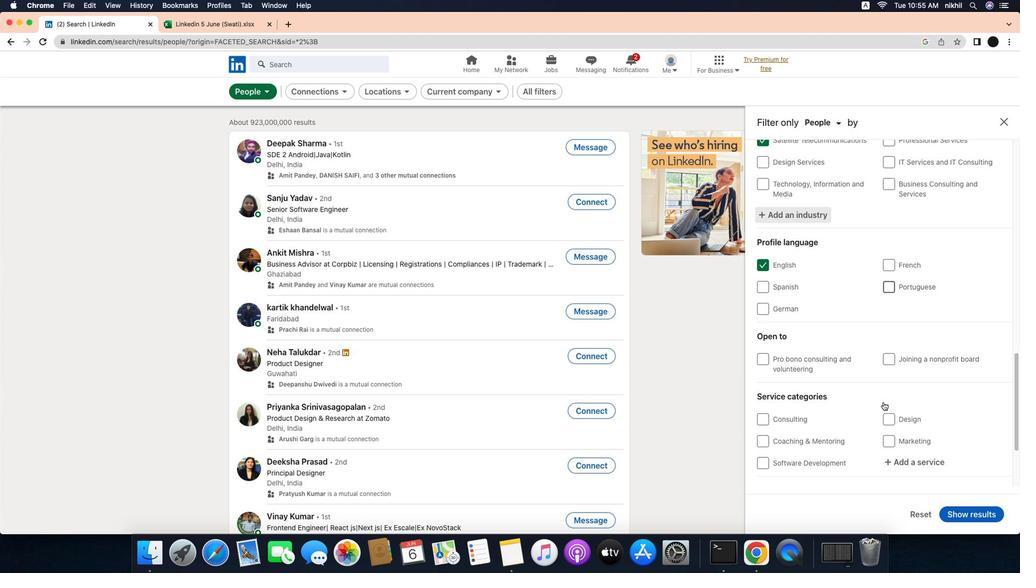 
Action: Mouse scrolled (911, 398) with delta (-30, -31)
Screenshot: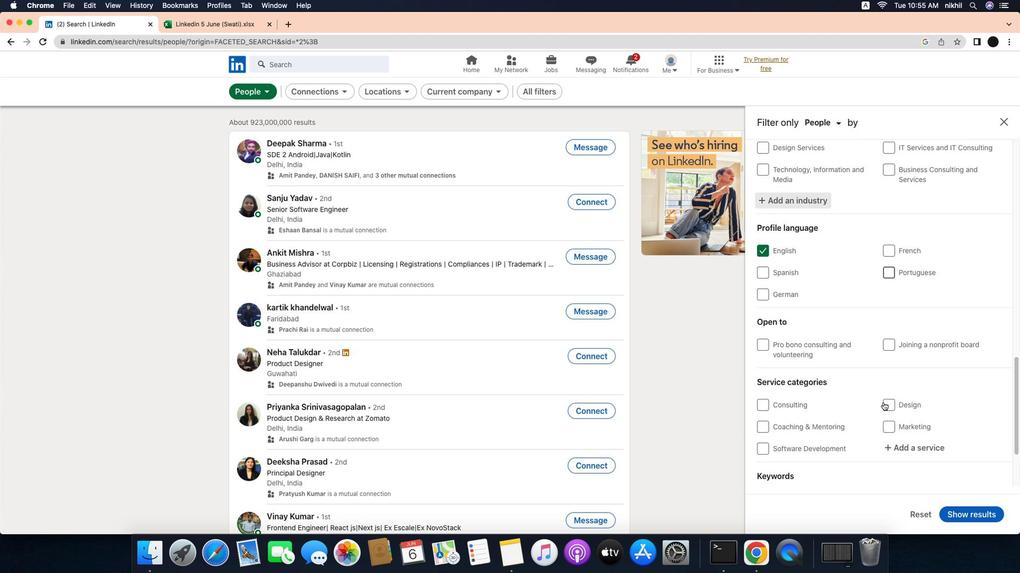 
Action: Mouse moved to (941, 388)
Screenshot: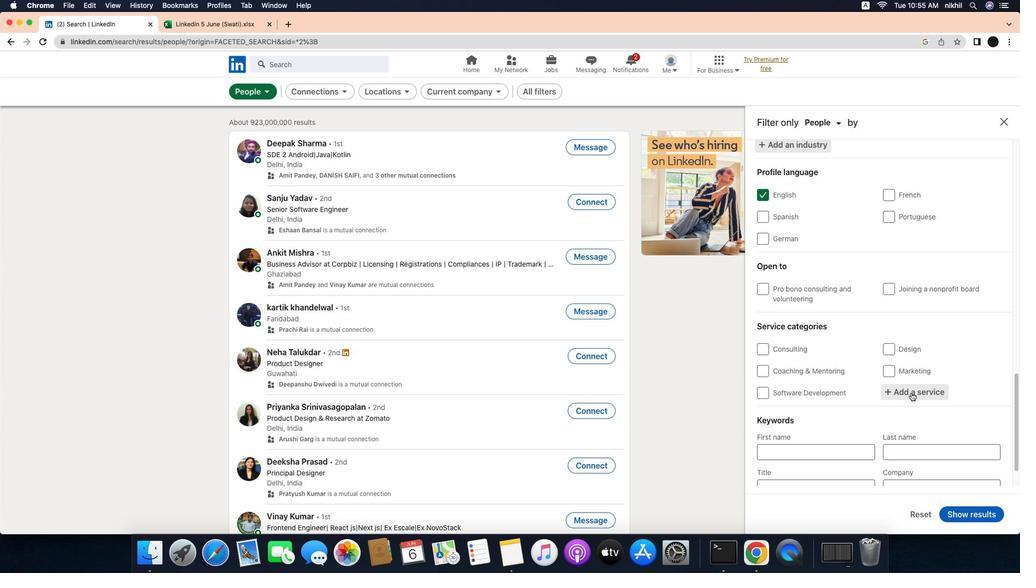 
Action: Mouse pressed left at (941, 388)
Screenshot: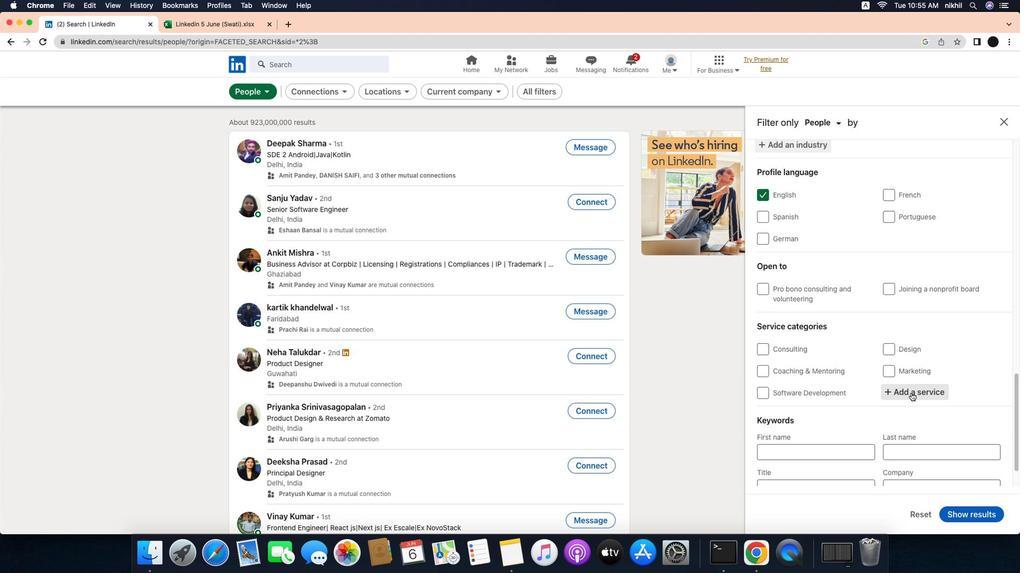 
Action: Mouse moved to (968, 388)
Screenshot: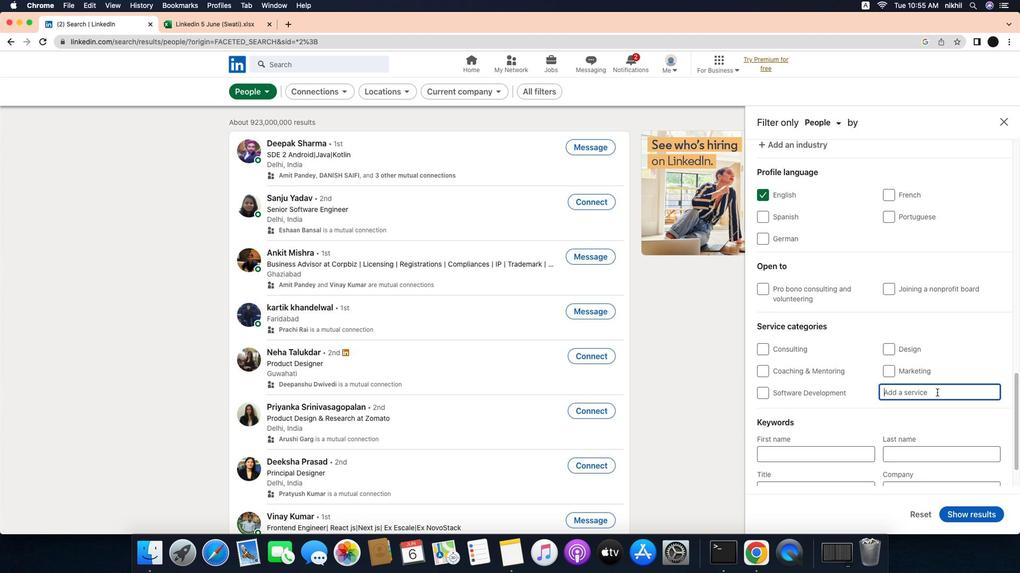 
Action: Mouse pressed left at (968, 388)
Screenshot: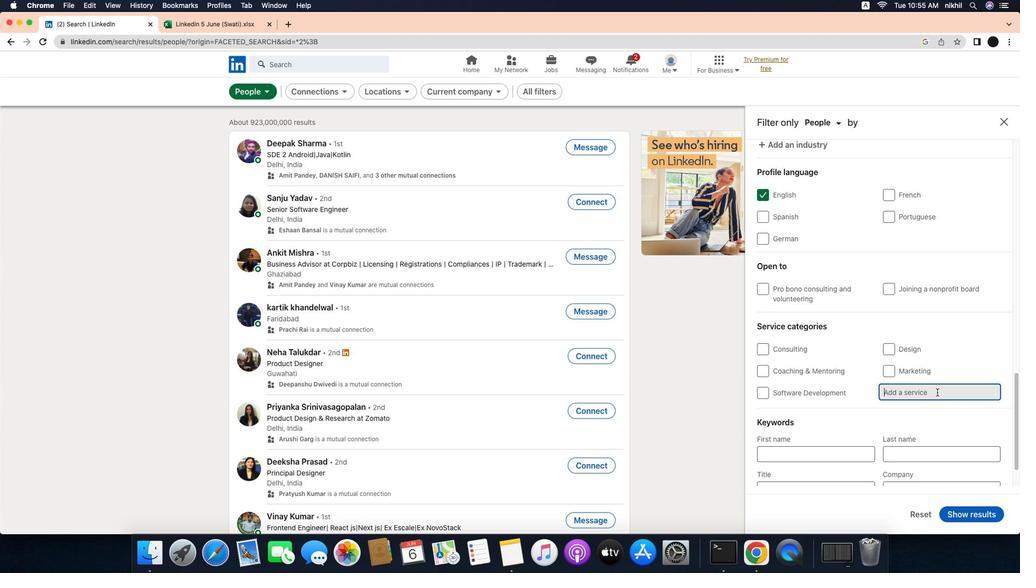 
Action: Mouse moved to (969, 388)
Screenshot: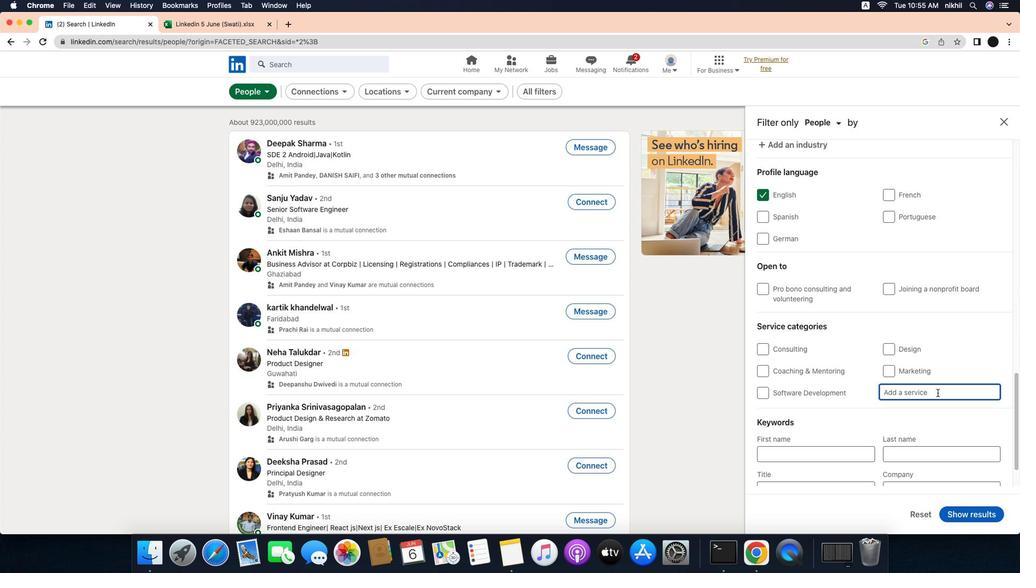 
Action: Key pressed Key.caps_lock'B'Key.caps_lock'a''r''t''e''n''d''i''n''g'
Screenshot: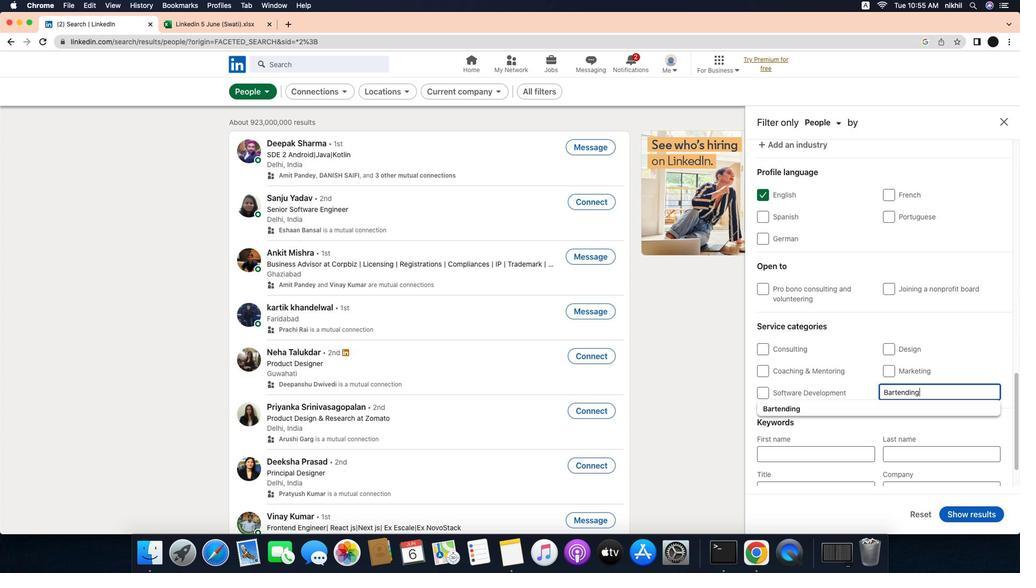 
Action: Mouse moved to (937, 400)
Screenshot: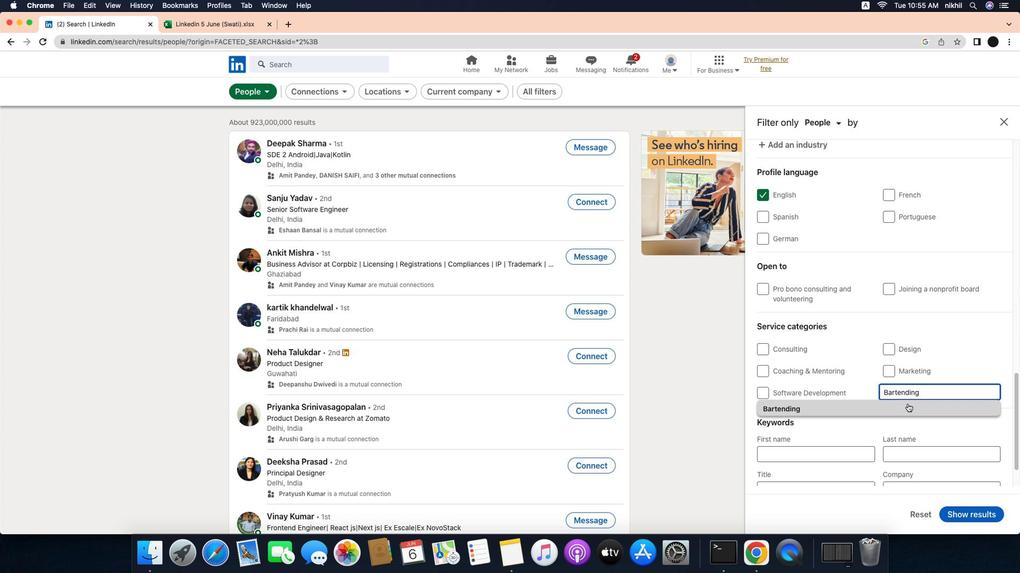 
Action: Mouse pressed left at (937, 400)
Screenshot: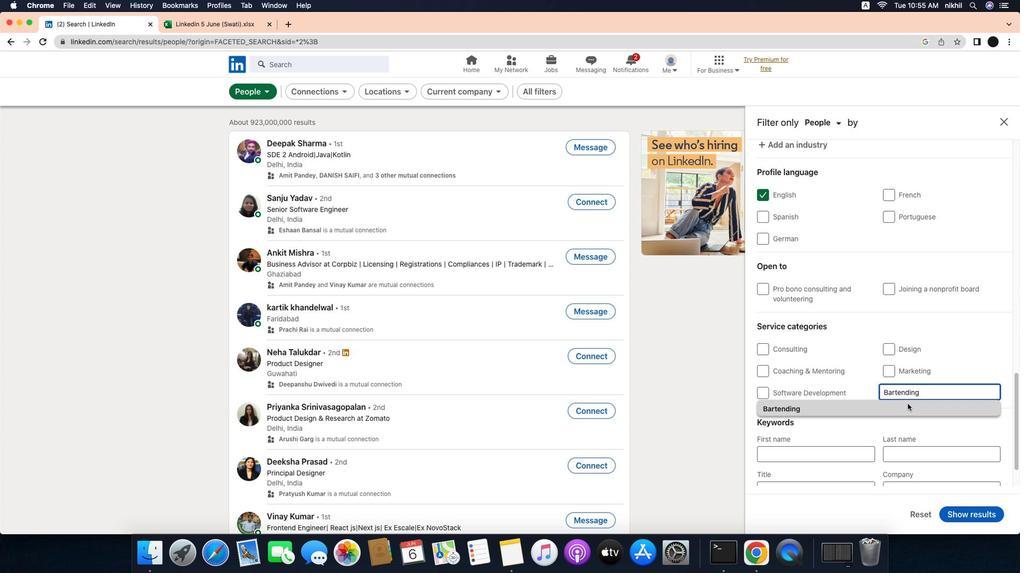 
Action: Mouse moved to (931, 406)
Screenshot: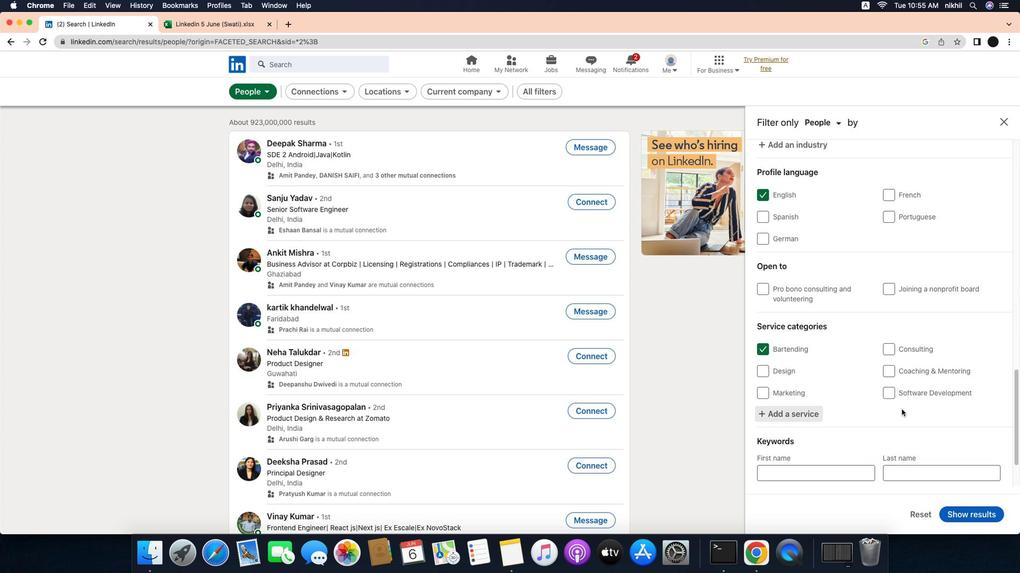 
Action: Mouse scrolled (931, 406) with delta (-30, -30)
Screenshot: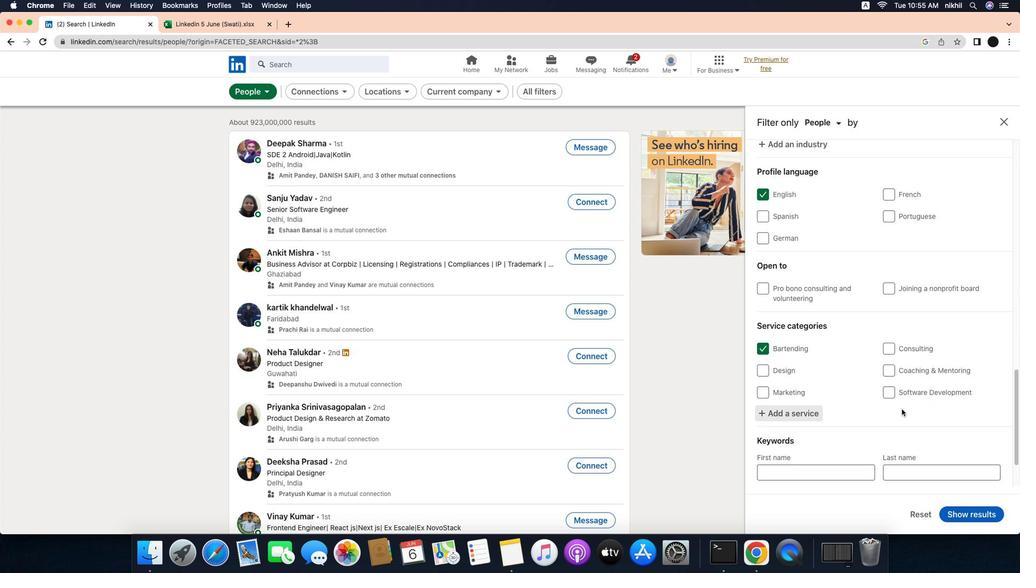 
Action: Mouse scrolled (931, 406) with delta (-30, -30)
Screenshot: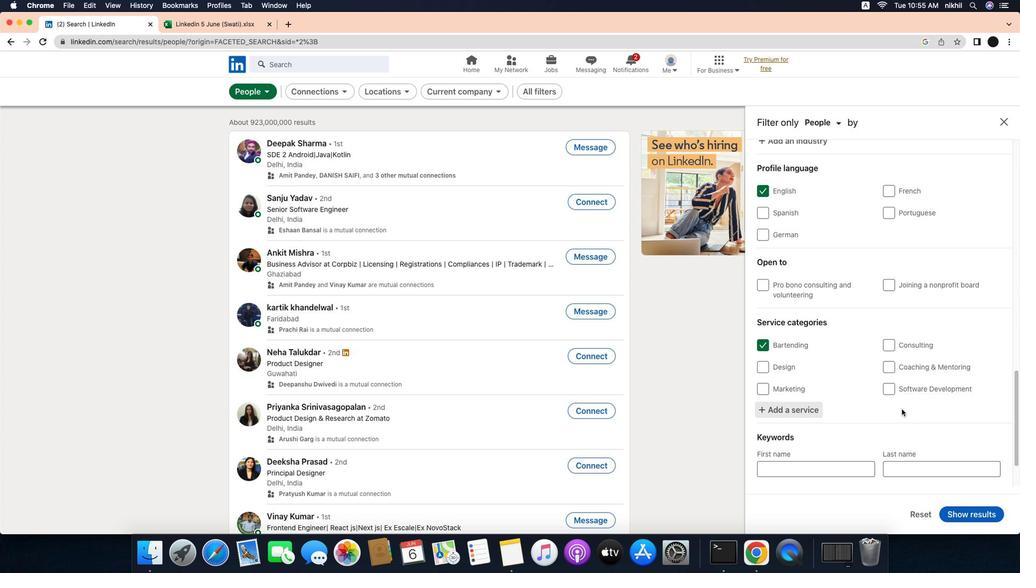 
Action: Mouse scrolled (931, 406) with delta (-30, -31)
Screenshot: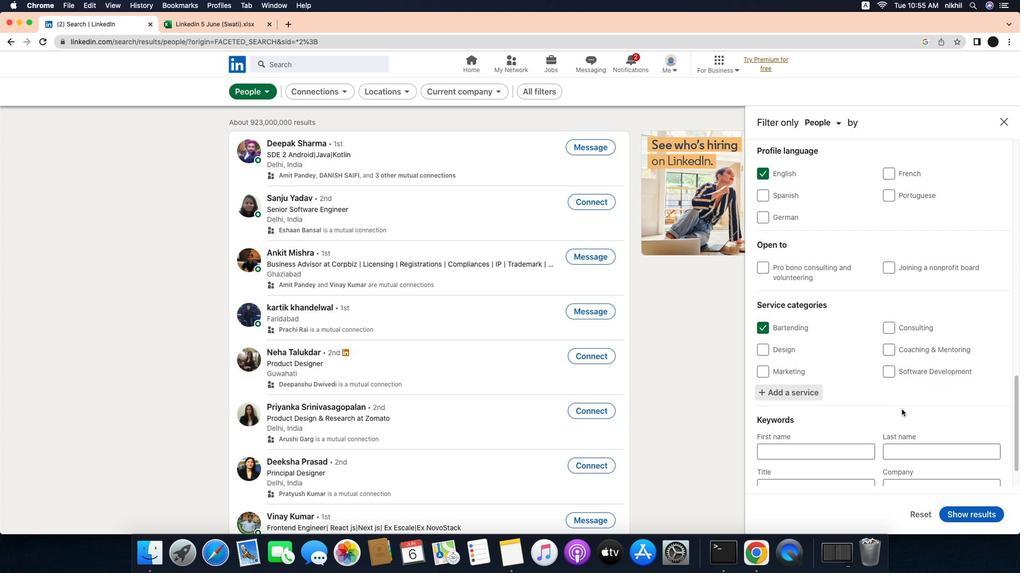 
Action: Mouse scrolled (931, 406) with delta (-30, -31)
Screenshot: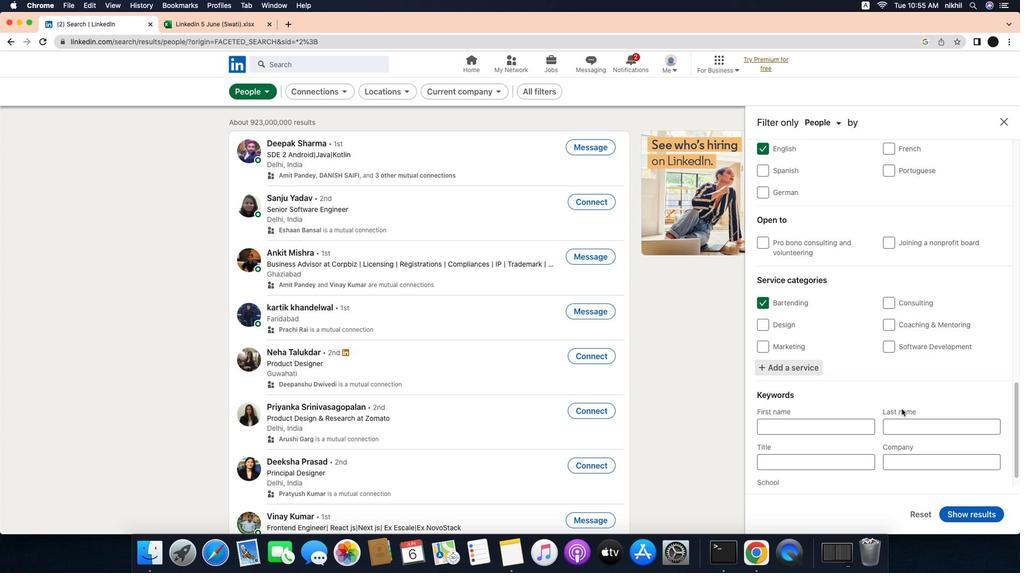 
Action: Mouse scrolled (931, 406) with delta (-30, -30)
Screenshot: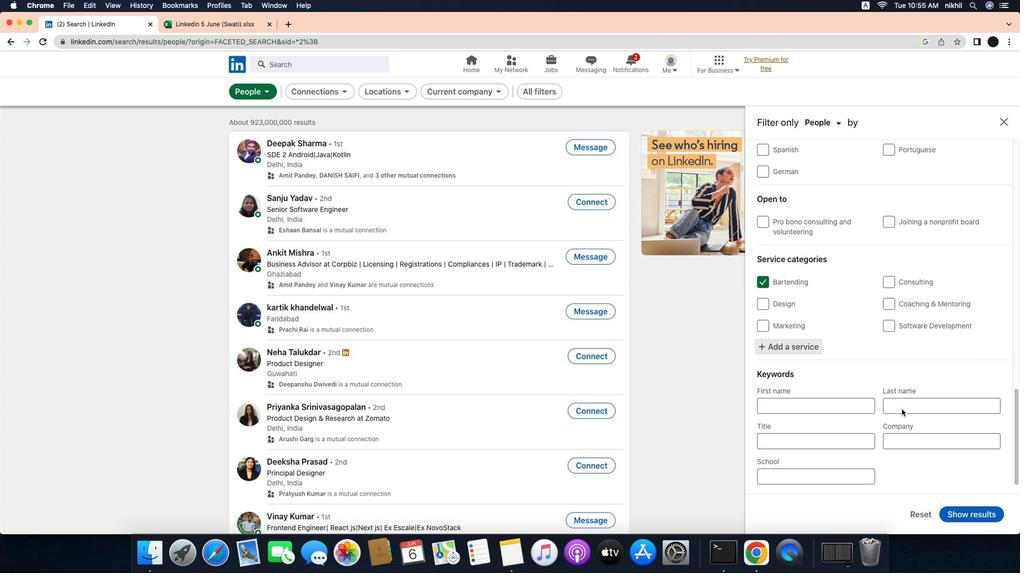 
Action: Mouse scrolled (931, 406) with delta (-30, -30)
Screenshot: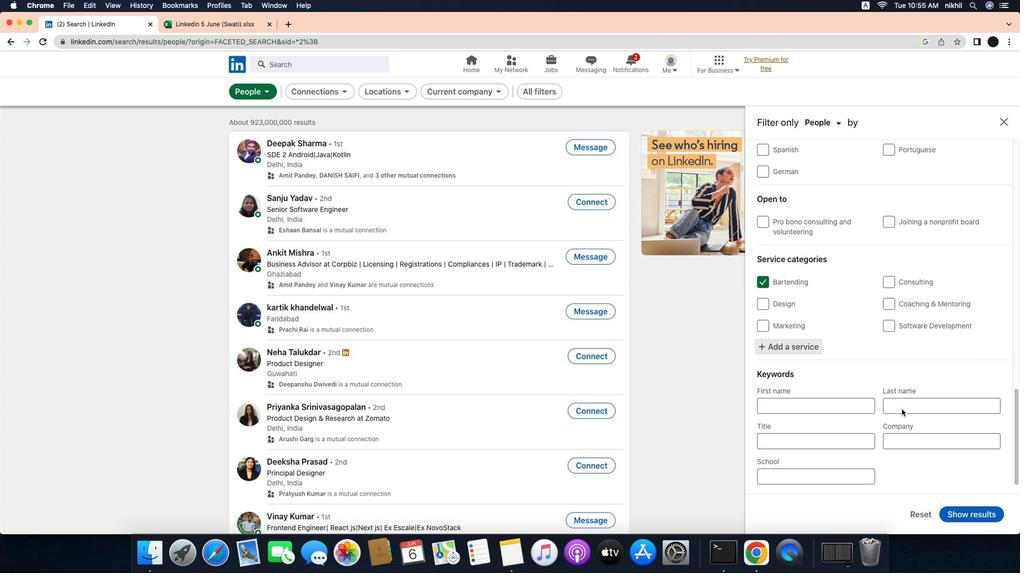 
Action: Mouse scrolled (931, 406) with delta (-30, -31)
Screenshot: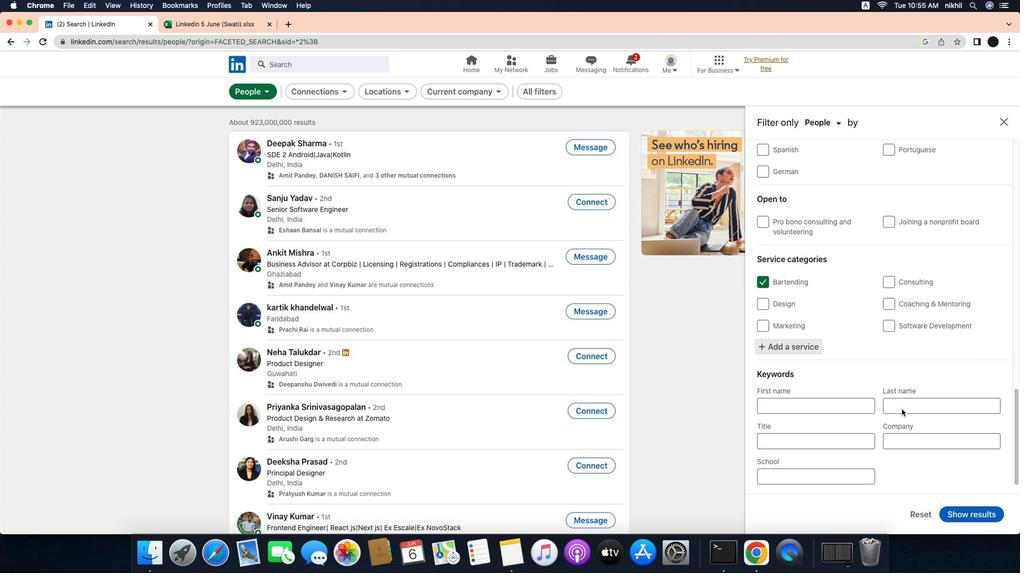 
Action: Mouse scrolled (931, 406) with delta (-30, -31)
Screenshot: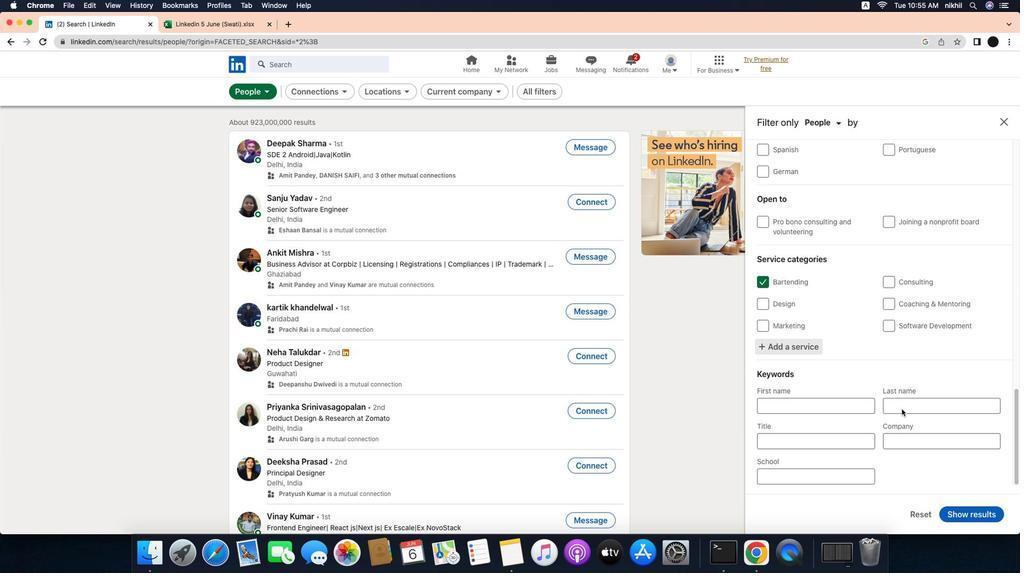 
Action: Mouse moved to (857, 439)
Screenshot: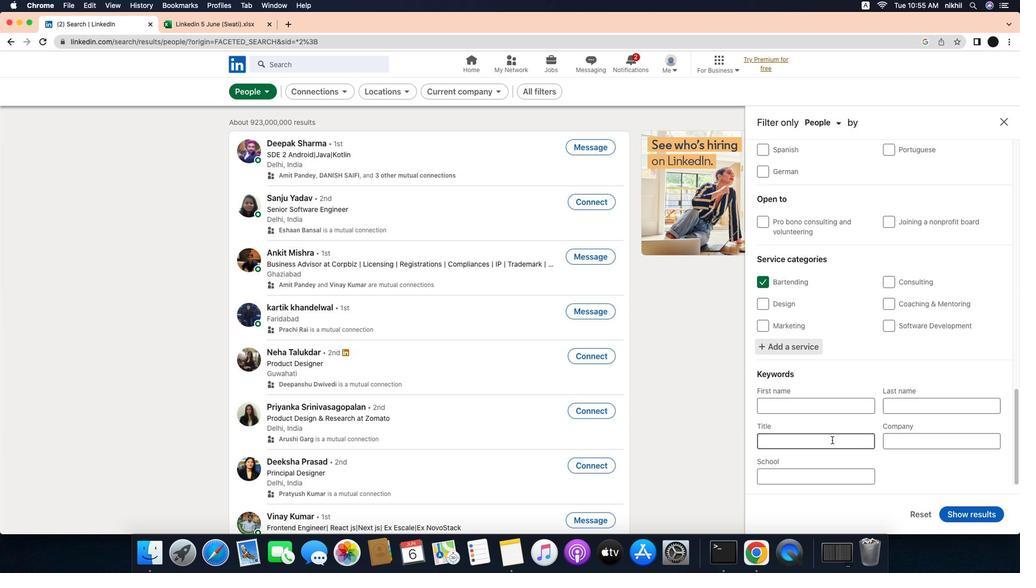 
Action: Mouse pressed left at (857, 439)
Screenshot: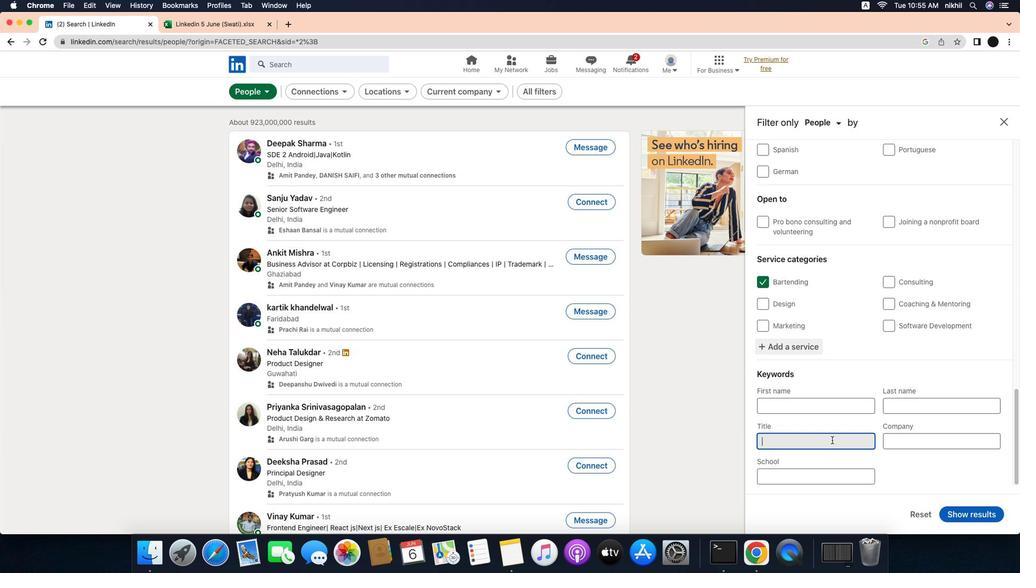 
Action: Key pressed Key.caps_lock'C'Key.caps_lock'o''u''r''i''e''r'Key.enter
Screenshot: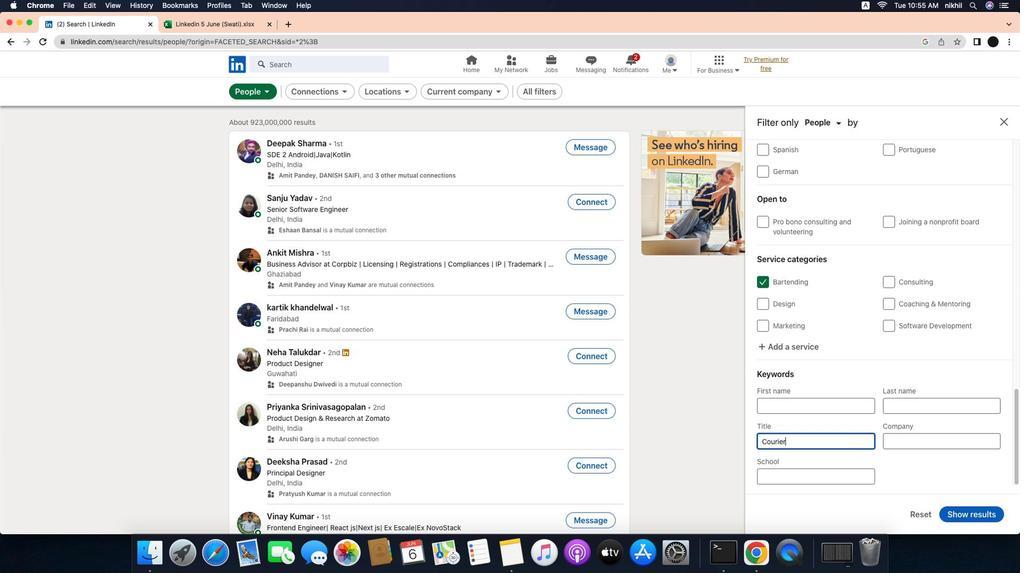 
Action: Mouse moved to (987, 513)
Screenshot: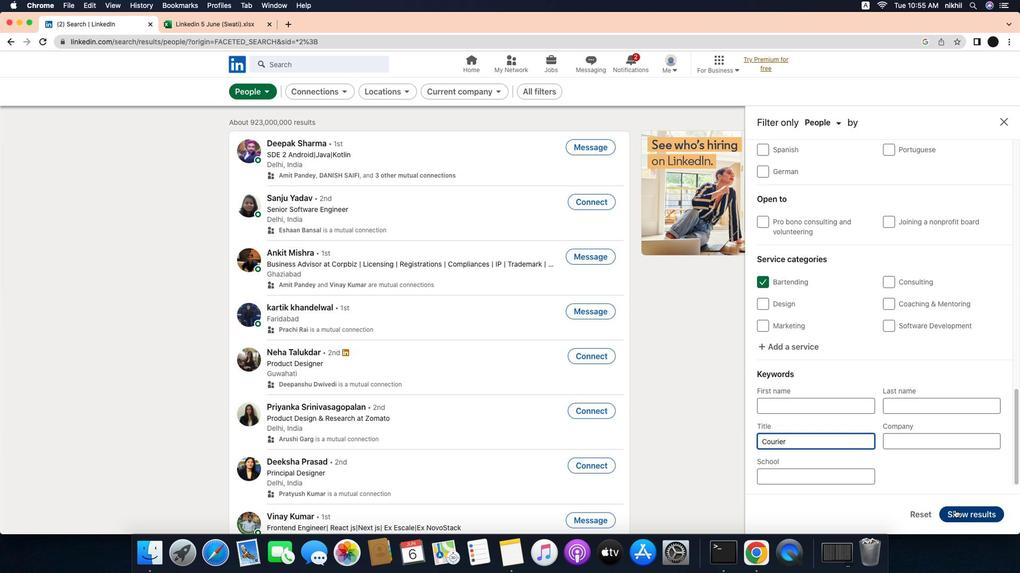 
Action: Mouse pressed left at (987, 513)
Screenshot: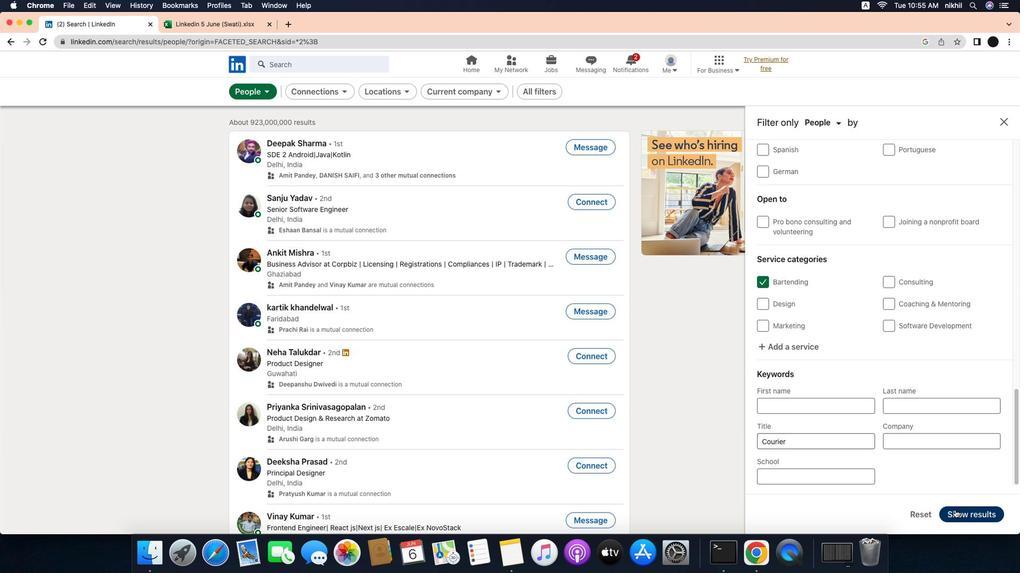 
Action: Mouse moved to (690, 258)
Screenshot: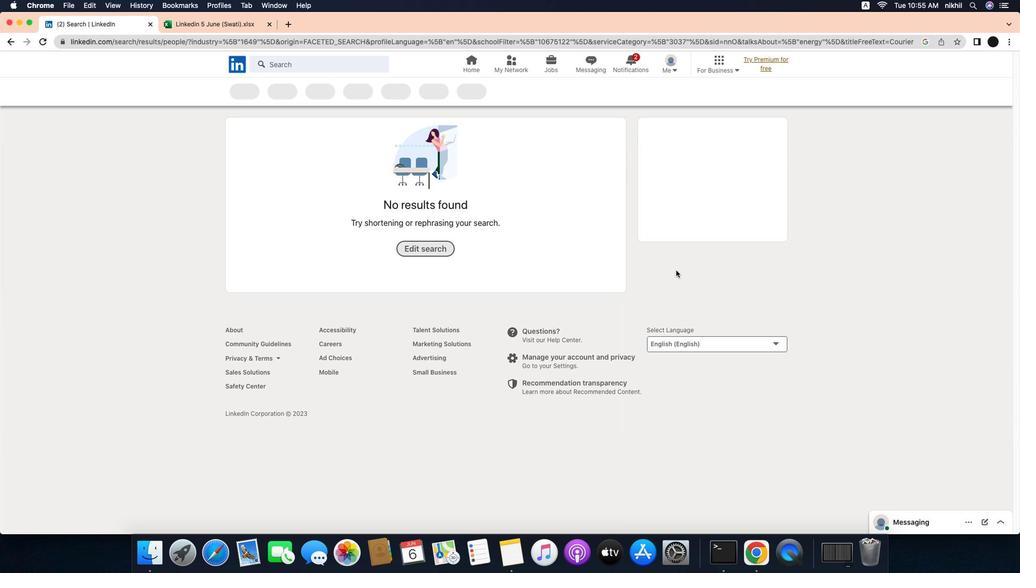 
